 Task: Search one way flight ticket for 3 adults, 3 children in business from Presque Isle: Presque Isle International Airport to Fort Wayne: Fort Wayne International Airport on 5-4-2023. Choice of flights is American. Number of bags: 1 checked bag. Price is upto 94000. Outbound departure time preference is 0:00.
Action: Mouse moved to (295, 120)
Screenshot: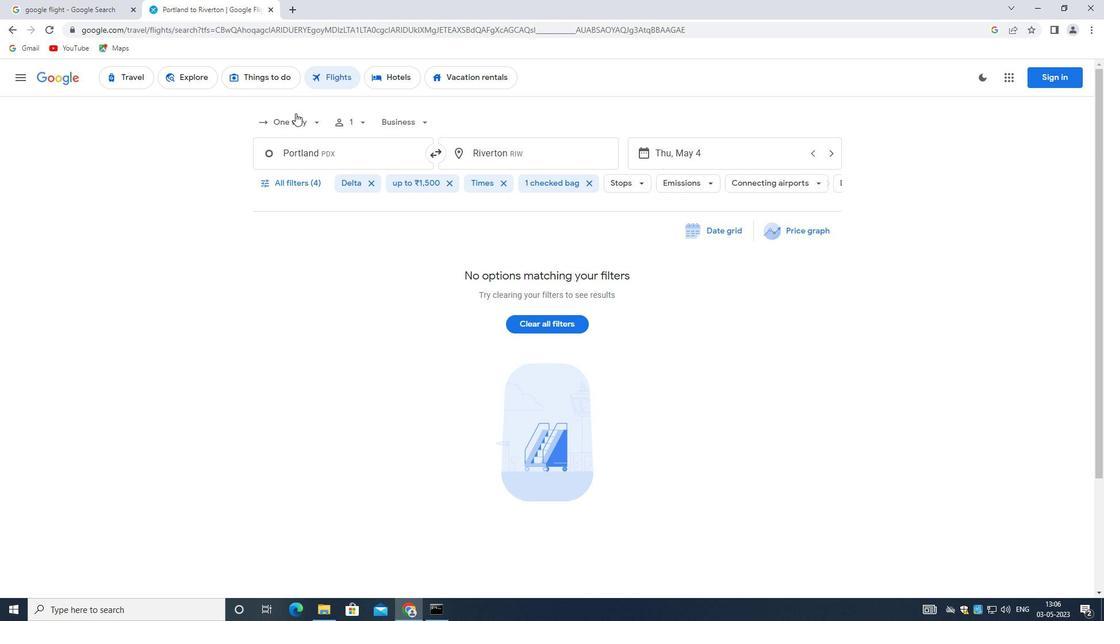 
Action: Mouse pressed left at (295, 120)
Screenshot: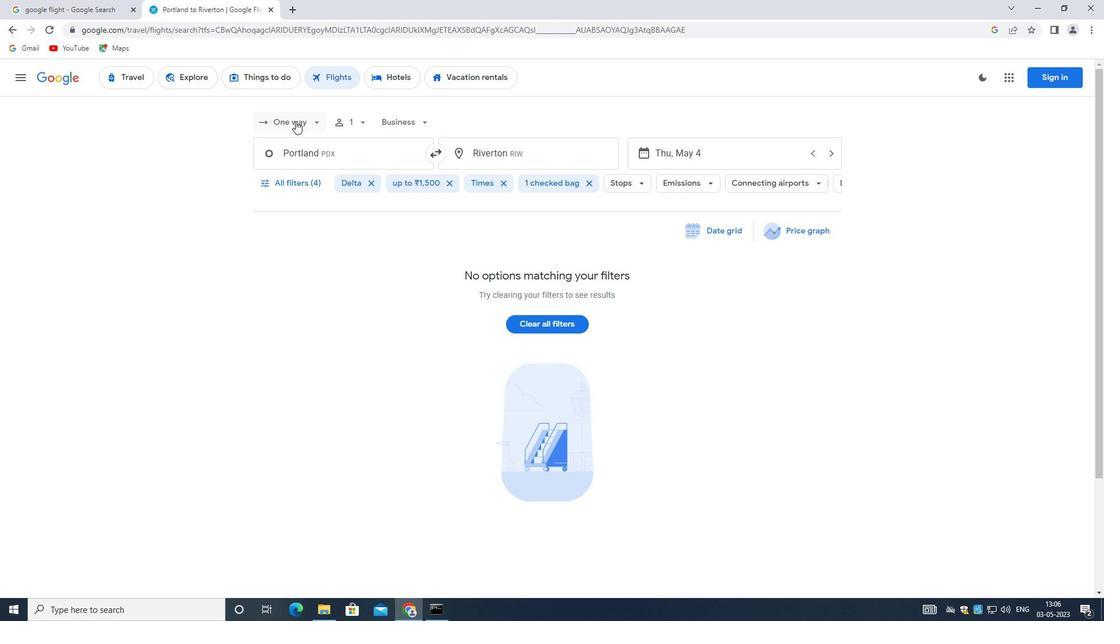 
Action: Mouse moved to (307, 168)
Screenshot: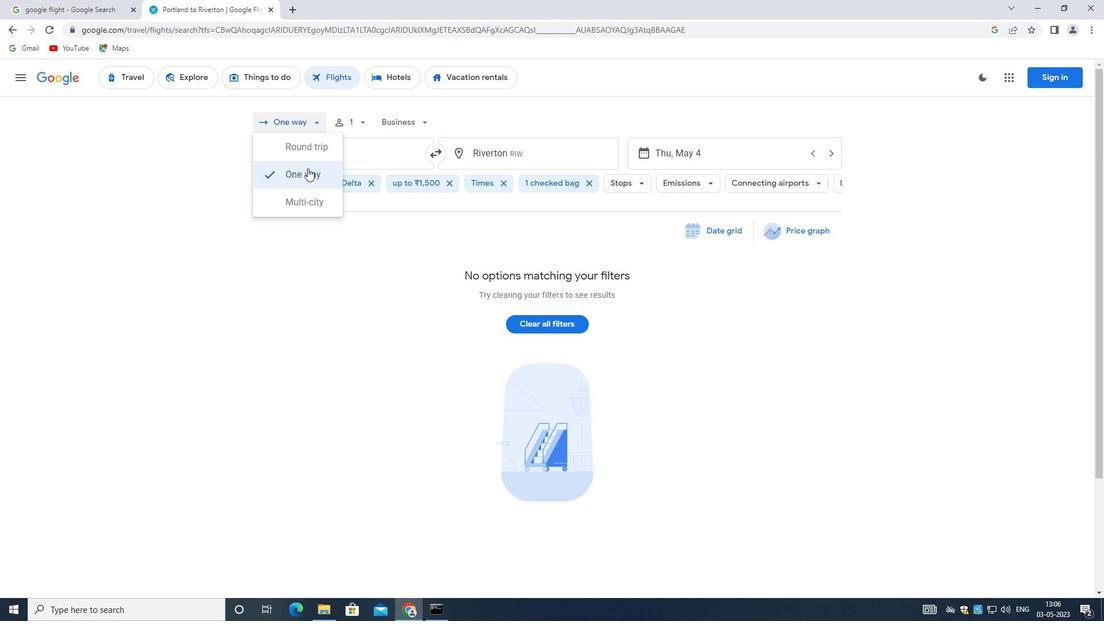 
Action: Mouse pressed left at (307, 168)
Screenshot: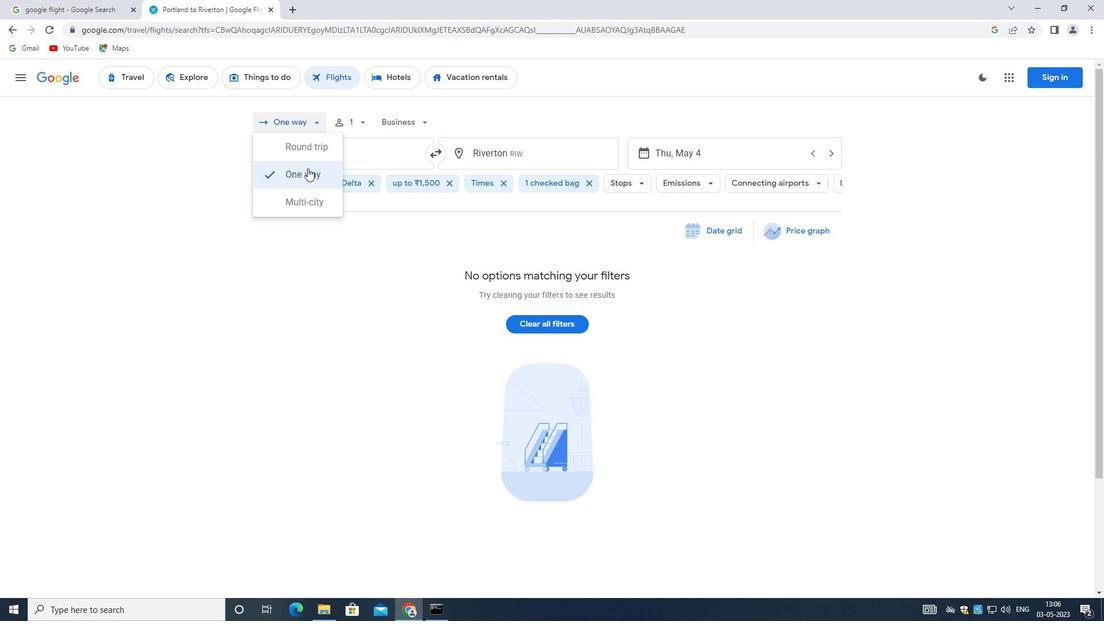 
Action: Mouse moved to (364, 125)
Screenshot: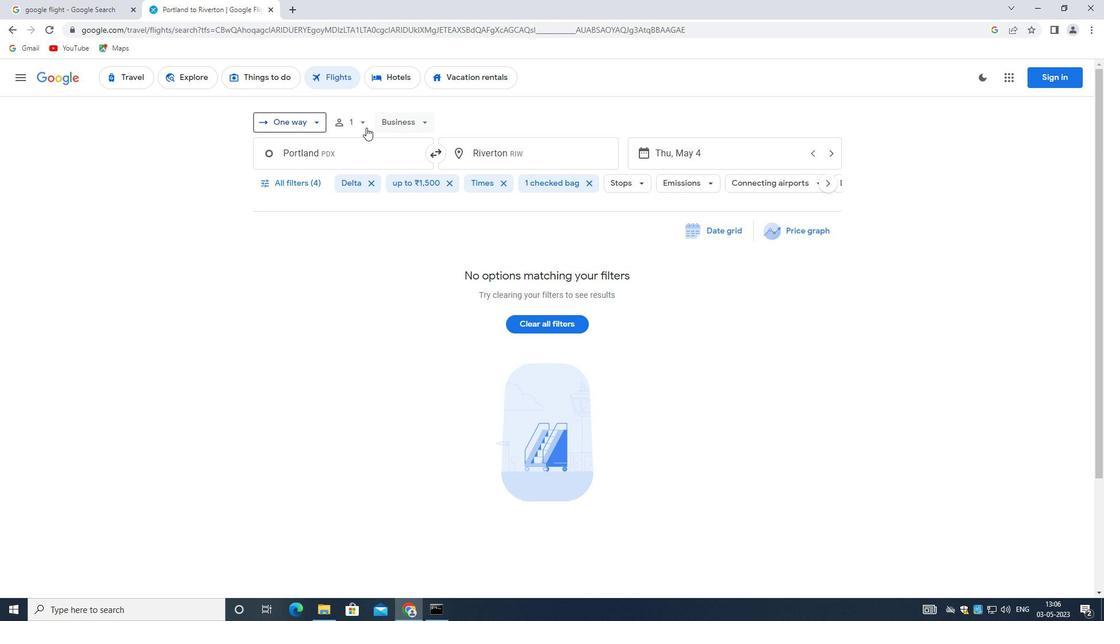 
Action: Mouse pressed left at (364, 125)
Screenshot: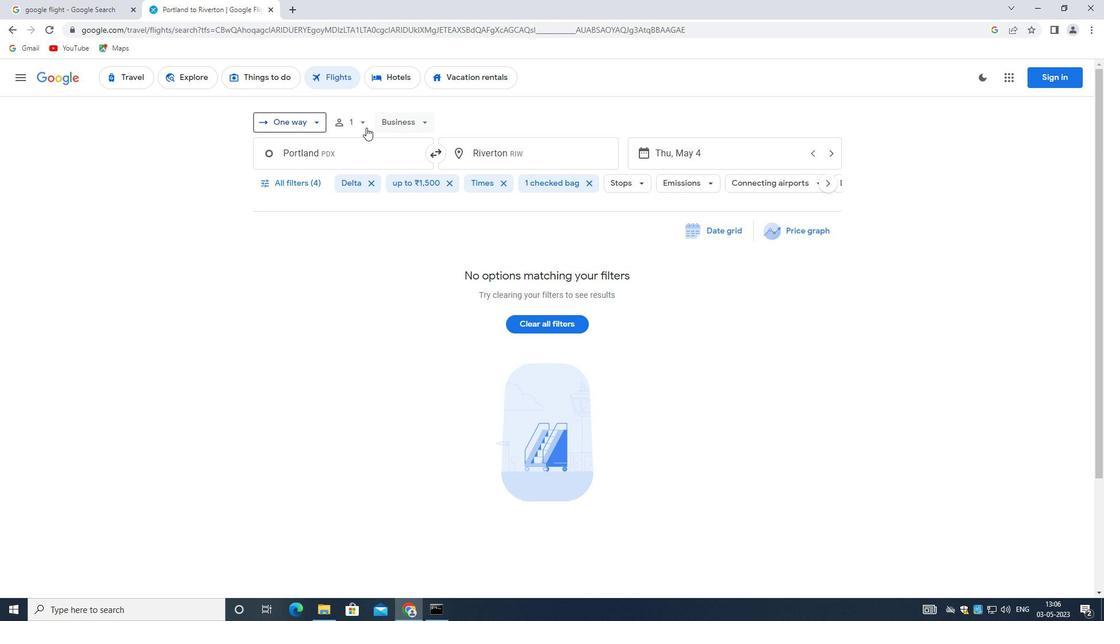 
Action: Mouse moved to (451, 151)
Screenshot: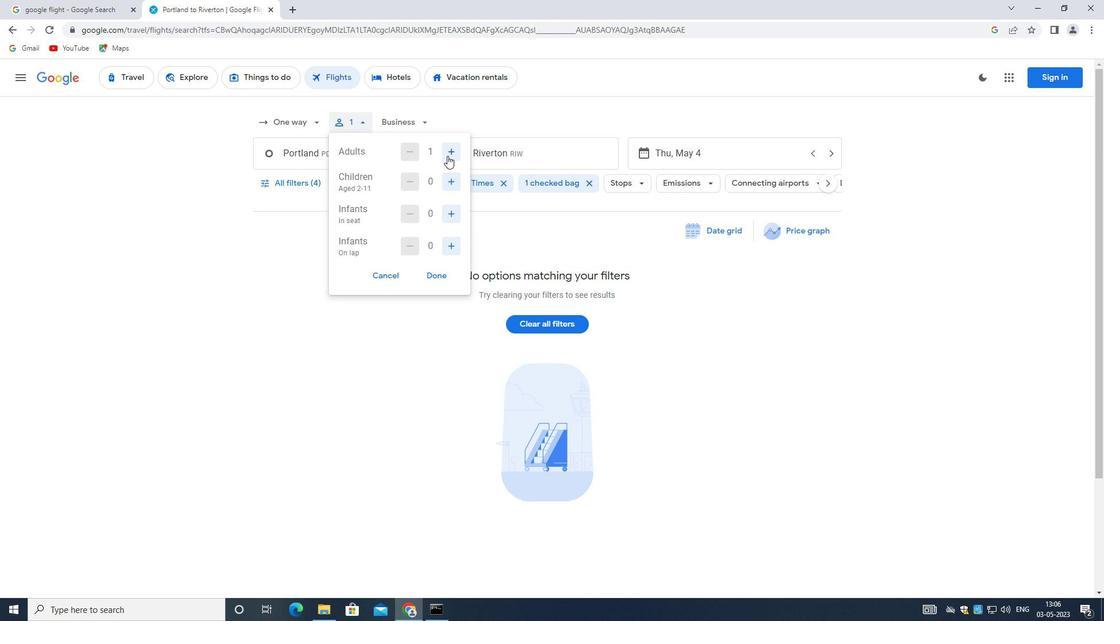 
Action: Mouse pressed left at (451, 151)
Screenshot: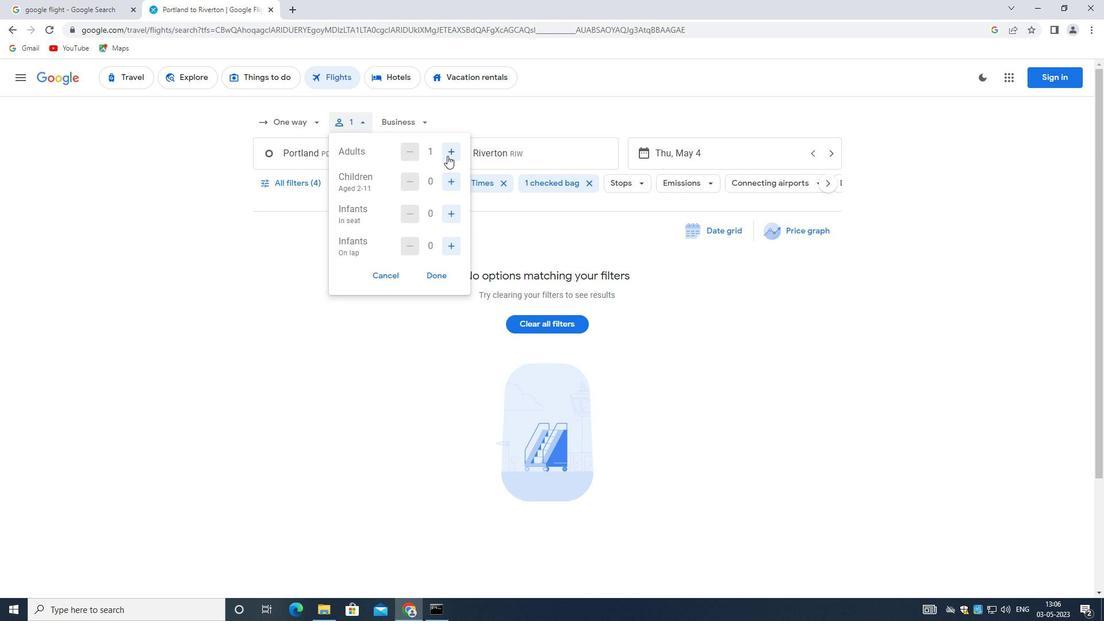 
Action: Mouse pressed left at (451, 151)
Screenshot: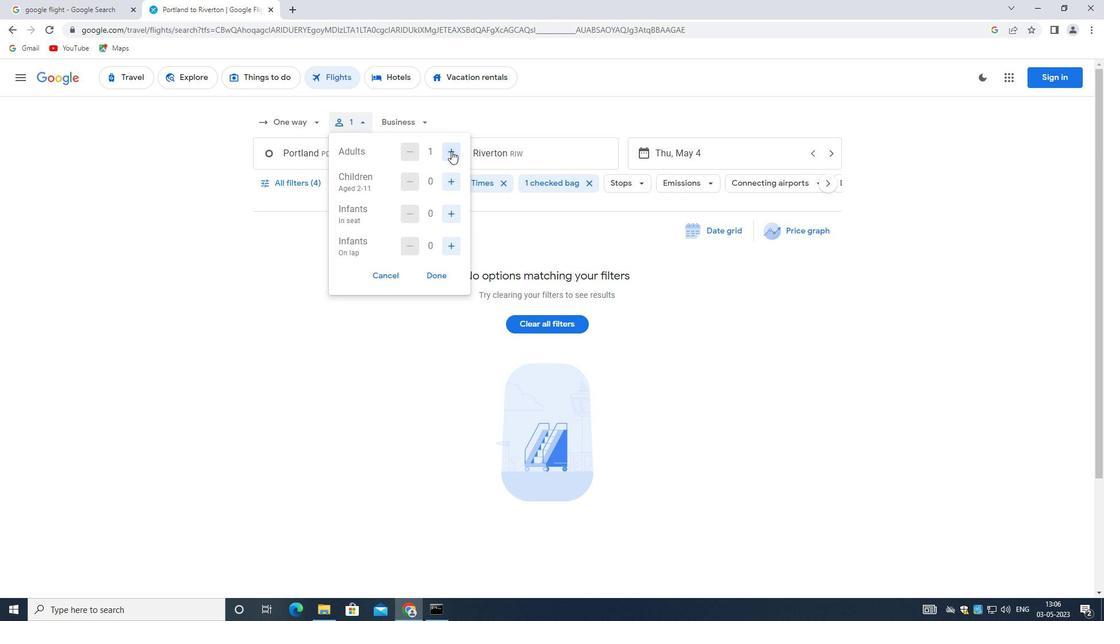 
Action: Mouse moved to (449, 177)
Screenshot: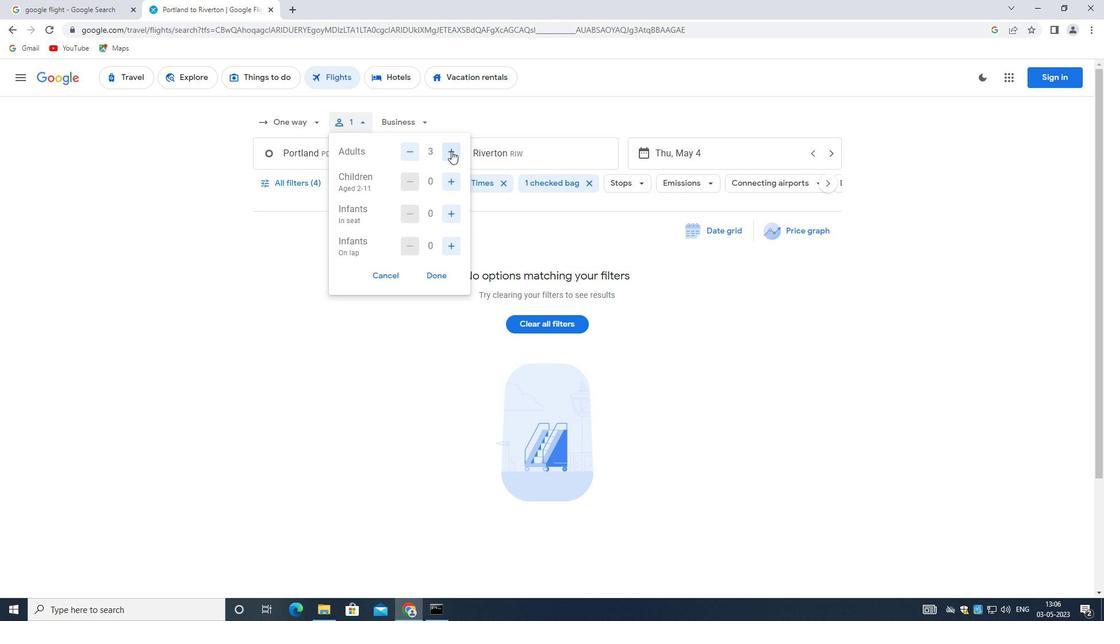 
Action: Mouse pressed left at (449, 177)
Screenshot: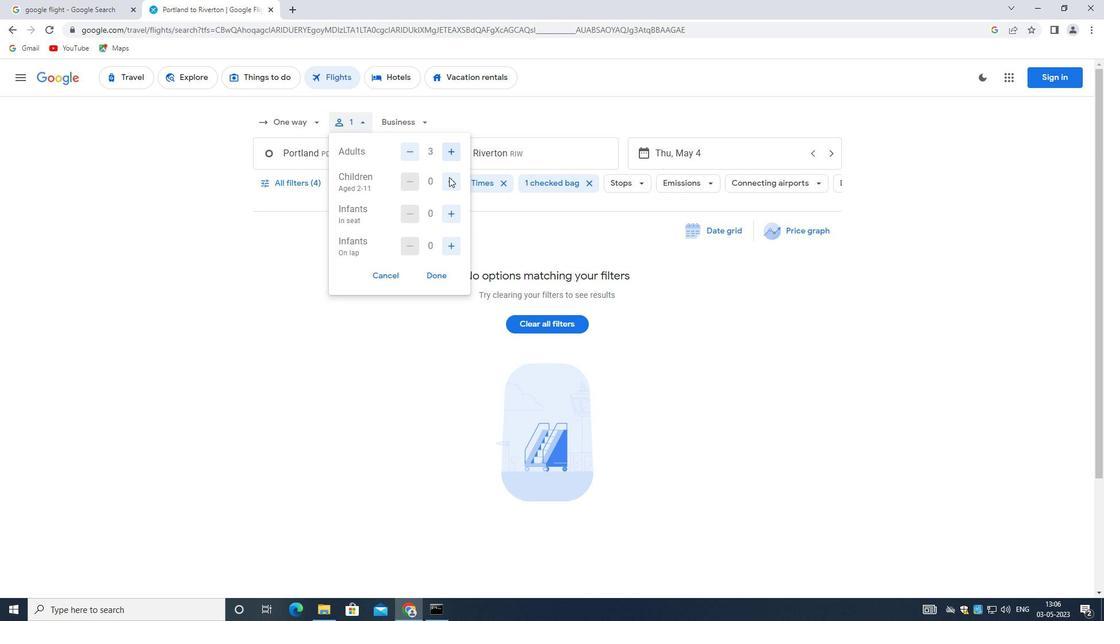 
Action: Mouse pressed left at (449, 177)
Screenshot: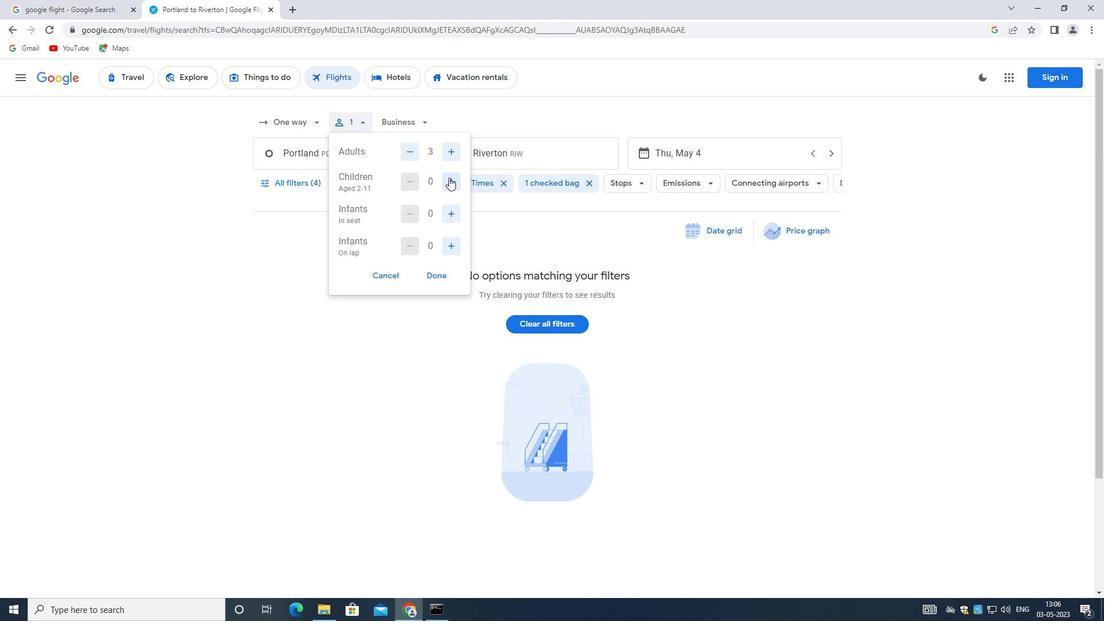 
Action: Mouse pressed left at (449, 177)
Screenshot: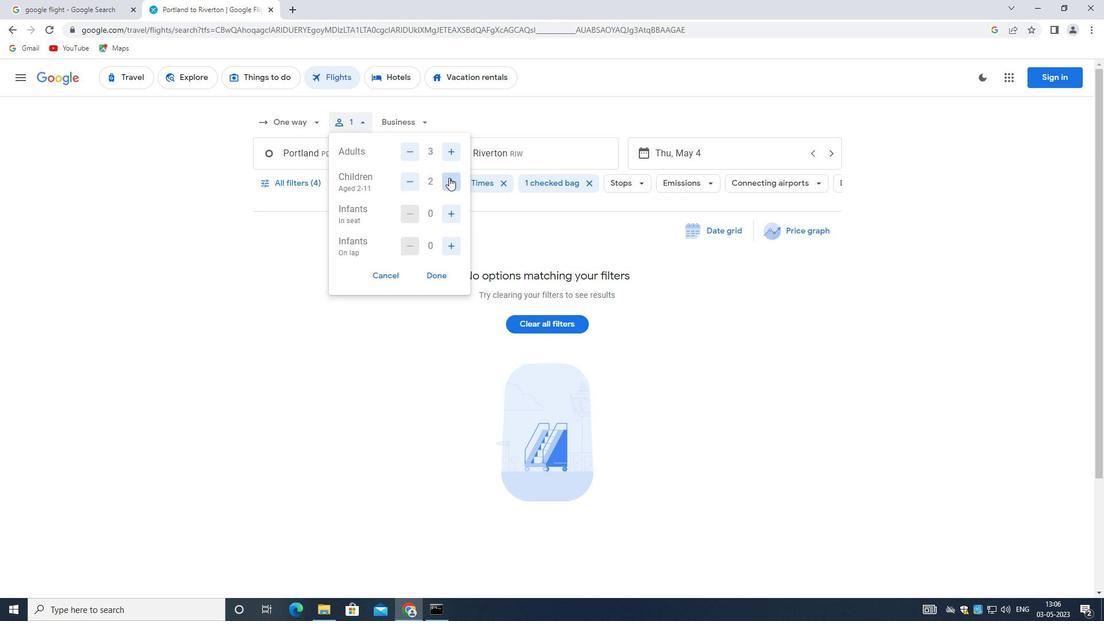 
Action: Mouse moved to (430, 274)
Screenshot: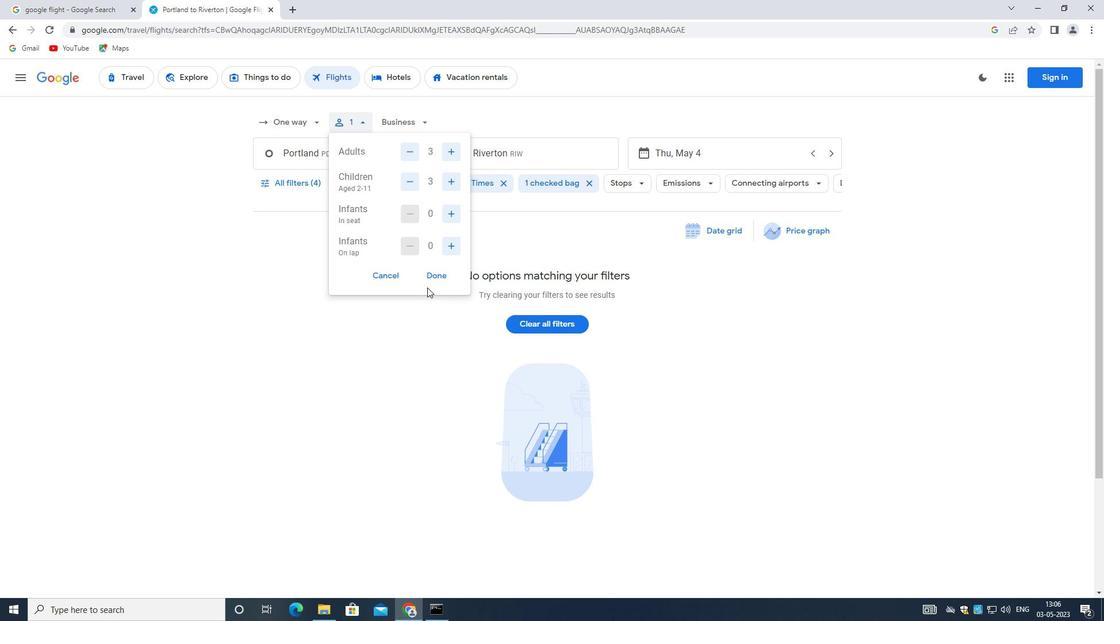 
Action: Mouse pressed left at (430, 274)
Screenshot: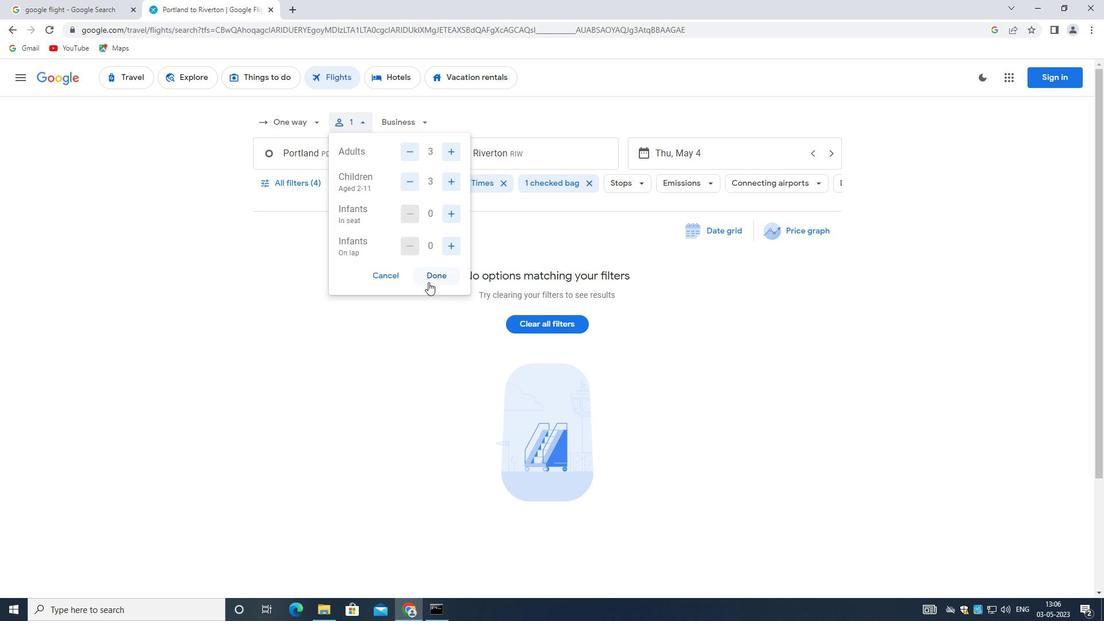 
Action: Mouse moved to (419, 123)
Screenshot: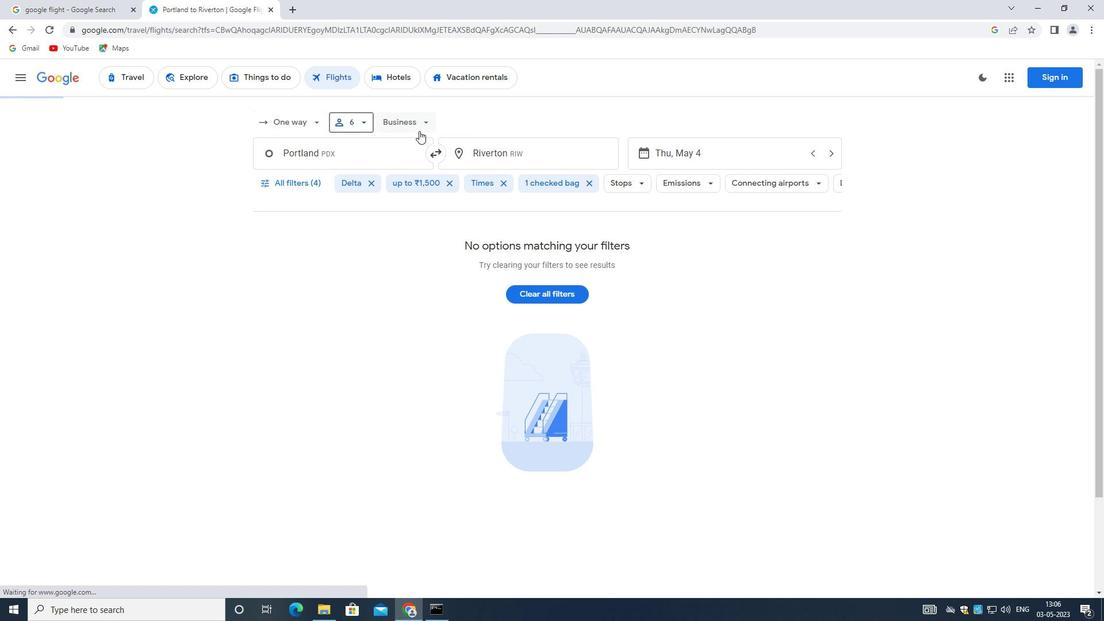 
Action: Mouse pressed left at (419, 123)
Screenshot: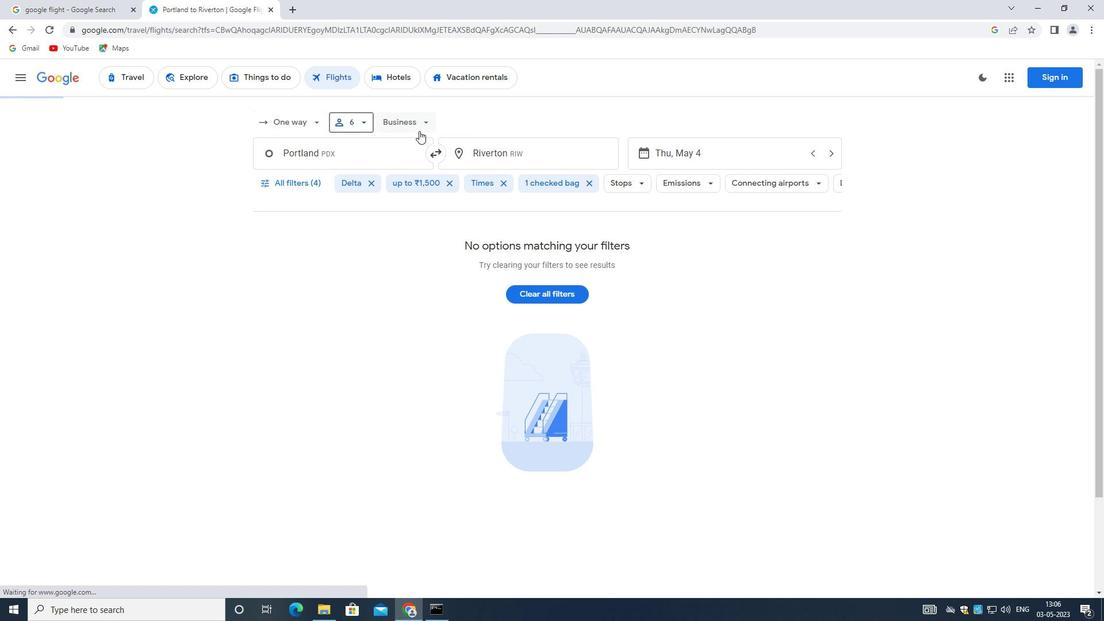 
Action: Mouse moved to (427, 202)
Screenshot: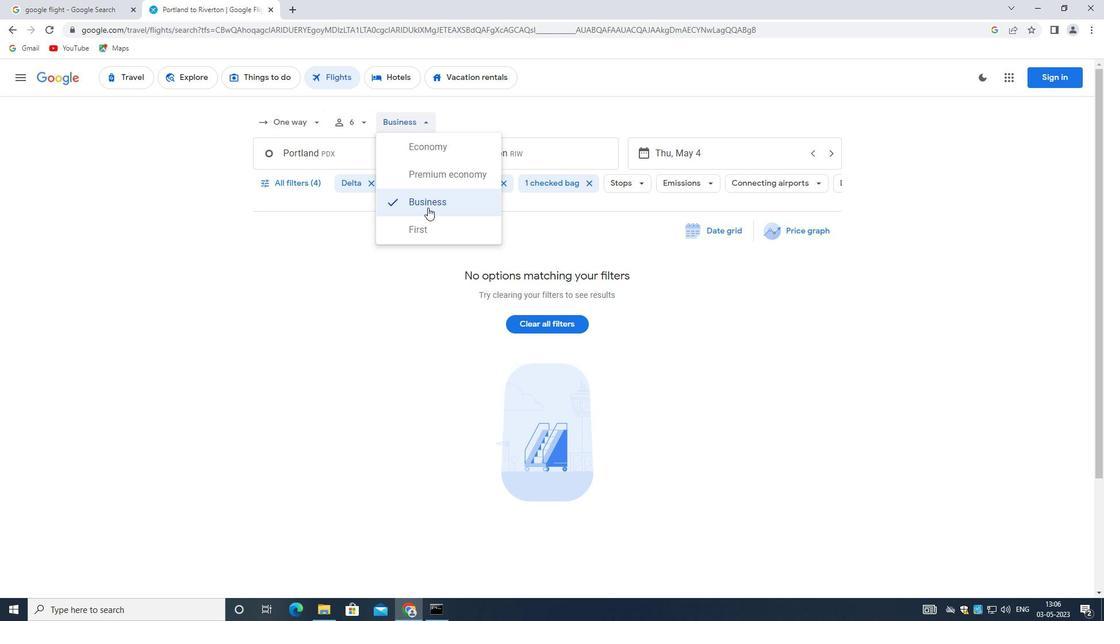 
Action: Mouse pressed left at (427, 202)
Screenshot: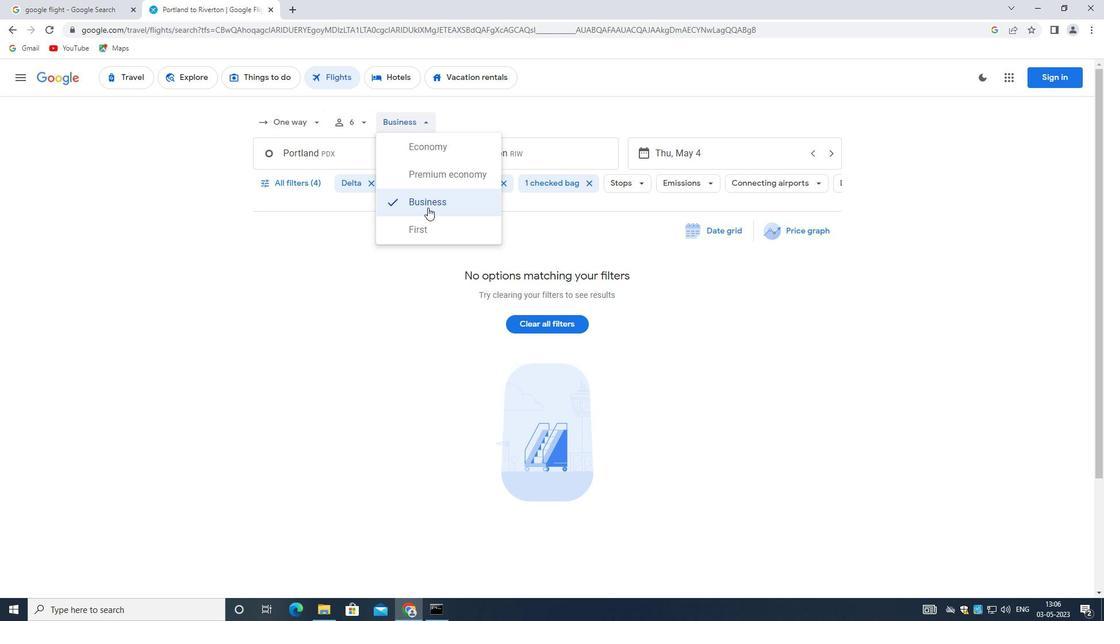 
Action: Mouse moved to (310, 149)
Screenshot: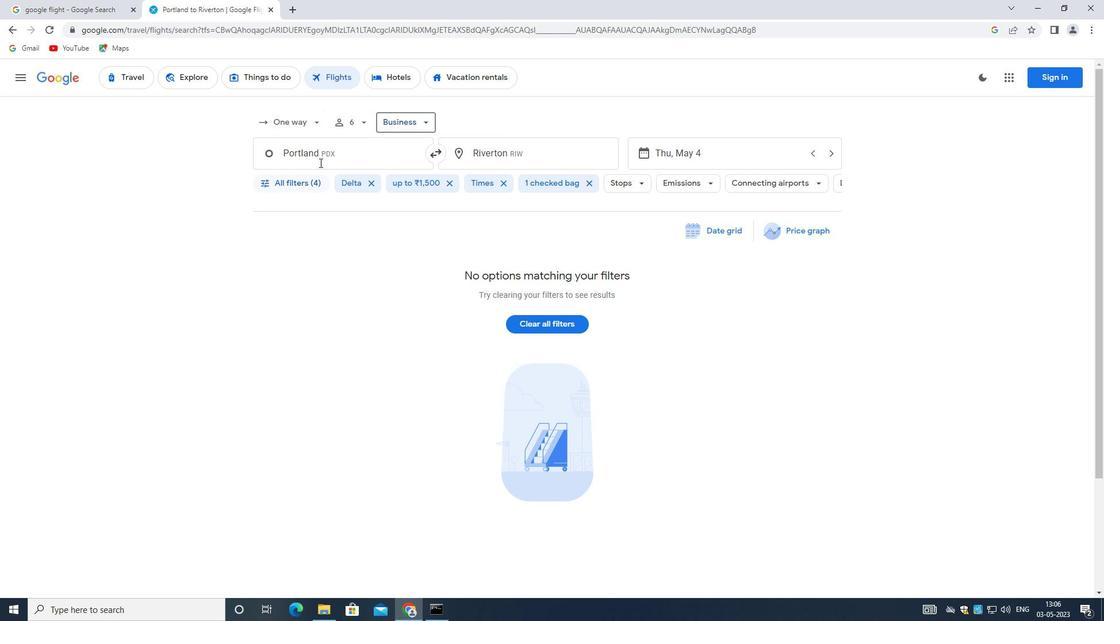 
Action: Mouse pressed left at (310, 149)
Screenshot: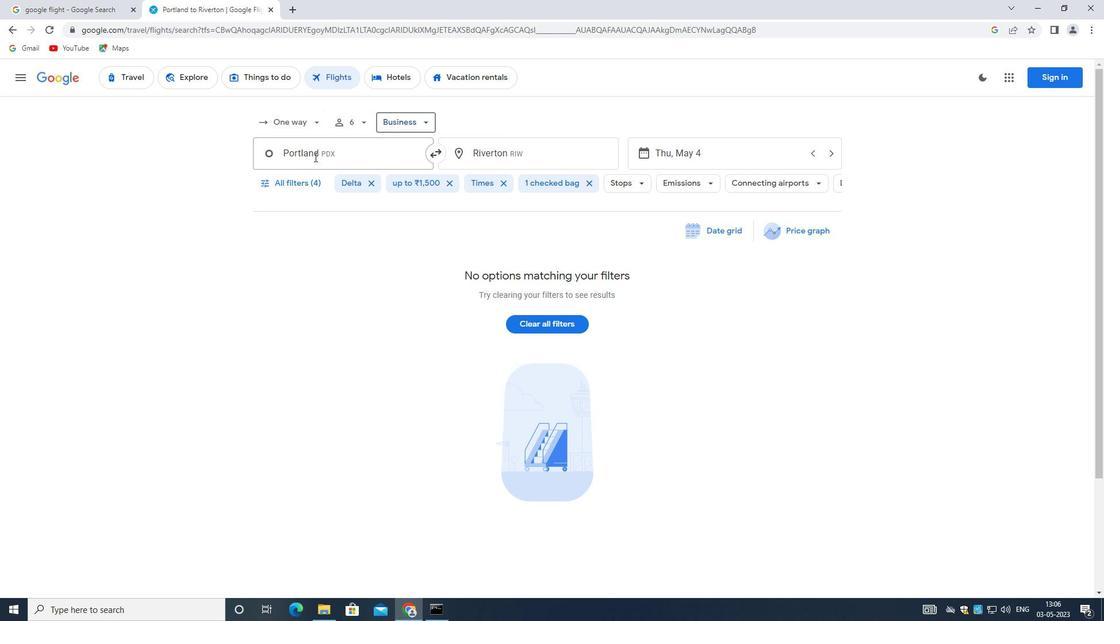 
Action: Mouse moved to (310, 148)
Screenshot: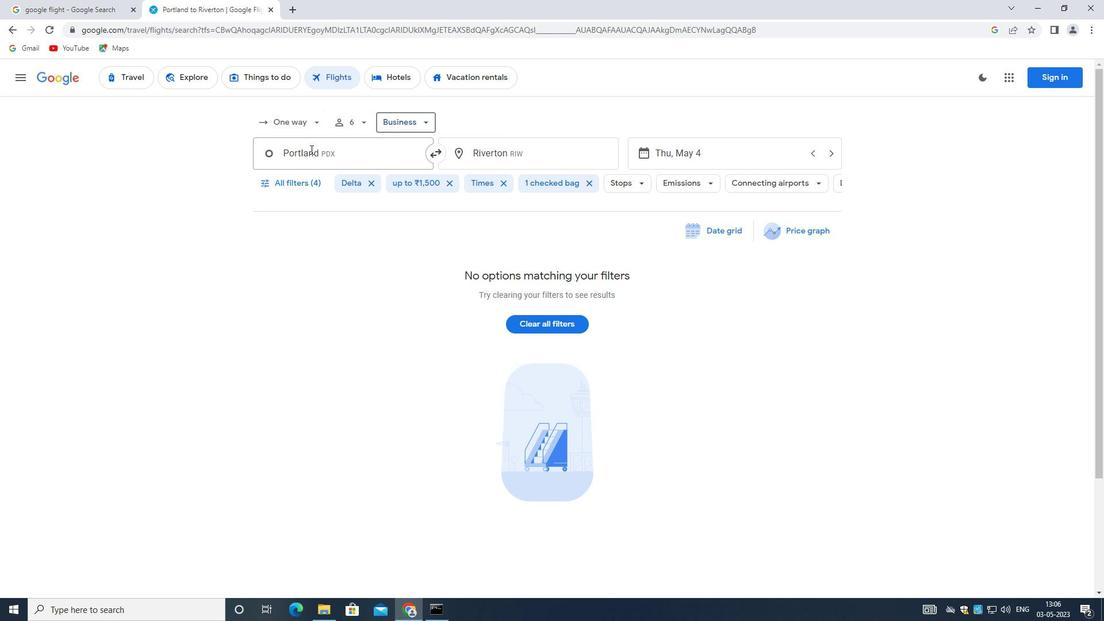 
Action: Key pressed <Key.backspace>presque<Key.space>isle
Screenshot: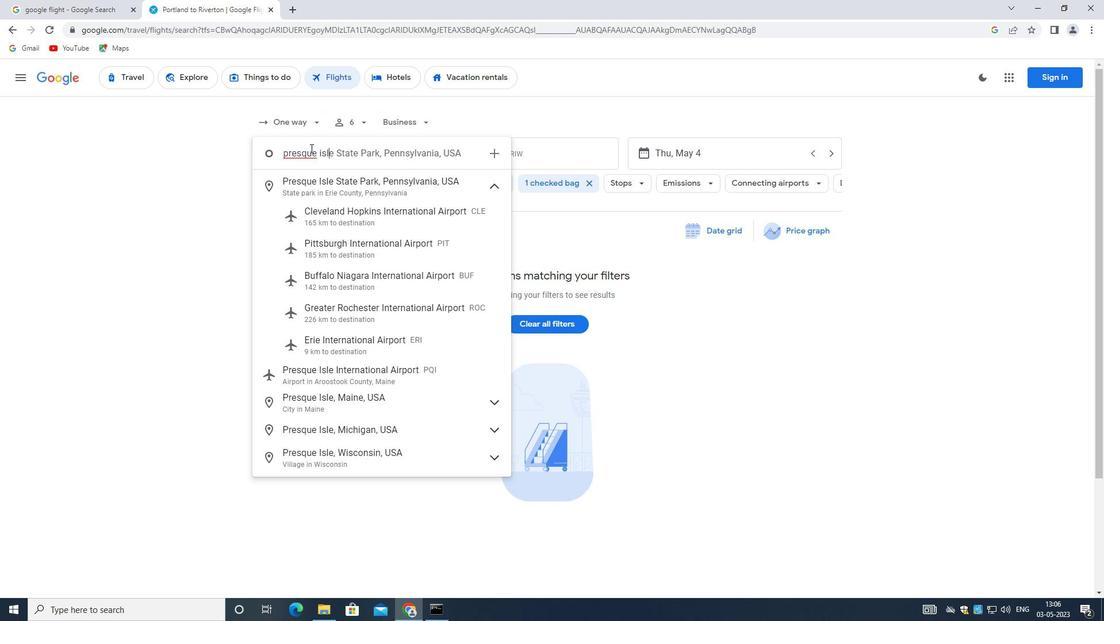 
Action: Mouse moved to (346, 371)
Screenshot: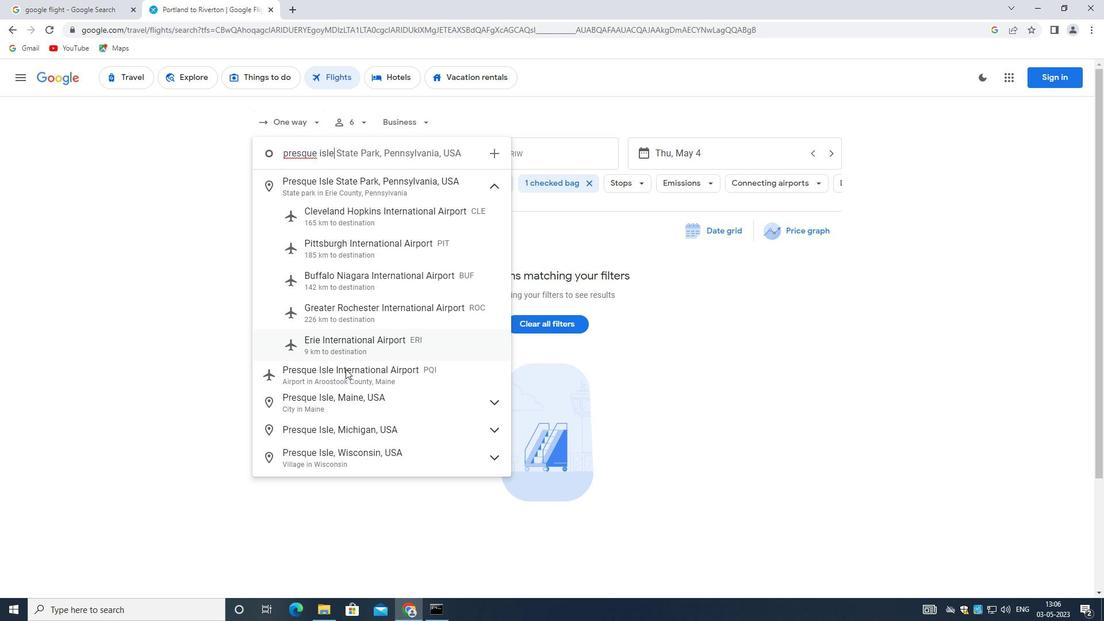
Action: Mouse pressed left at (346, 371)
Screenshot: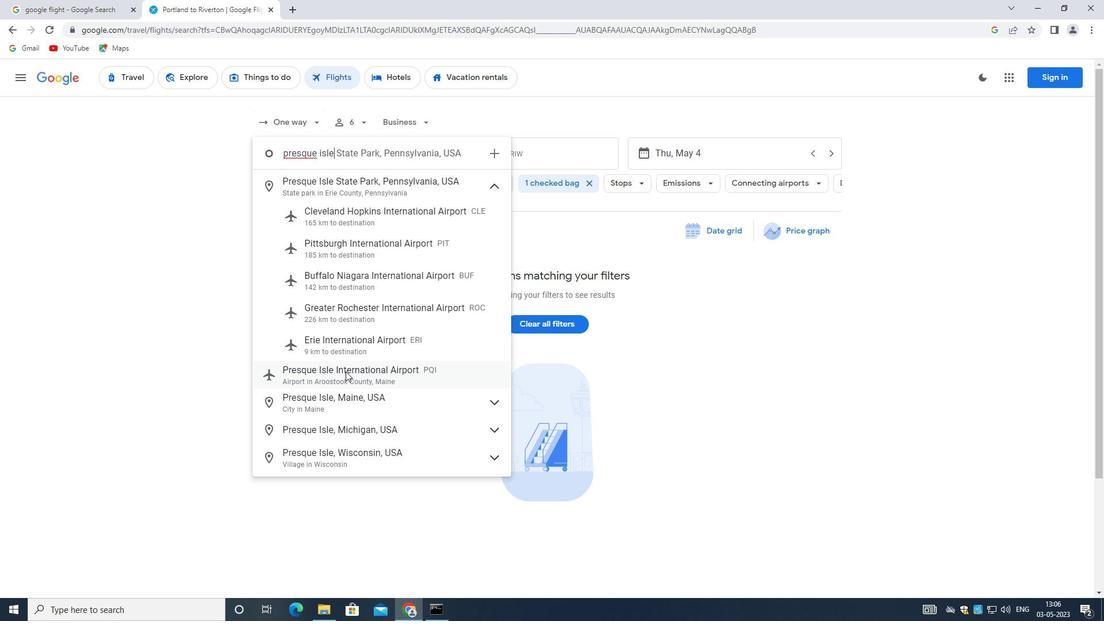 
Action: Mouse moved to (523, 158)
Screenshot: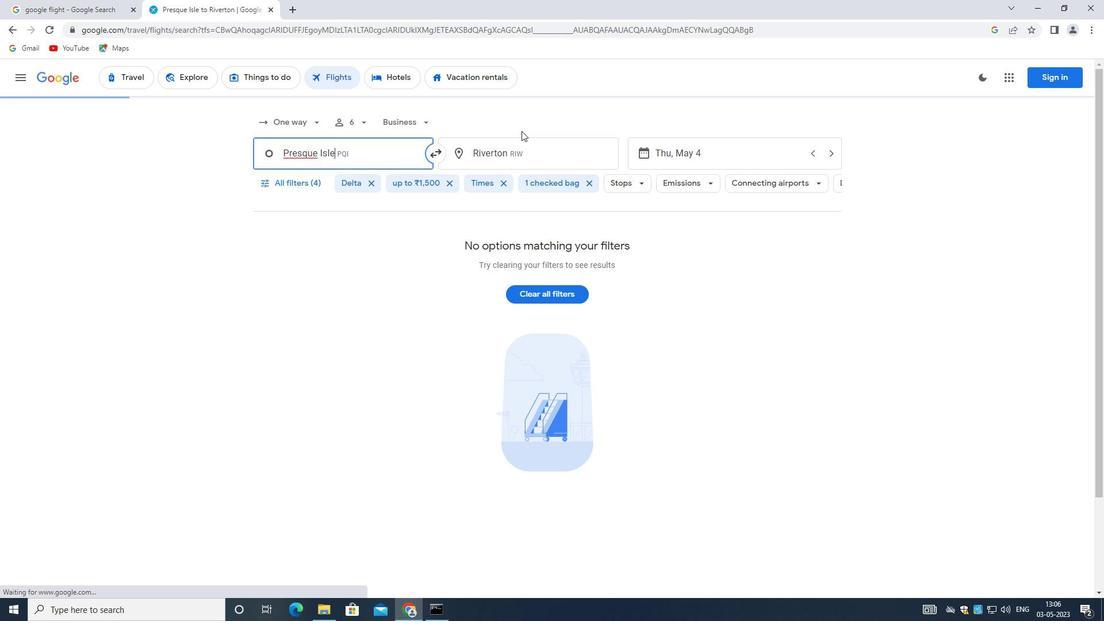 
Action: Mouse pressed left at (523, 158)
Screenshot: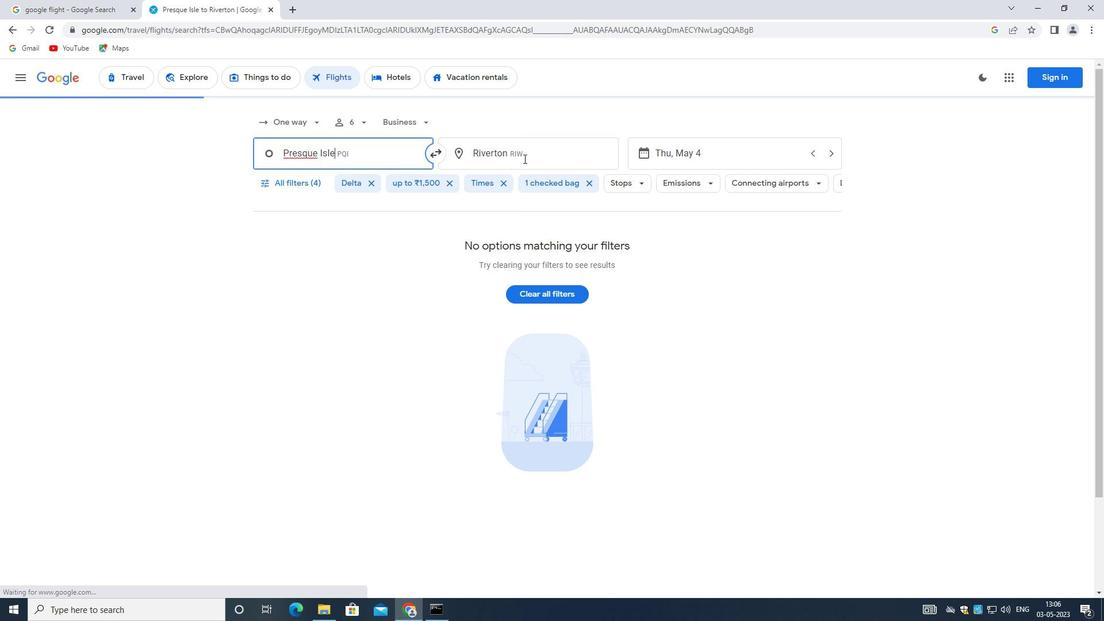
Action: Mouse moved to (523, 157)
Screenshot: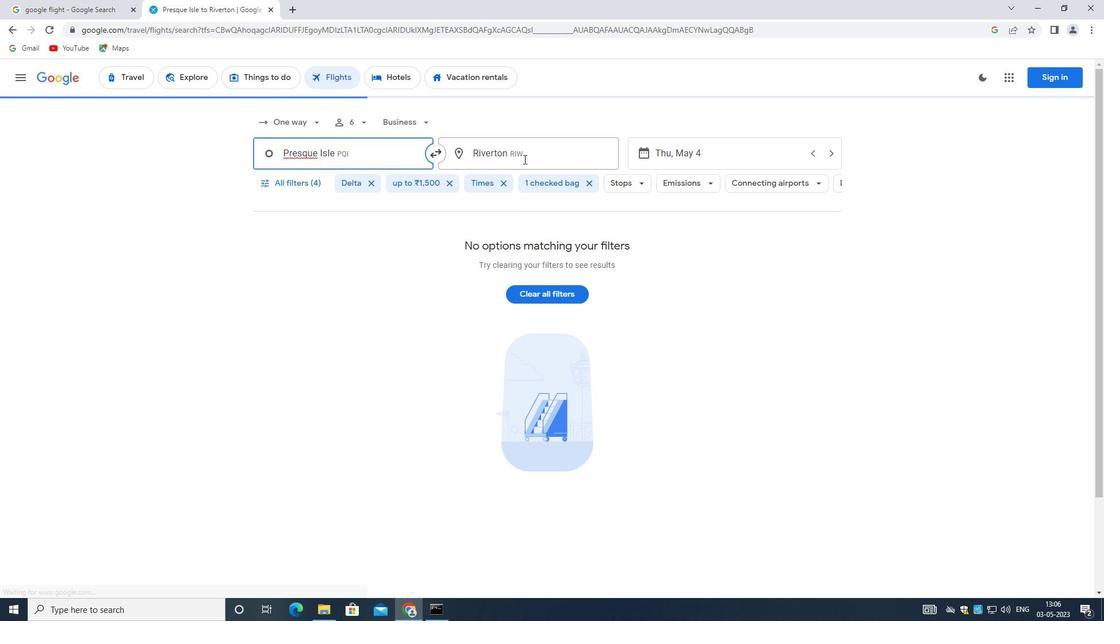 
Action: Key pressed <Key.backspace><Key.shift>C<Key.backspace><Key.shift>FORT<Key.space><Key.shift>WAY
Screenshot: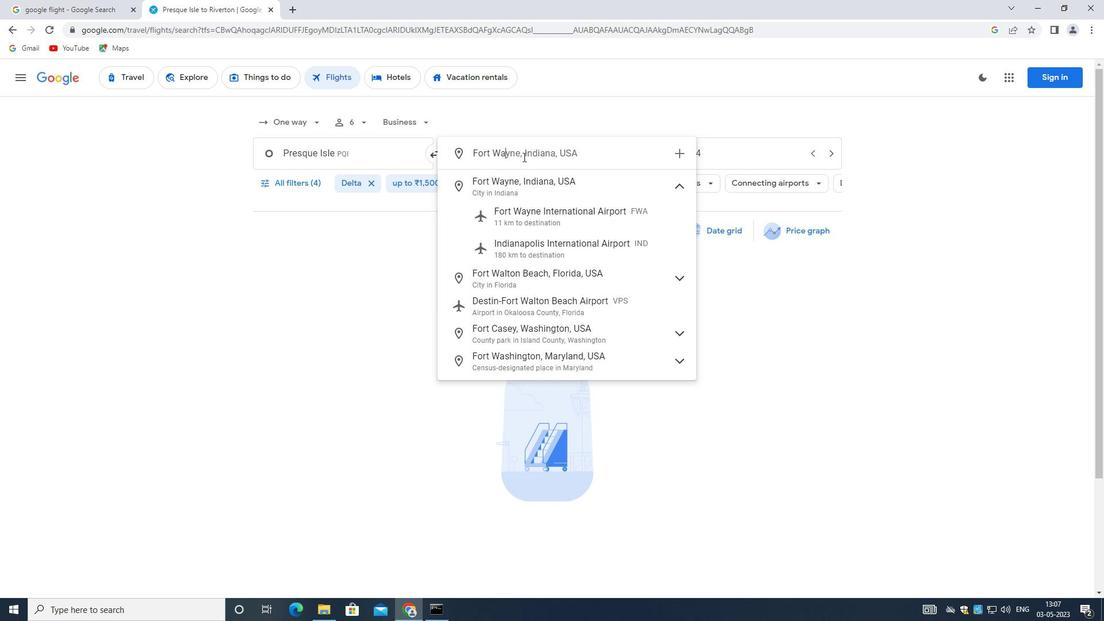 
Action: Mouse moved to (588, 216)
Screenshot: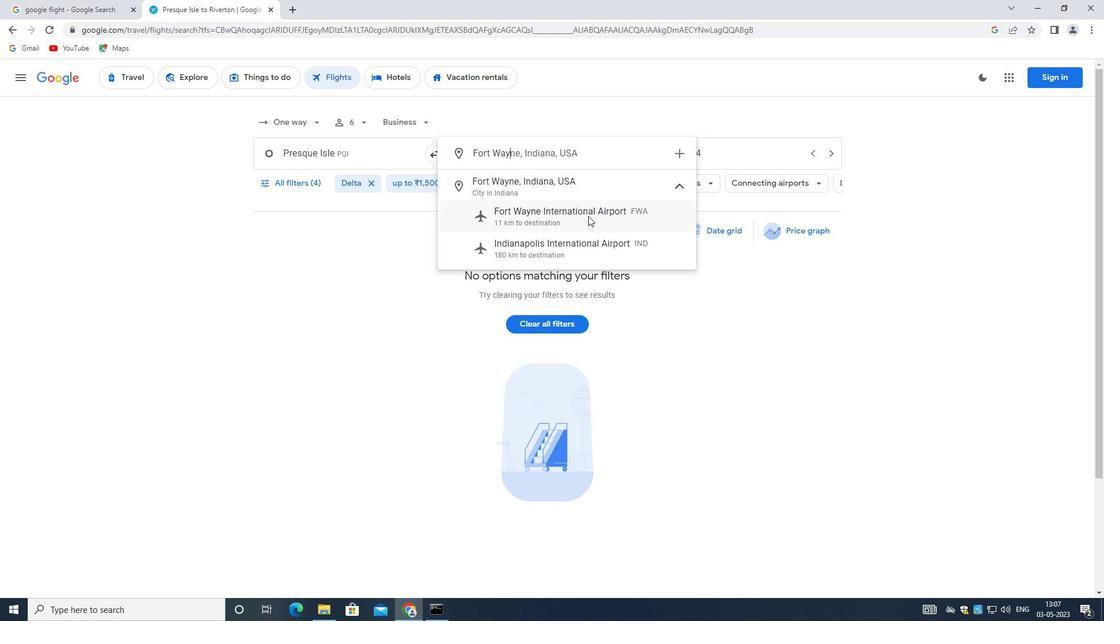 
Action: Mouse pressed left at (588, 216)
Screenshot: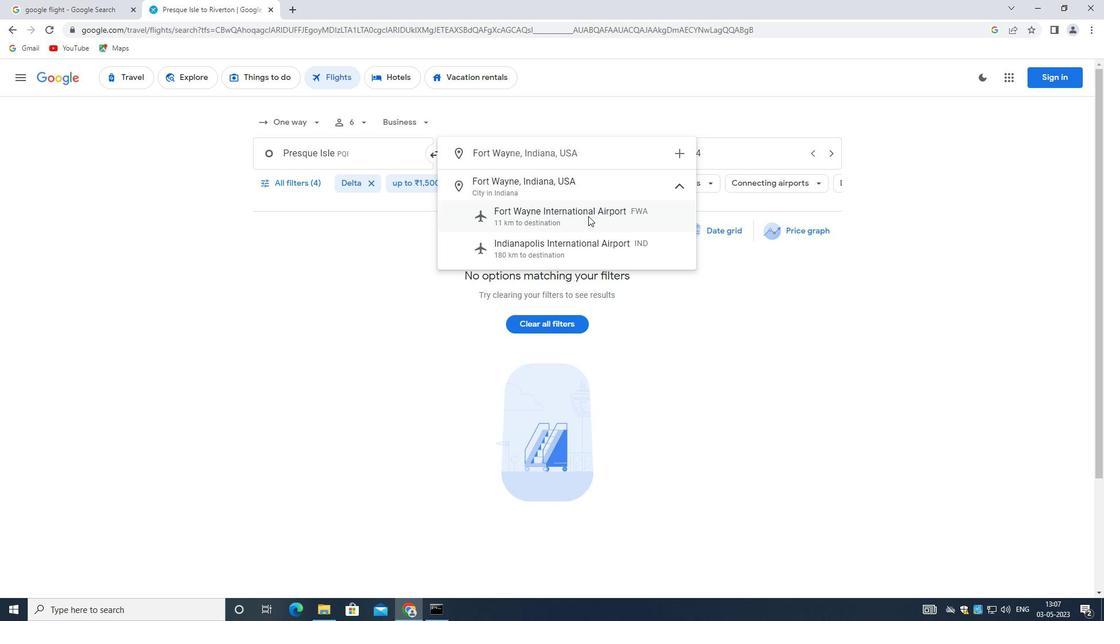 
Action: Mouse moved to (675, 146)
Screenshot: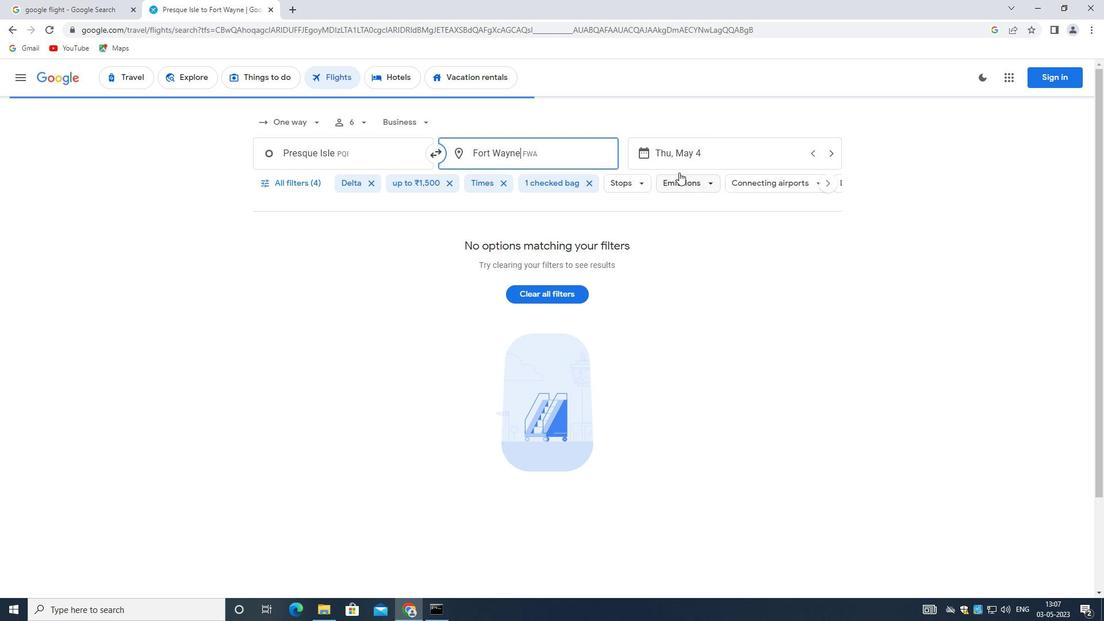 
Action: Mouse pressed left at (675, 146)
Screenshot: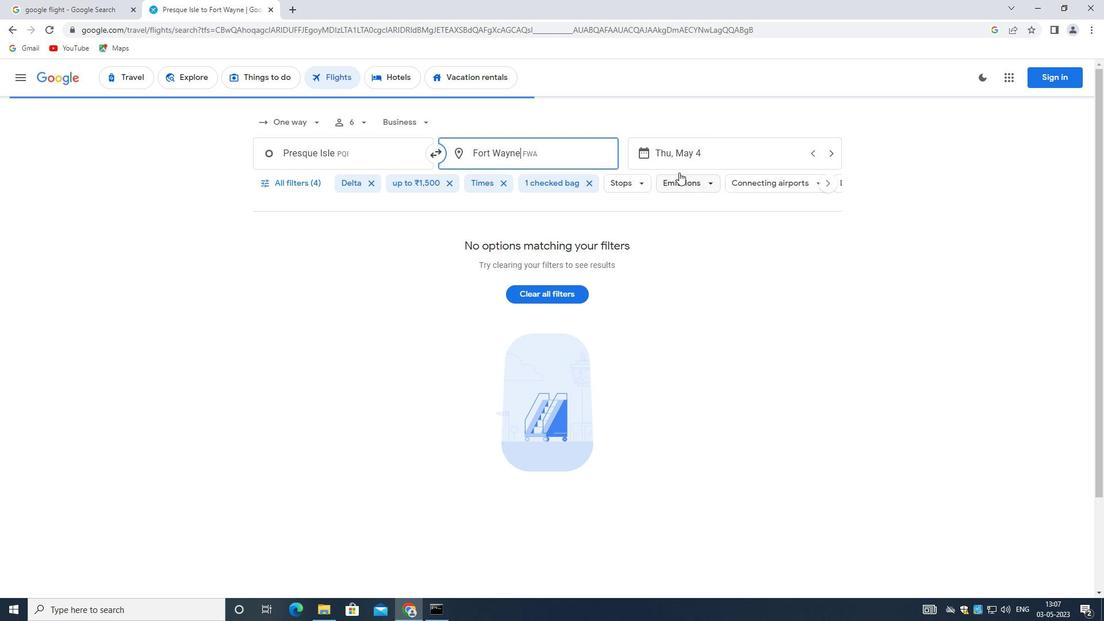 
Action: Mouse moved to (819, 436)
Screenshot: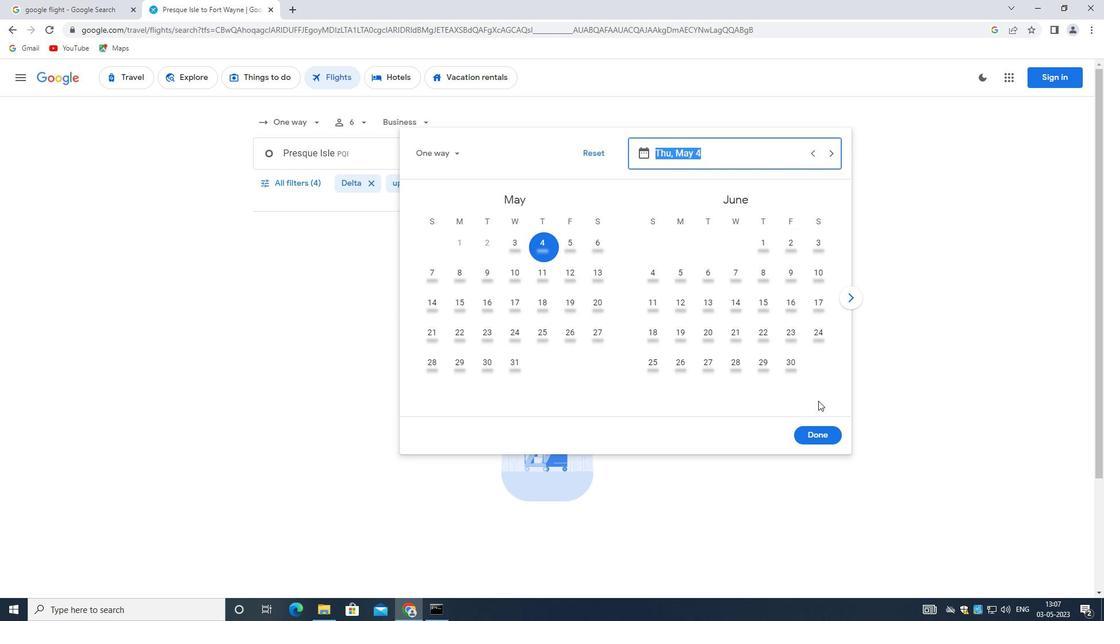 
Action: Mouse pressed left at (819, 436)
Screenshot: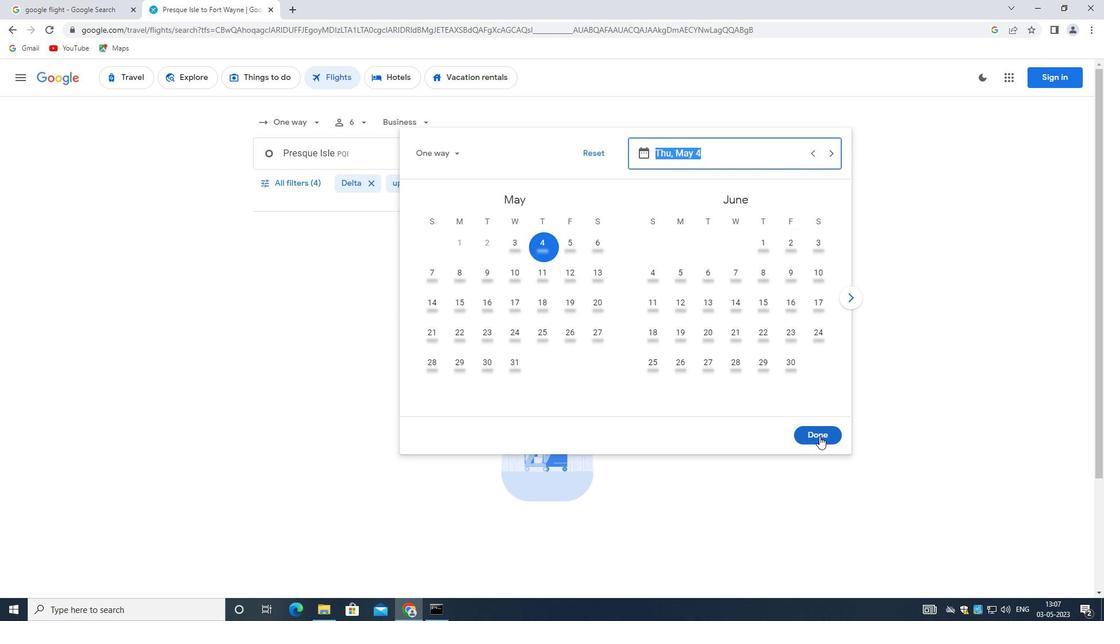 
Action: Mouse moved to (303, 180)
Screenshot: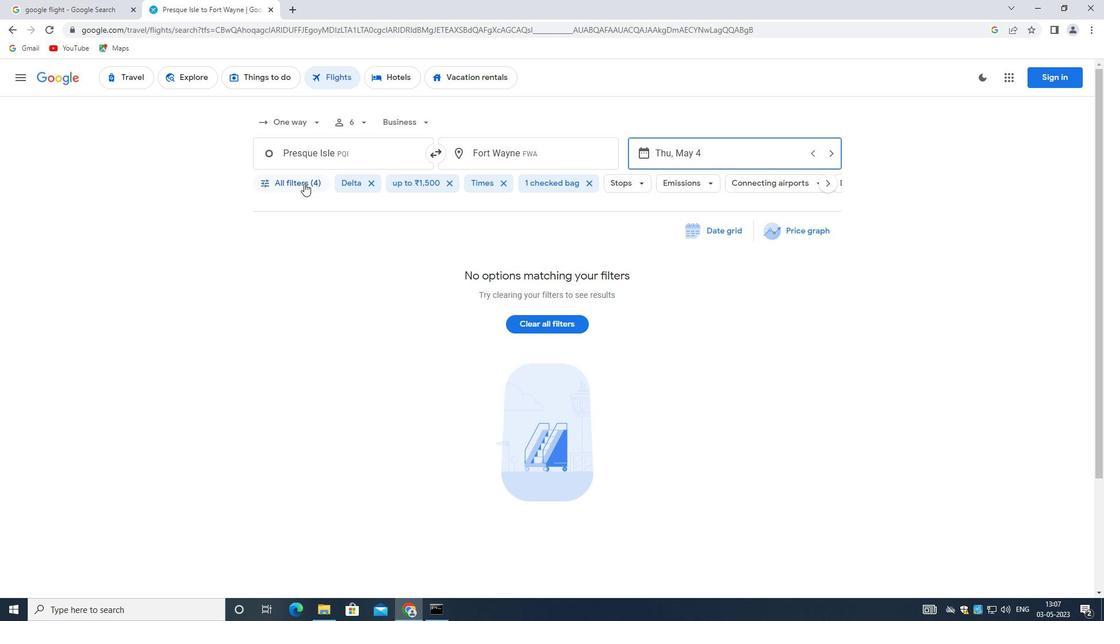 
Action: Mouse pressed left at (303, 180)
Screenshot: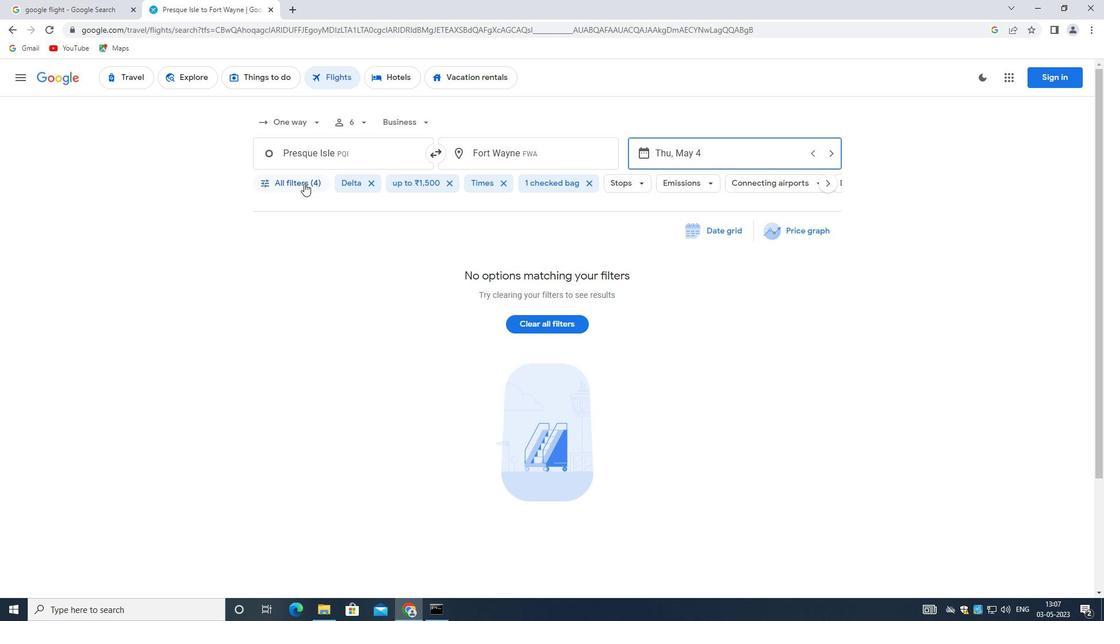 
Action: Mouse moved to (340, 322)
Screenshot: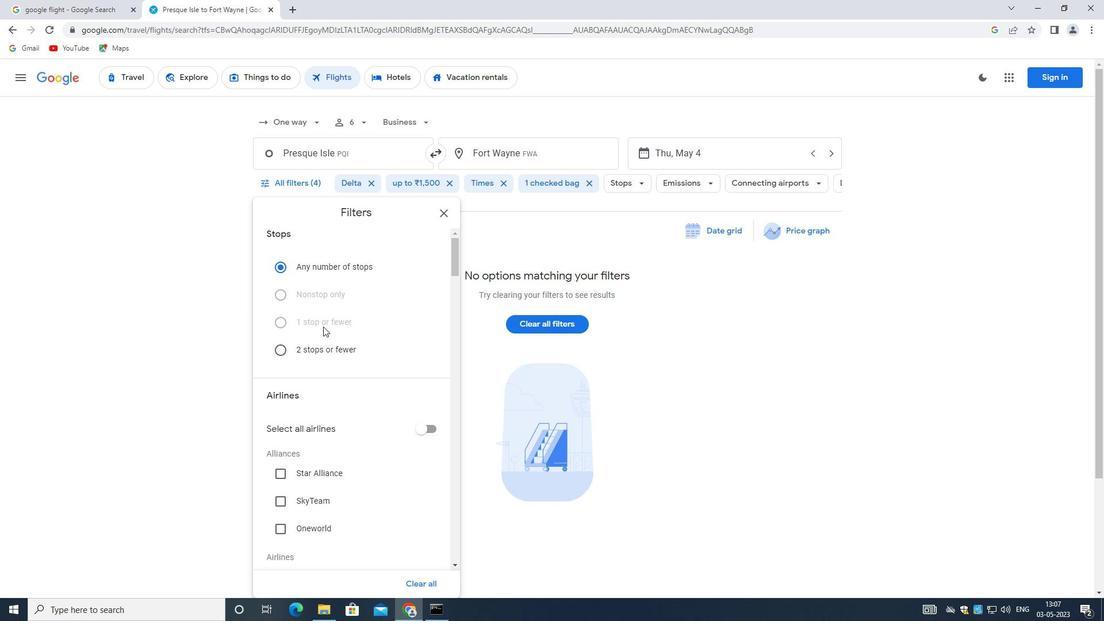 
Action: Mouse scrolled (340, 321) with delta (0, 0)
Screenshot: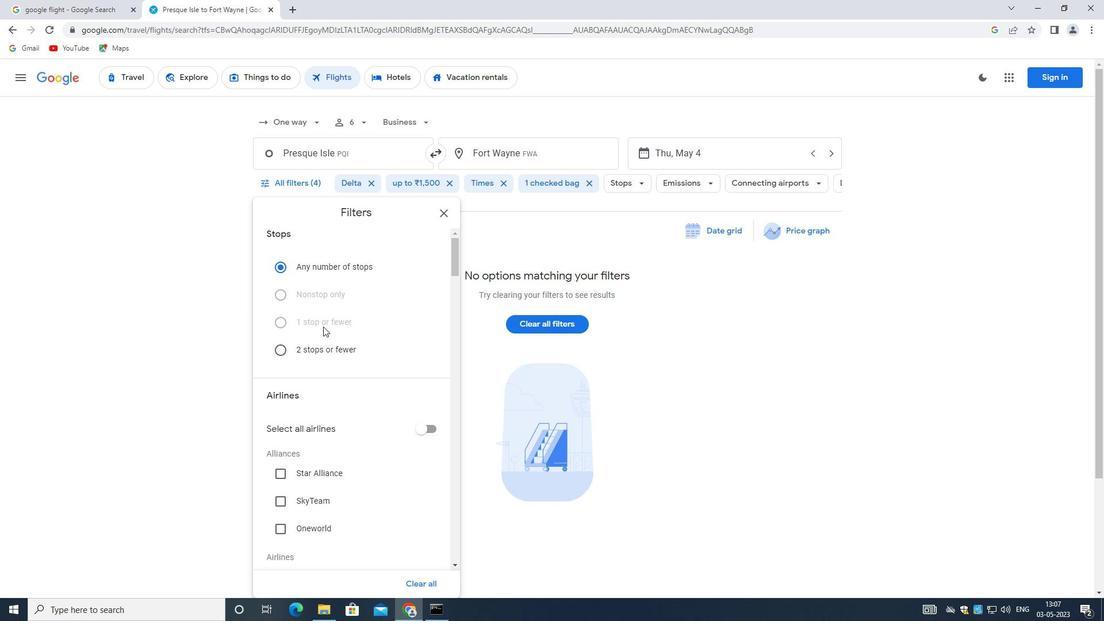 
Action: Mouse scrolled (340, 321) with delta (0, 0)
Screenshot: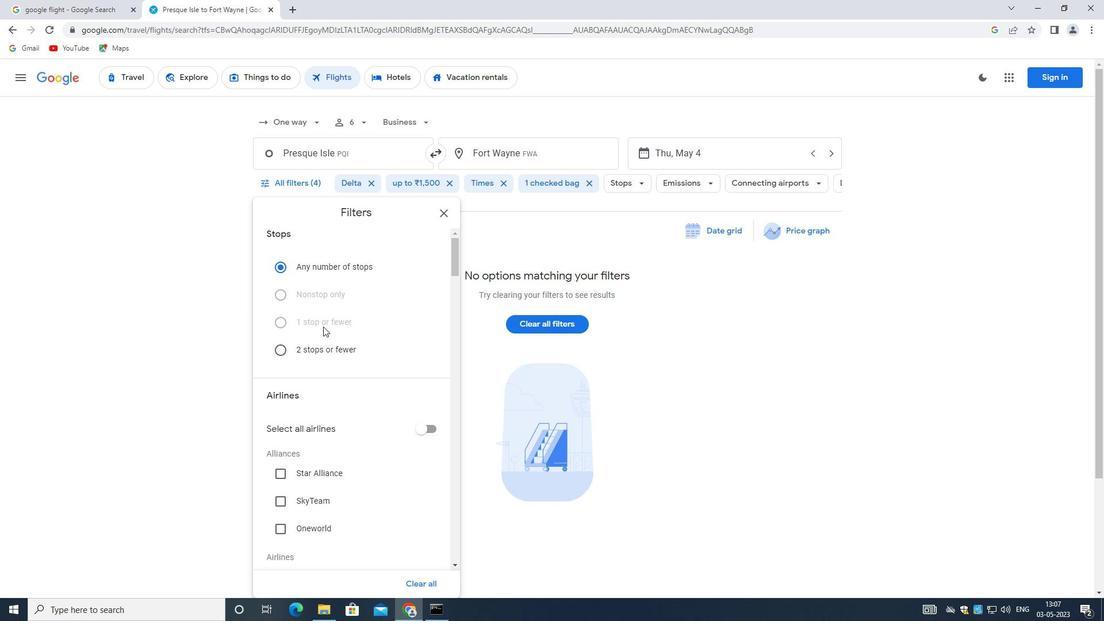 
Action: Mouse scrolled (340, 321) with delta (0, 0)
Screenshot: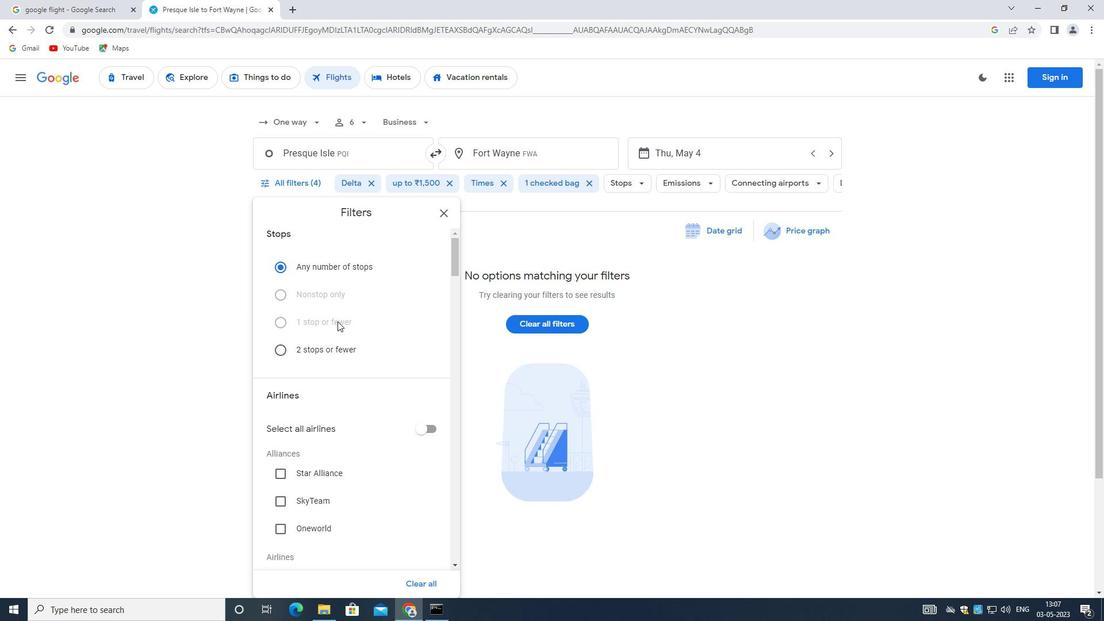 
Action: Mouse moved to (276, 426)
Screenshot: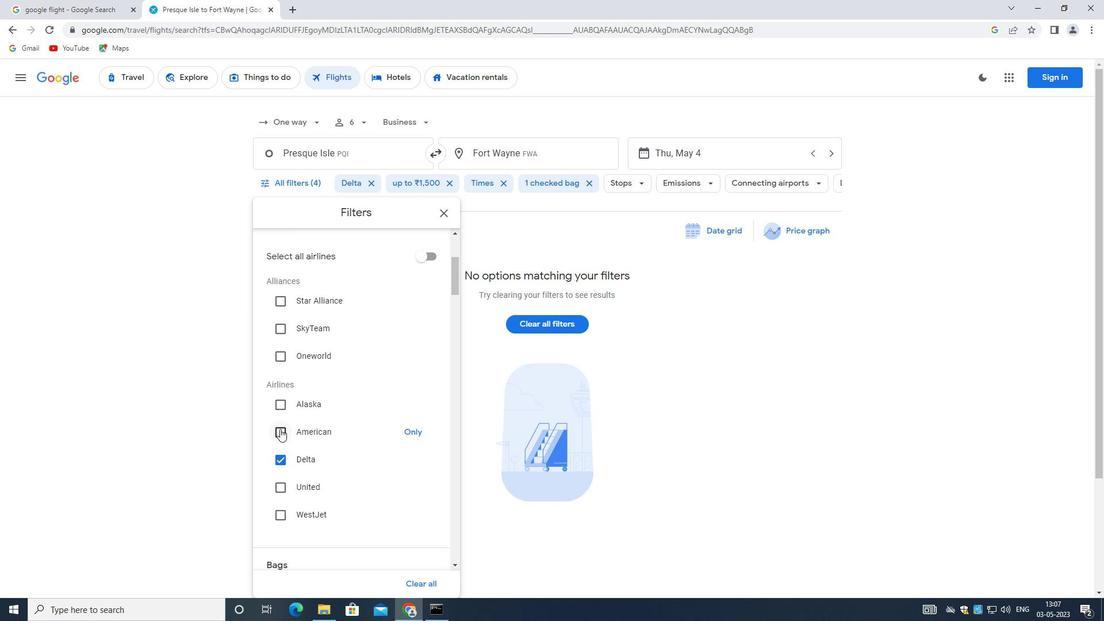
Action: Mouse pressed left at (276, 426)
Screenshot: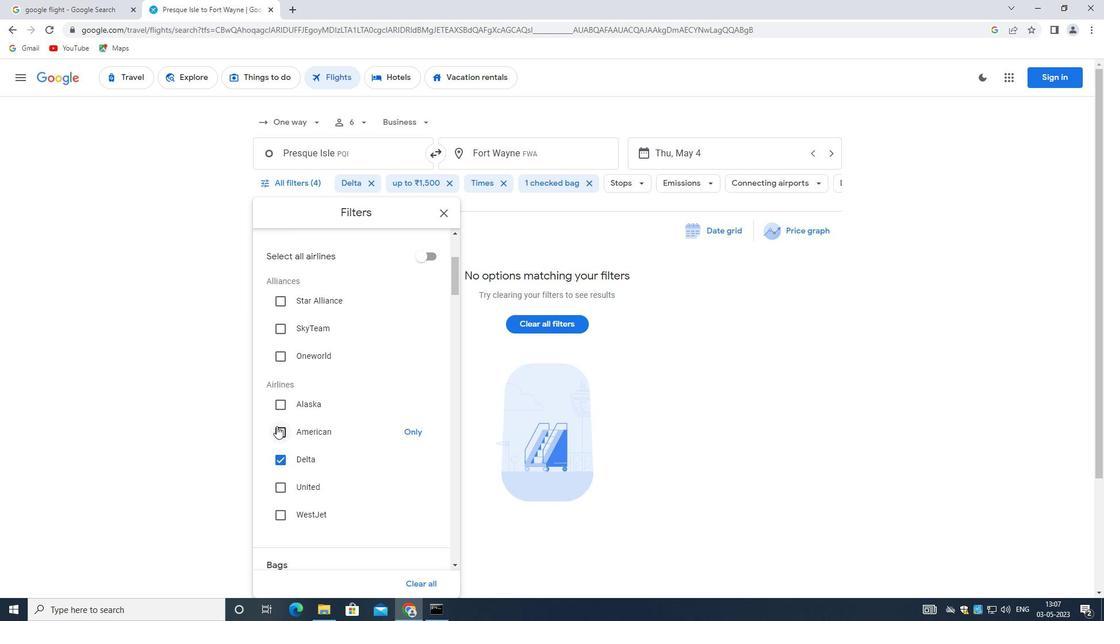 
Action: Mouse moved to (272, 429)
Screenshot: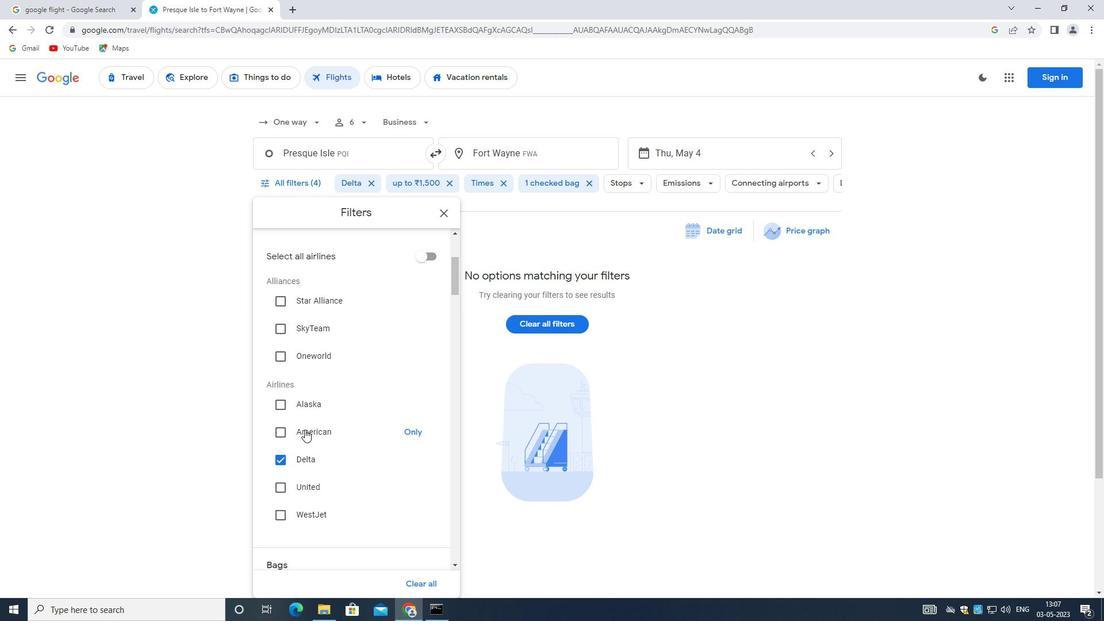 
Action: Mouse pressed left at (272, 429)
Screenshot: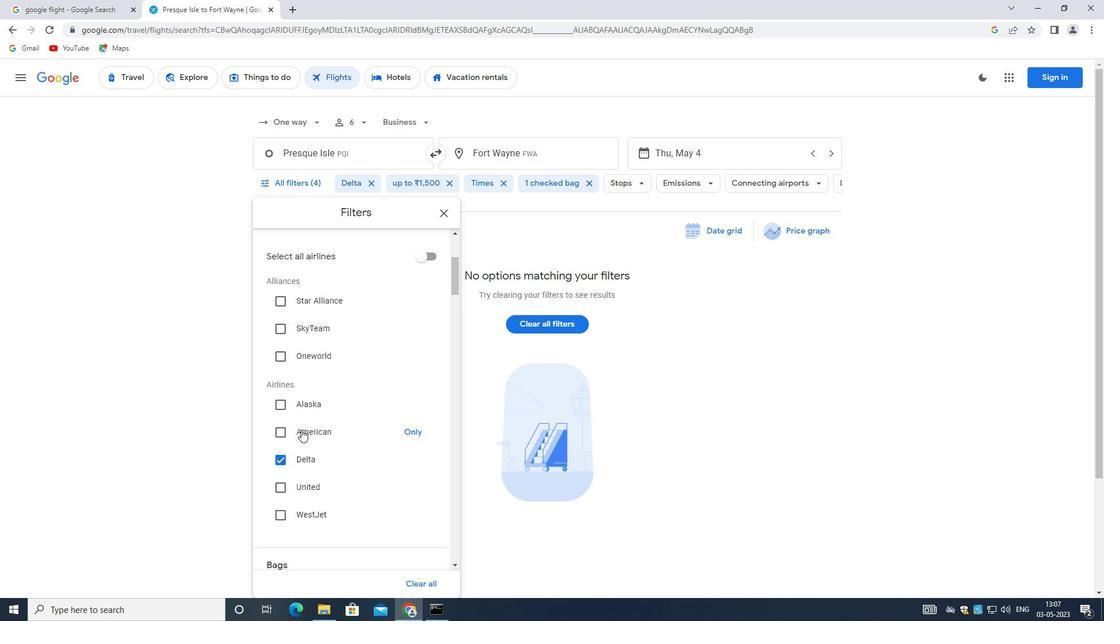
Action: Mouse moved to (407, 432)
Screenshot: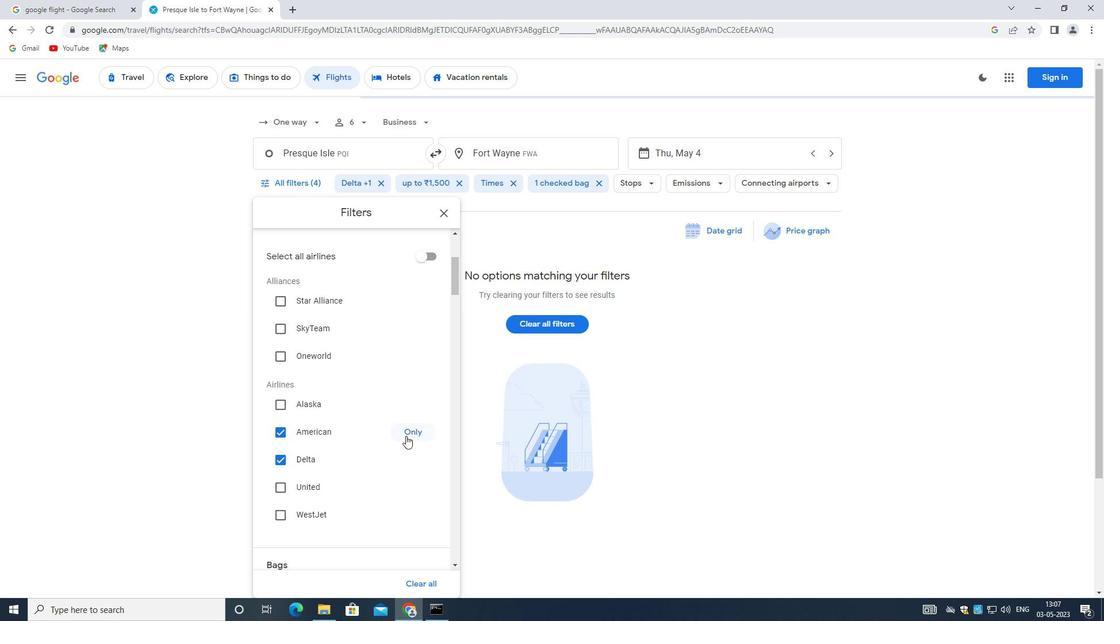 
Action: Mouse pressed left at (407, 432)
Screenshot: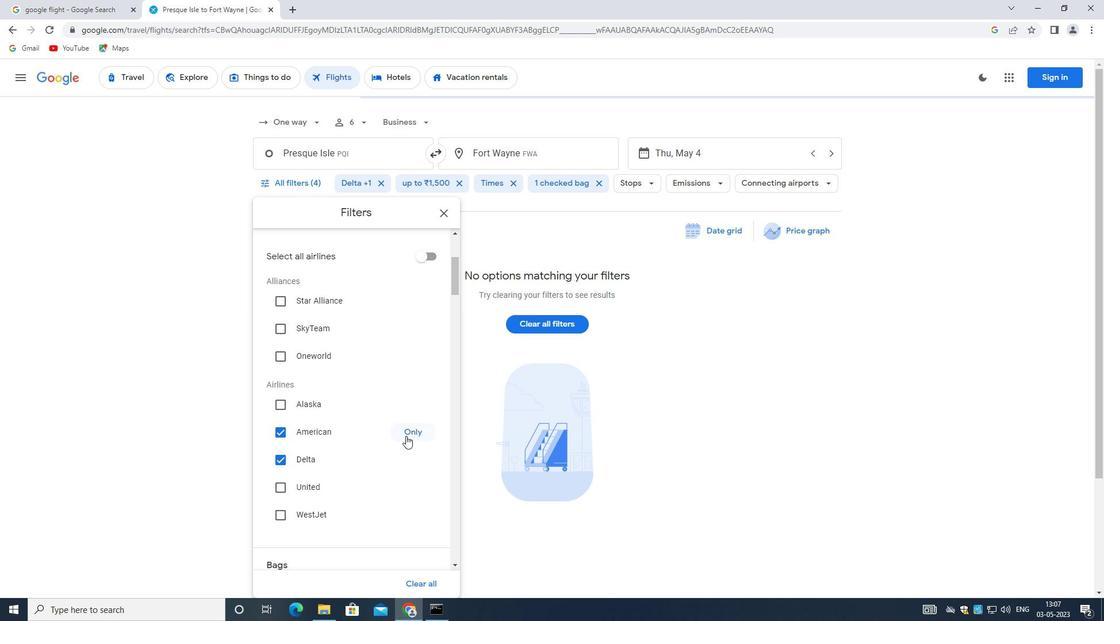 
Action: Mouse moved to (387, 410)
Screenshot: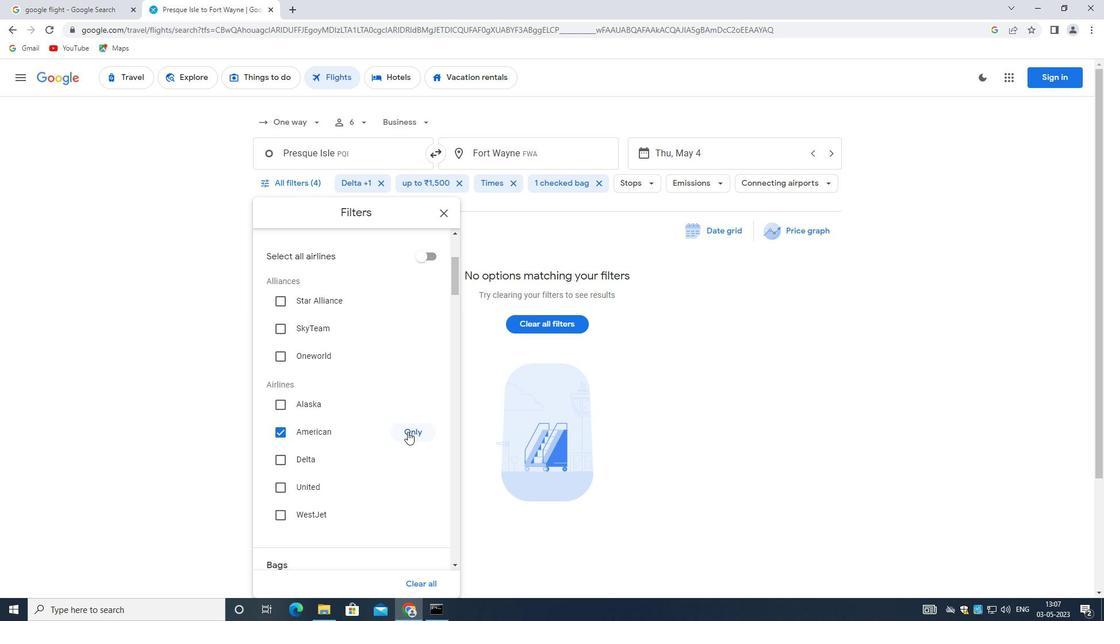 
Action: Mouse scrolled (387, 410) with delta (0, 0)
Screenshot: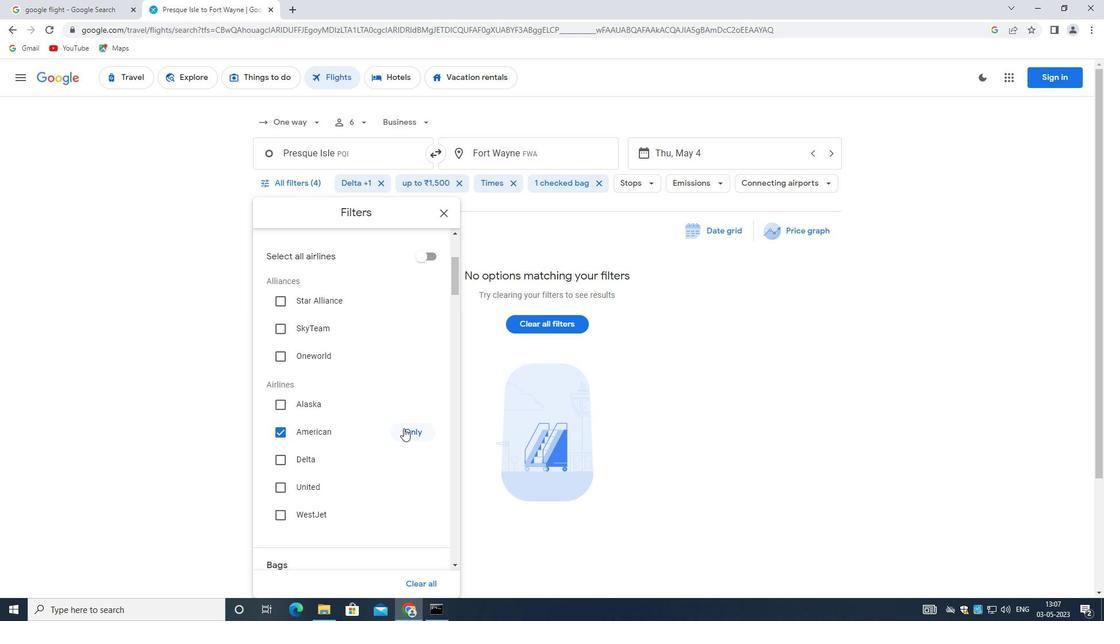 
Action: Mouse scrolled (387, 410) with delta (0, 0)
Screenshot: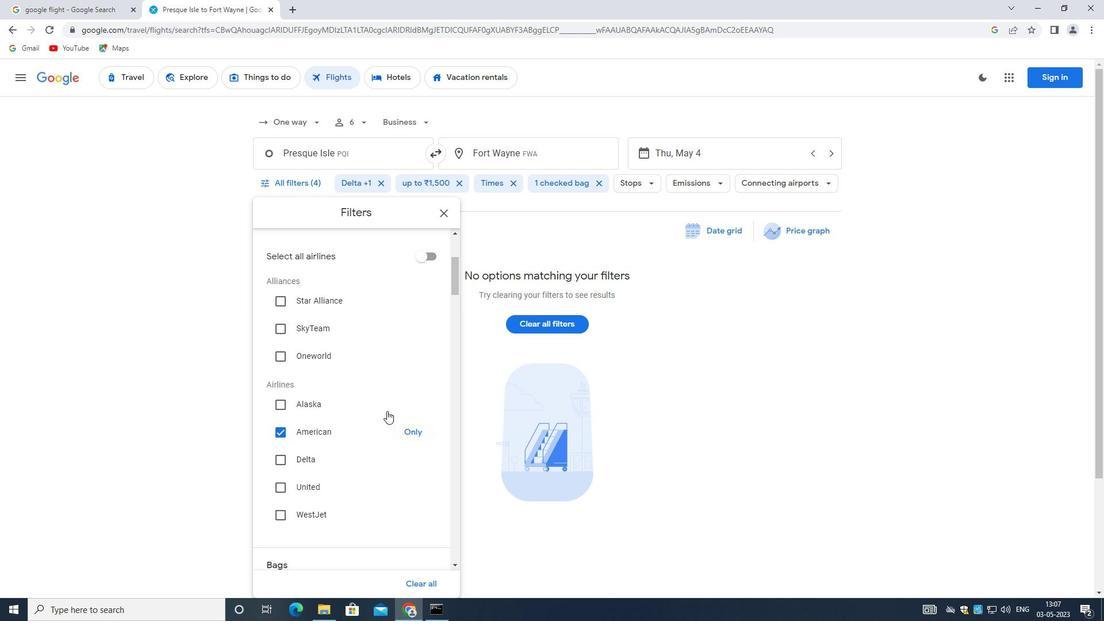 
Action: Mouse scrolled (387, 410) with delta (0, 0)
Screenshot: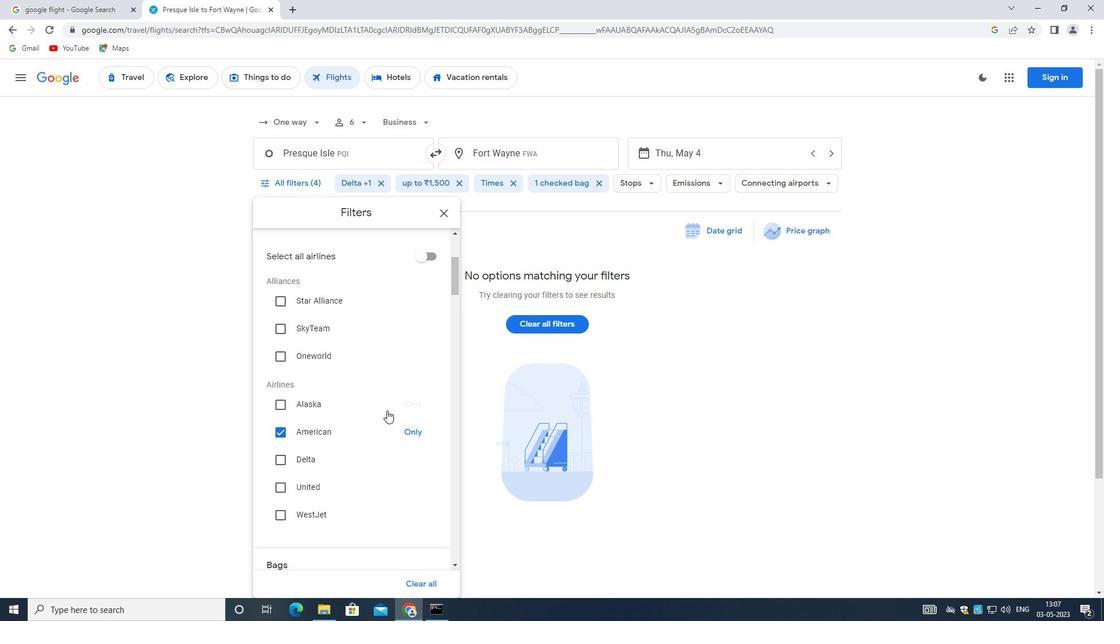
Action: Mouse moved to (408, 450)
Screenshot: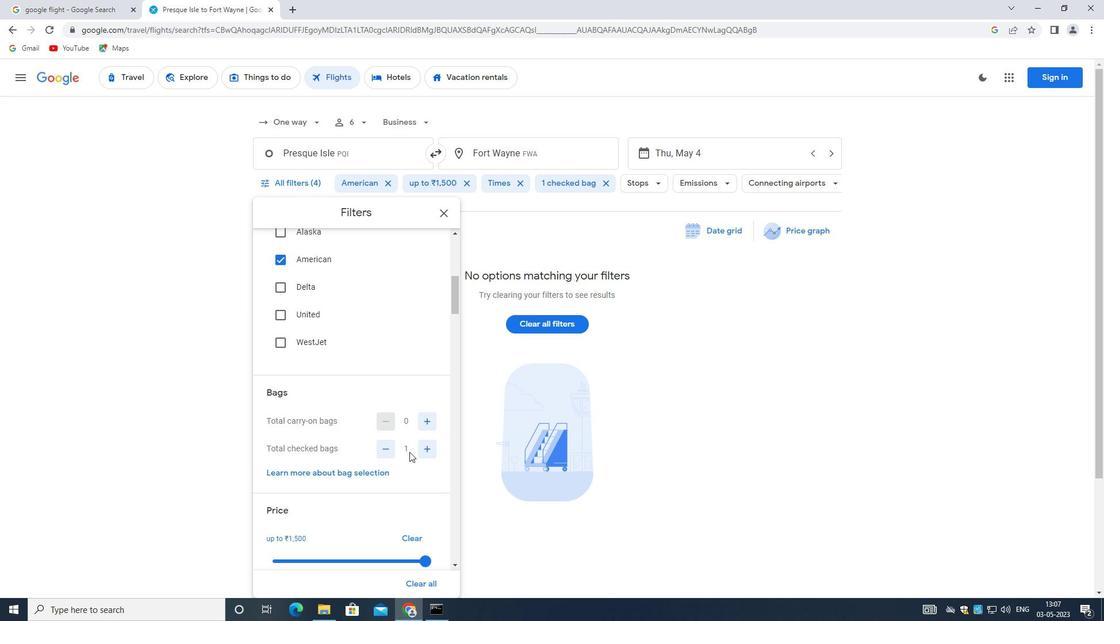 
Action: Mouse scrolled (408, 449) with delta (0, 0)
Screenshot: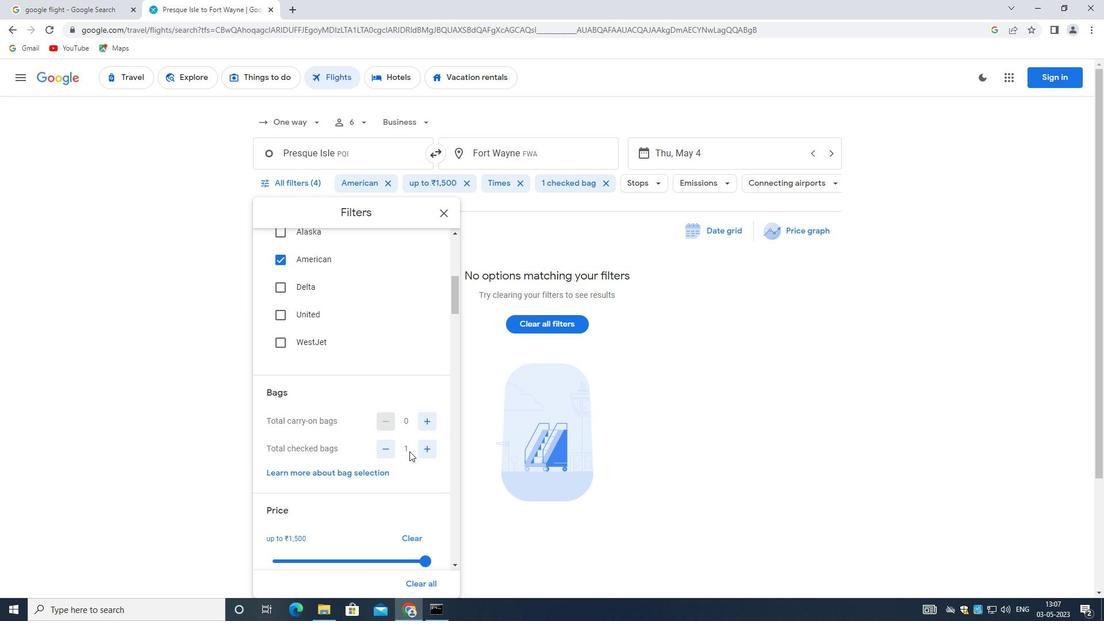 
Action: Mouse moved to (406, 450)
Screenshot: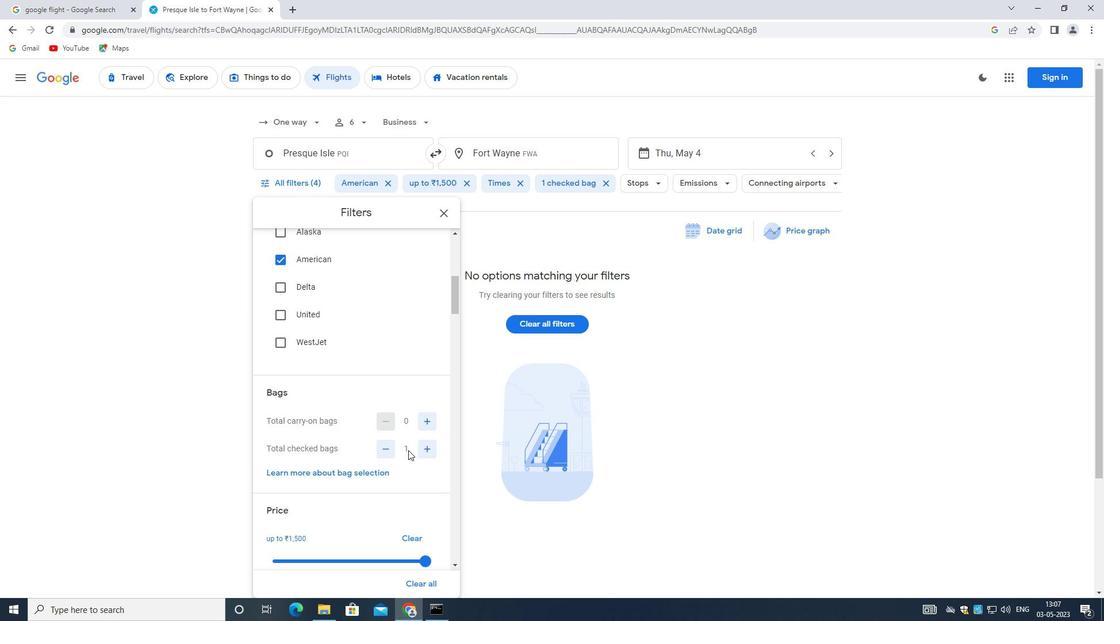 
Action: Mouse scrolled (406, 450) with delta (0, 0)
Screenshot: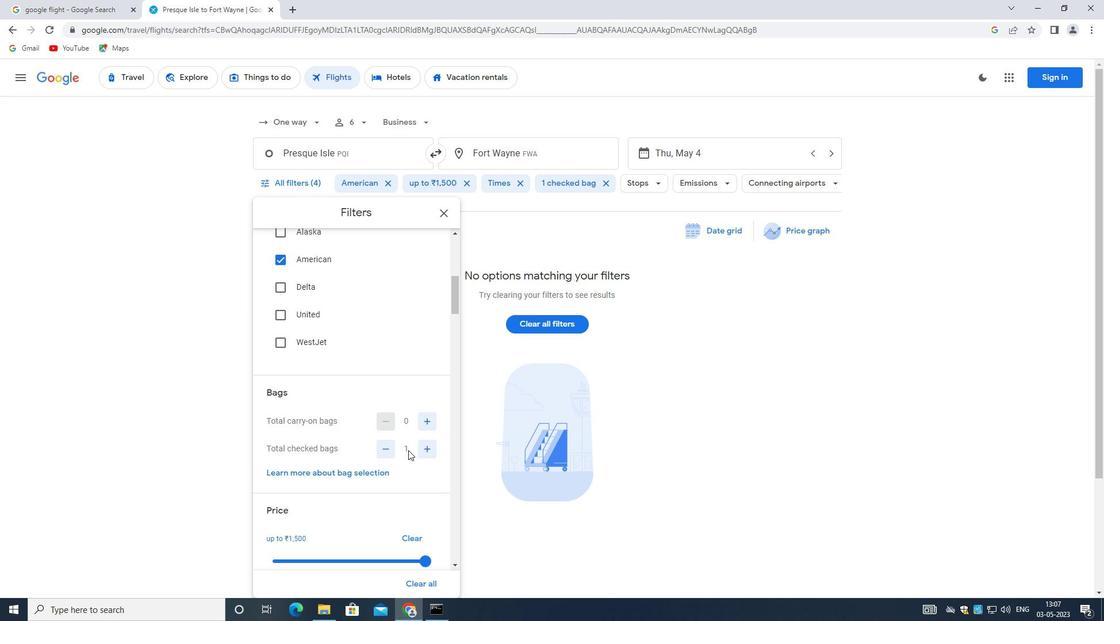 
Action: Mouse moved to (406, 451)
Screenshot: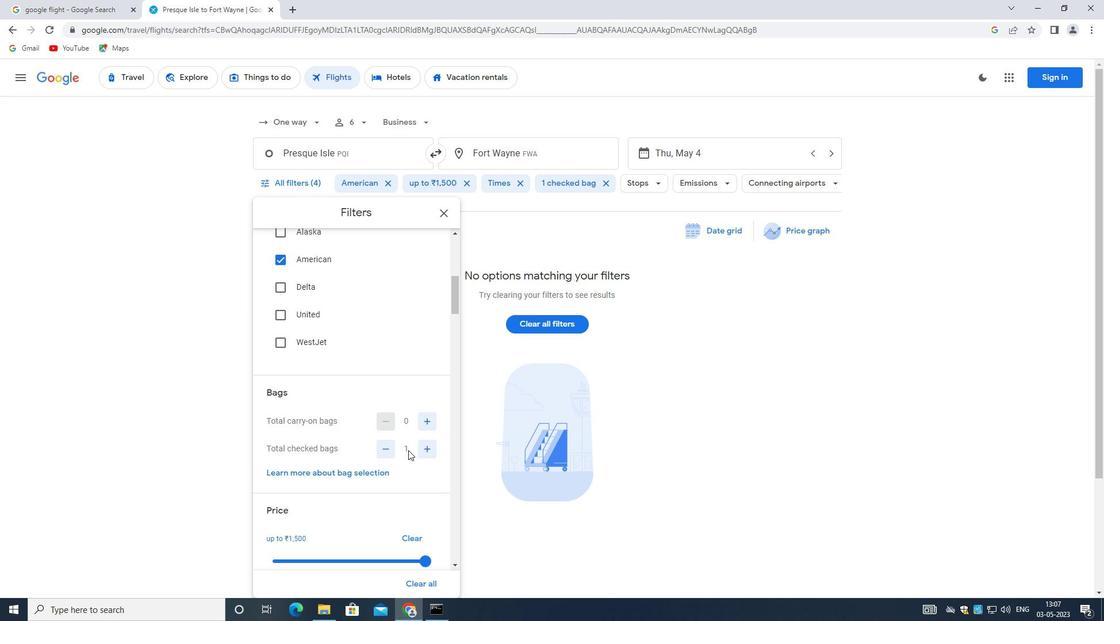 
Action: Mouse scrolled (406, 450) with delta (0, 0)
Screenshot: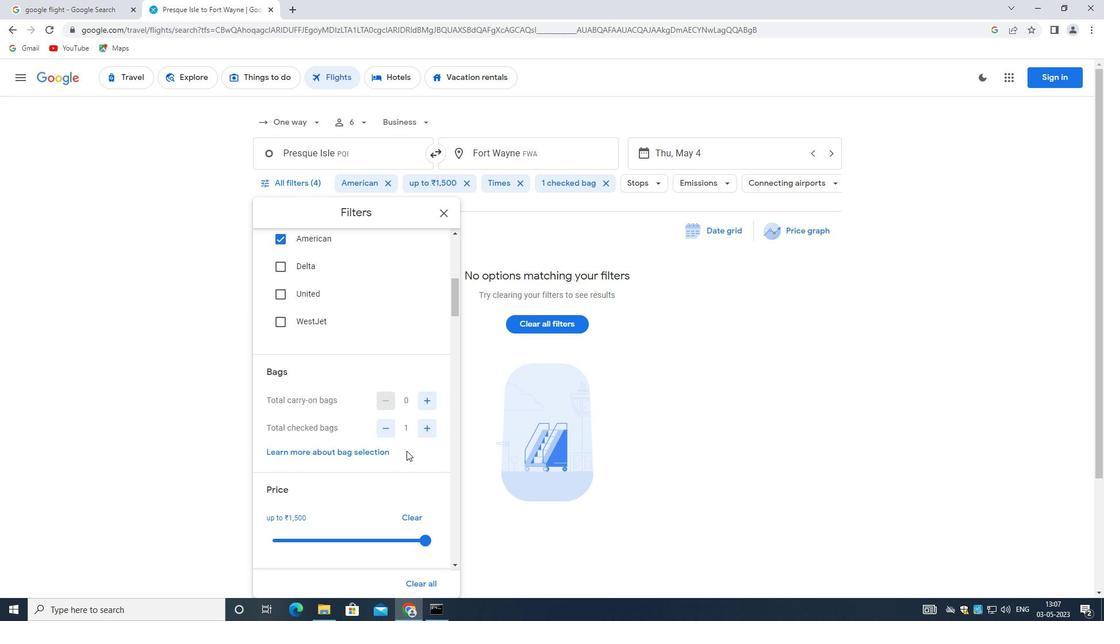 
Action: Mouse moved to (406, 452)
Screenshot: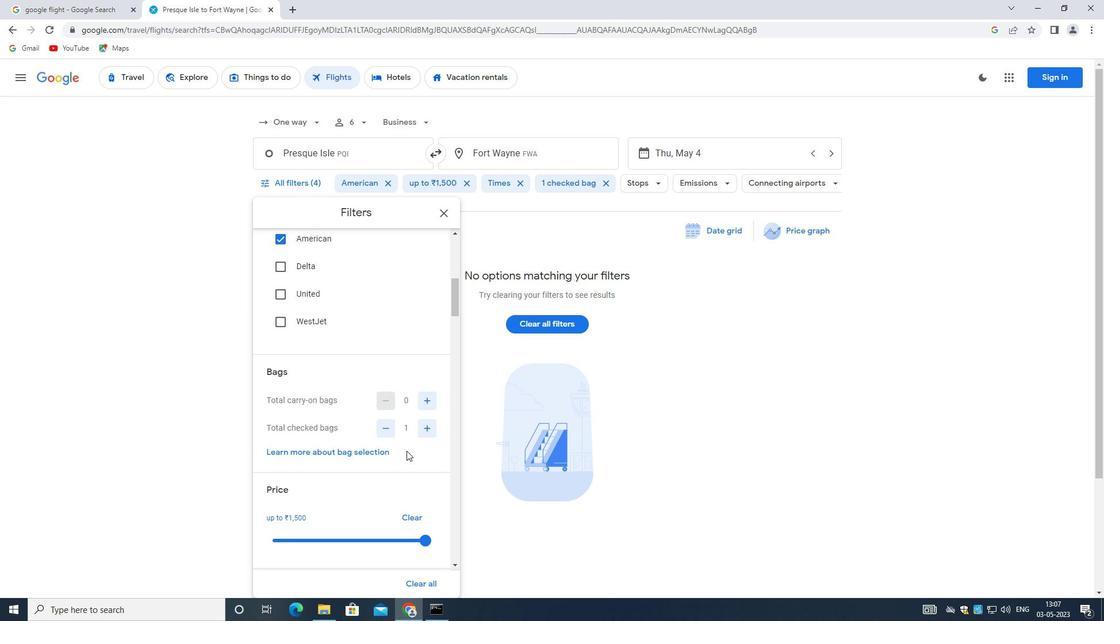 
Action: Mouse scrolled (406, 451) with delta (0, 0)
Screenshot: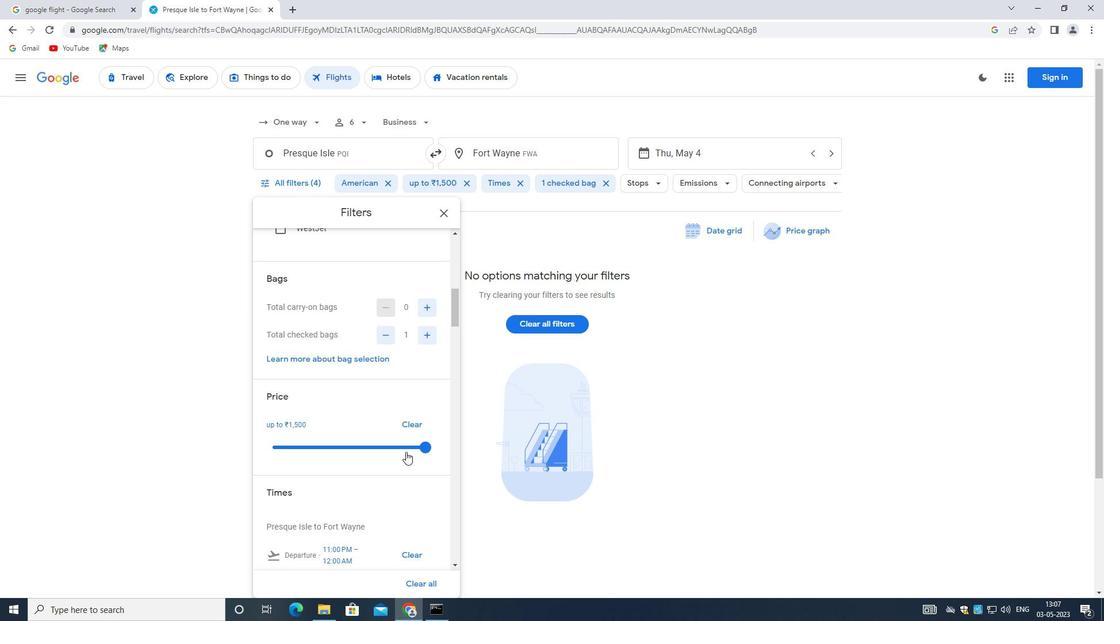 
Action: Mouse moved to (425, 331)
Screenshot: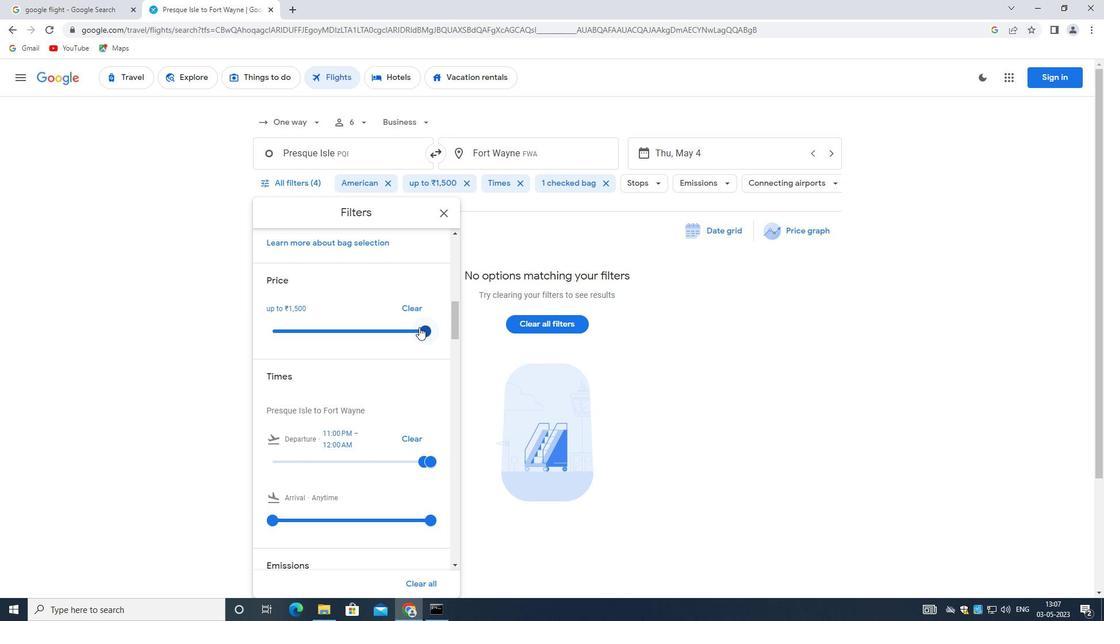 
Action: Mouse pressed left at (425, 331)
Screenshot: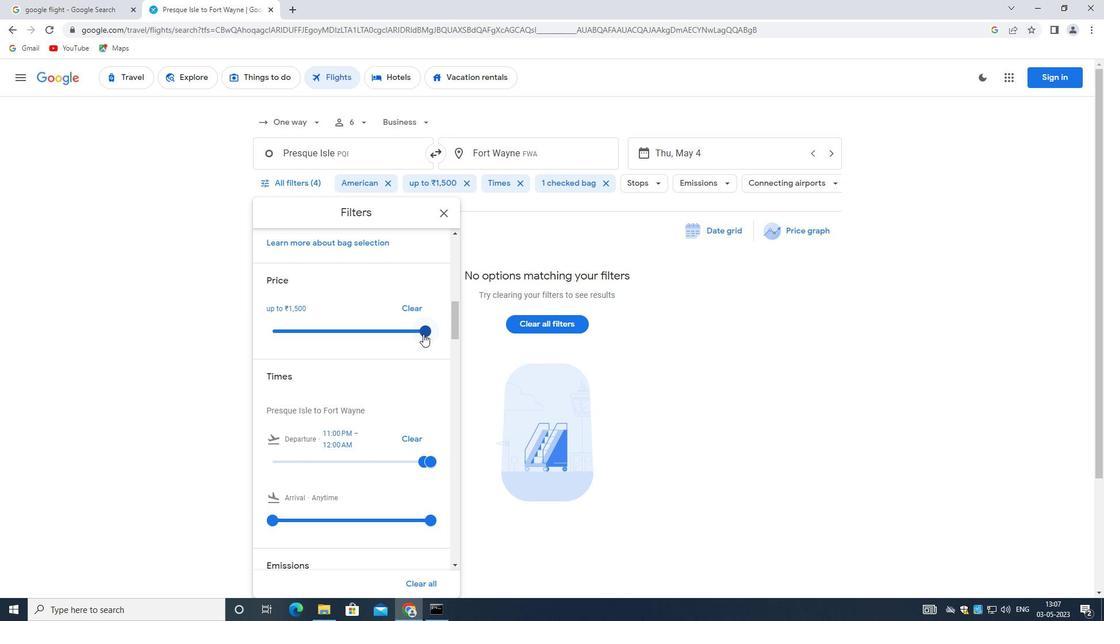 
Action: Mouse moved to (421, 460)
Screenshot: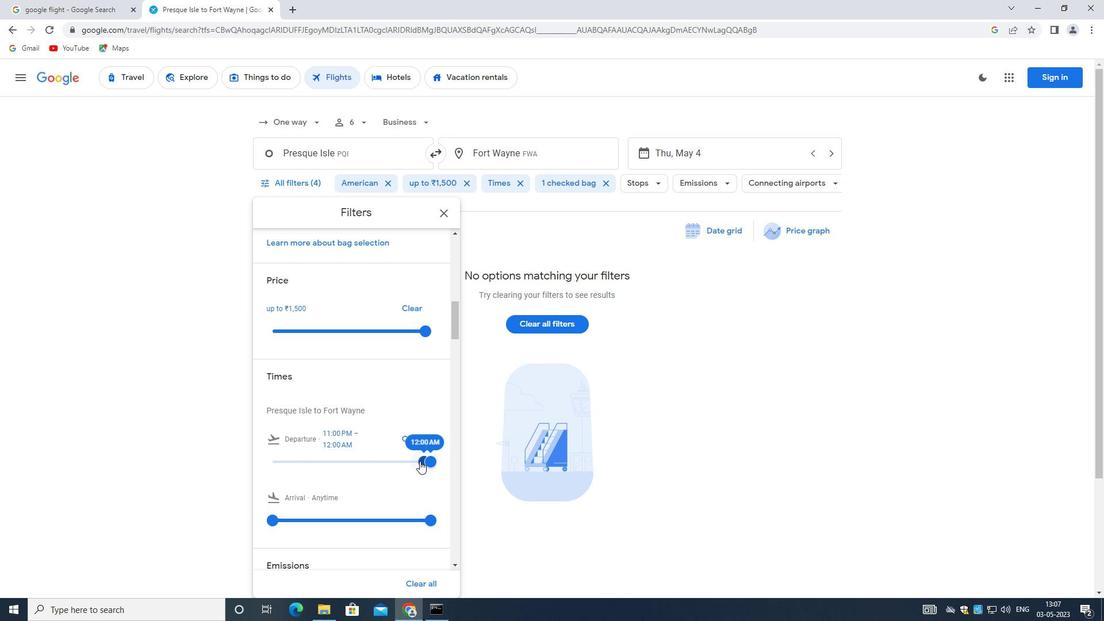 
Action: Mouse pressed left at (421, 460)
Screenshot: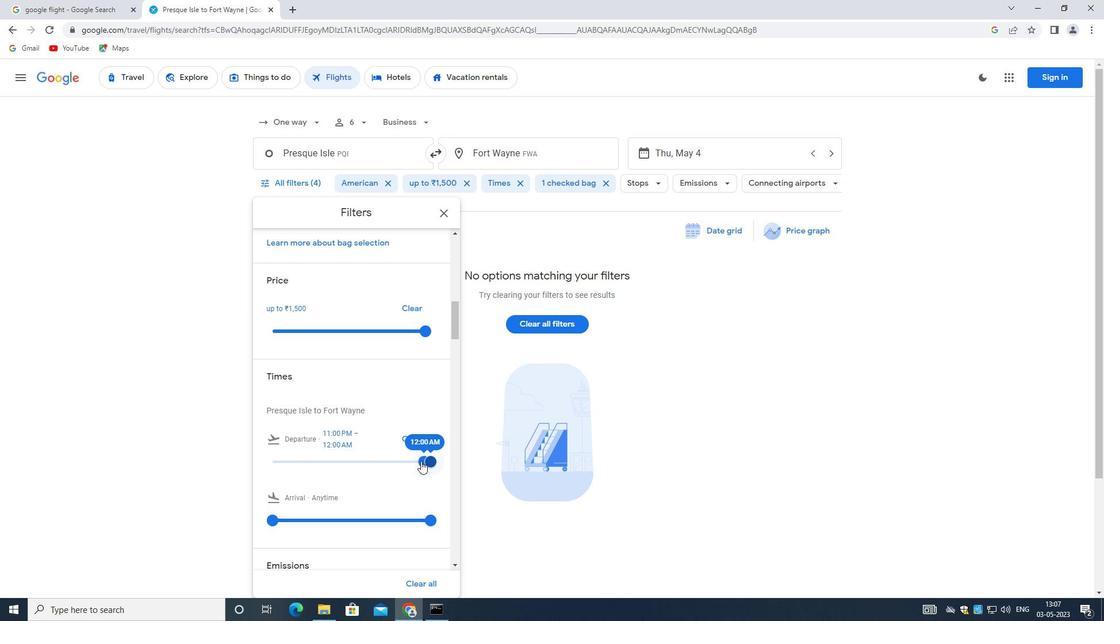
Action: Mouse moved to (433, 461)
Screenshot: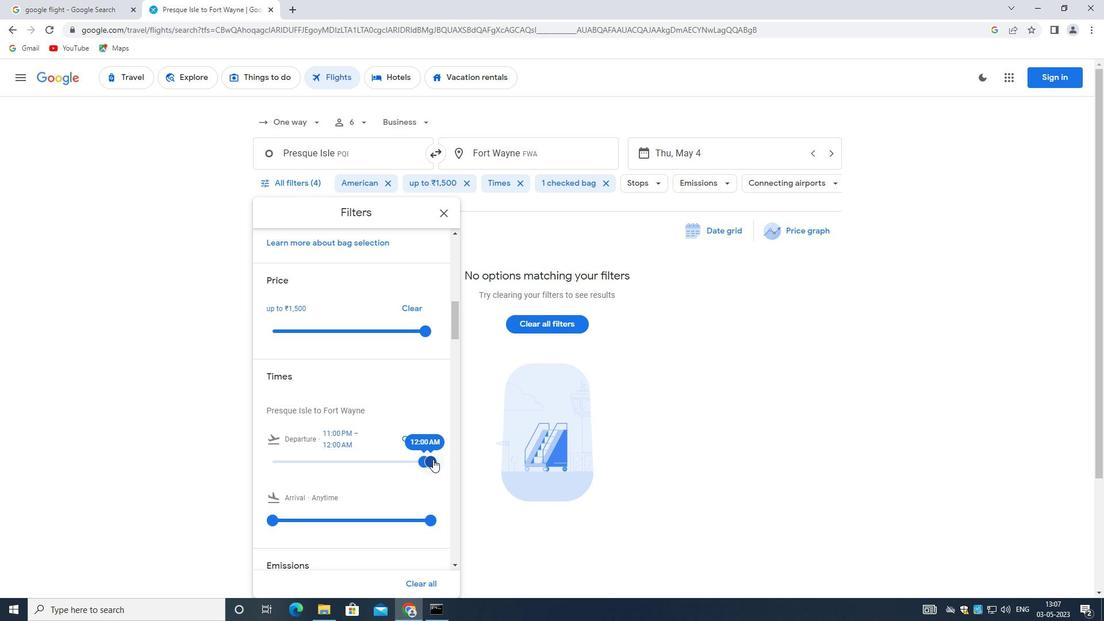 
Action: Mouse pressed left at (433, 461)
Screenshot: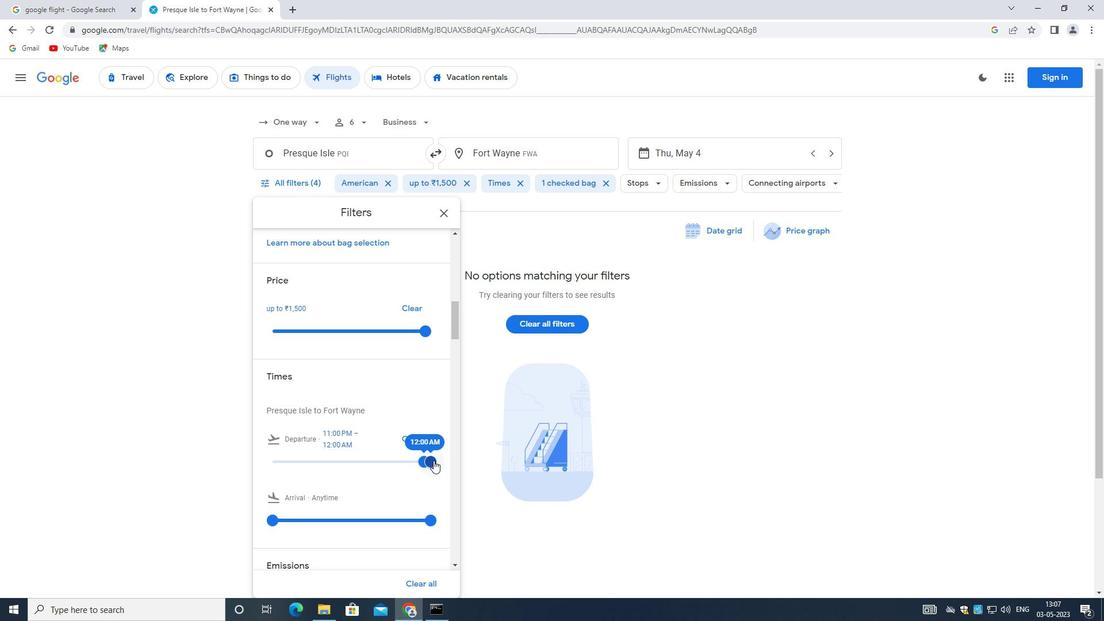 
Action: Mouse moved to (432, 461)
Screenshot: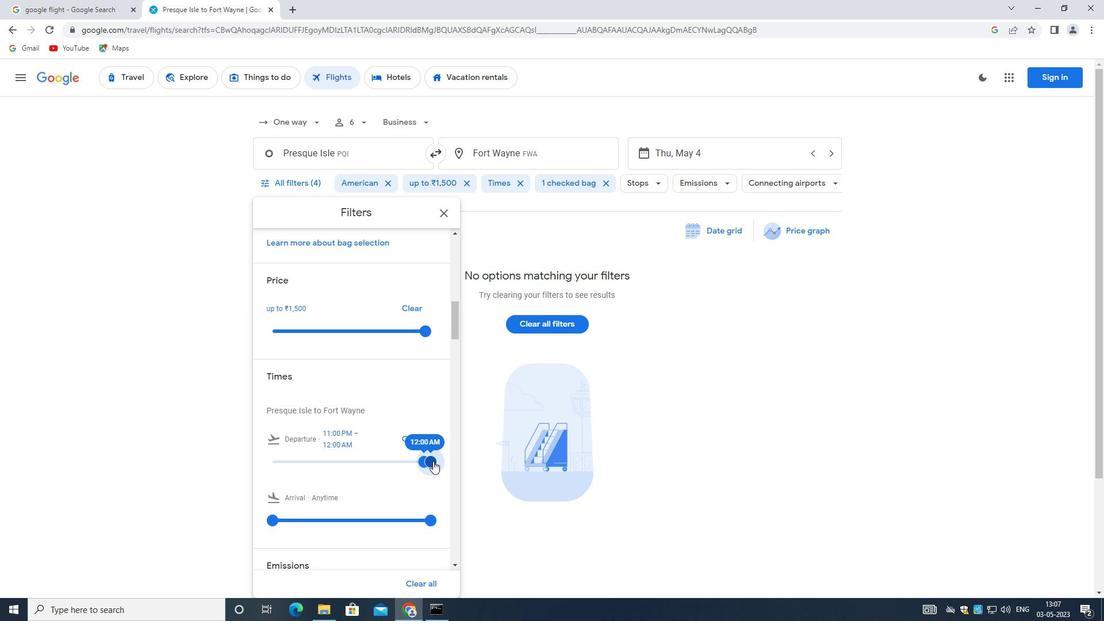 
Action: Mouse pressed left at (432, 461)
Screenshot: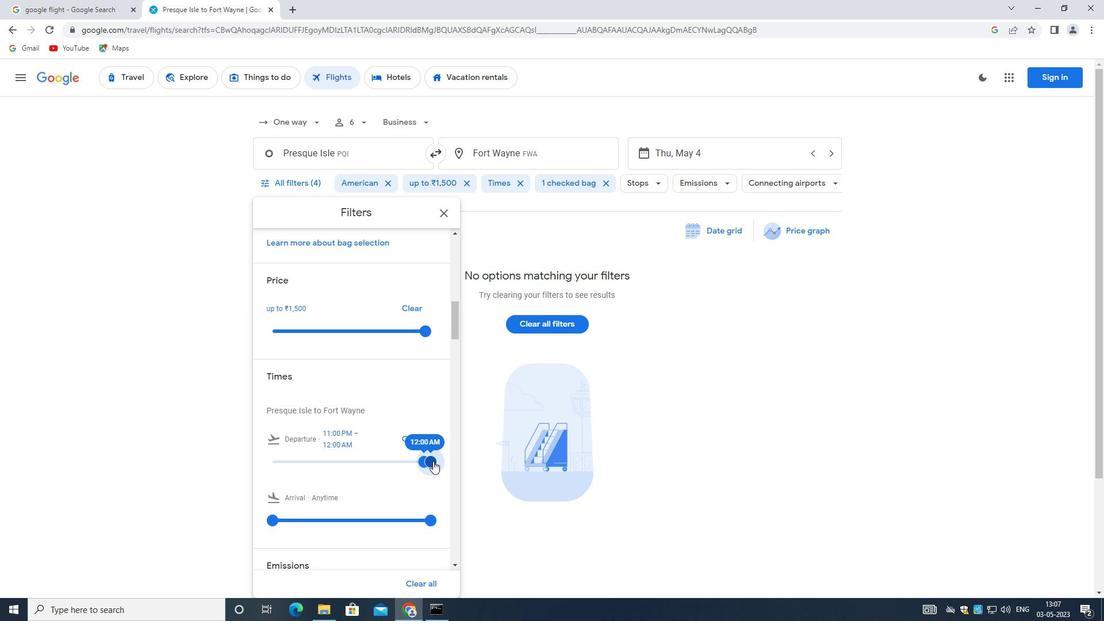 
Action: Mouse moved to (431, 461)
Screenshot: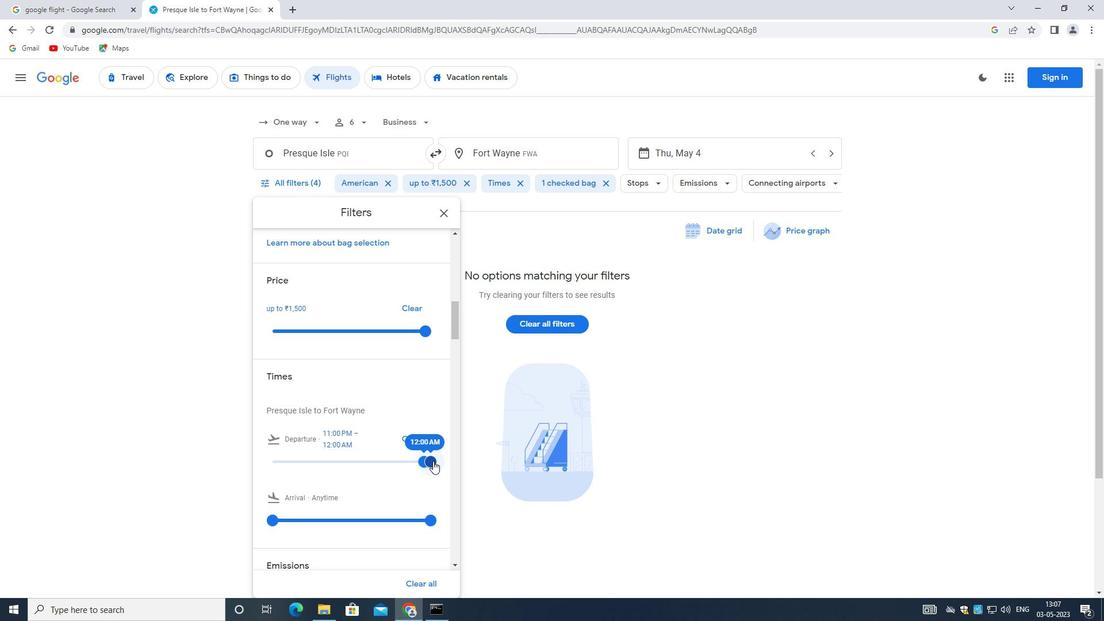 
Action: Mouse pressed left at (431, 461)
Screenshot: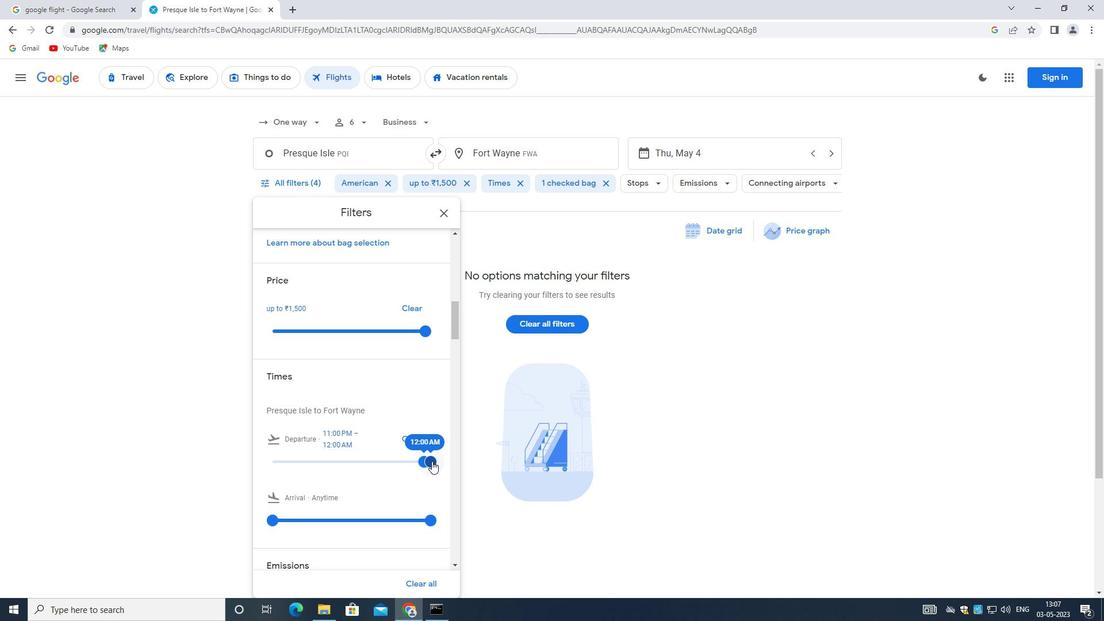 
Action: Mouse pressed left at (431, 461)
Screenshot: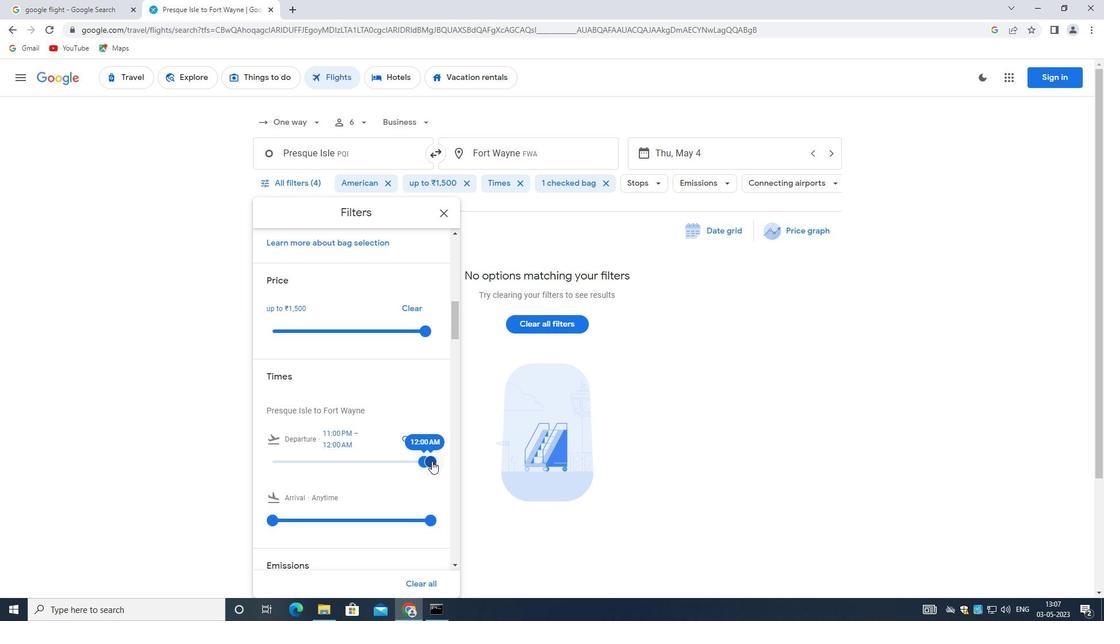 
Action: Mouse moved to (423, 462)
Screenshot: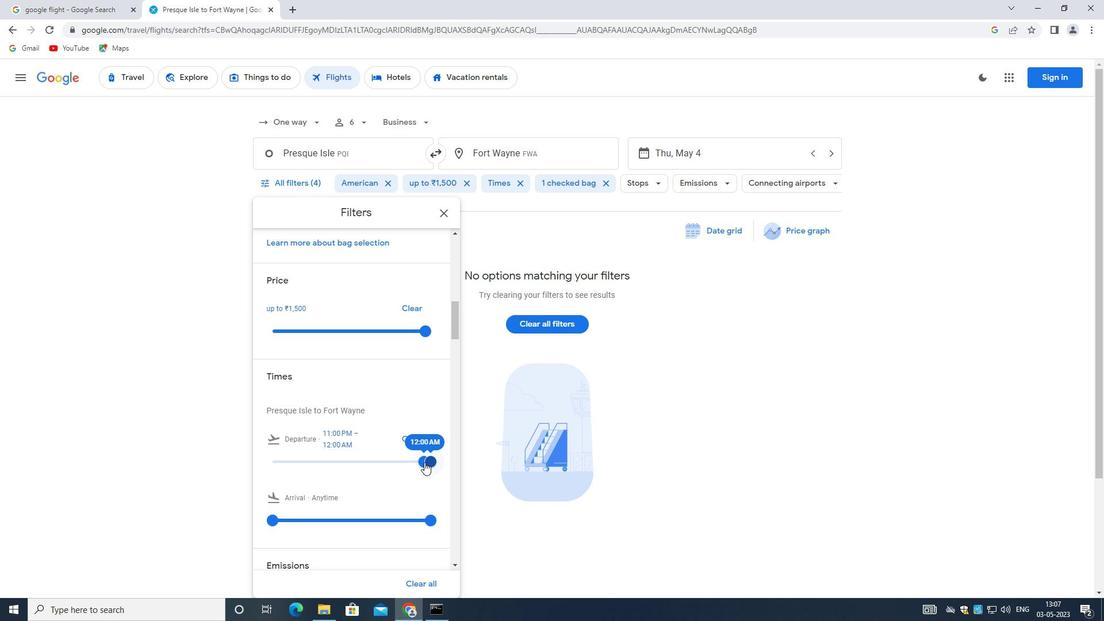 
Action: Mouse pressed left at (423, 462)
Screenshot: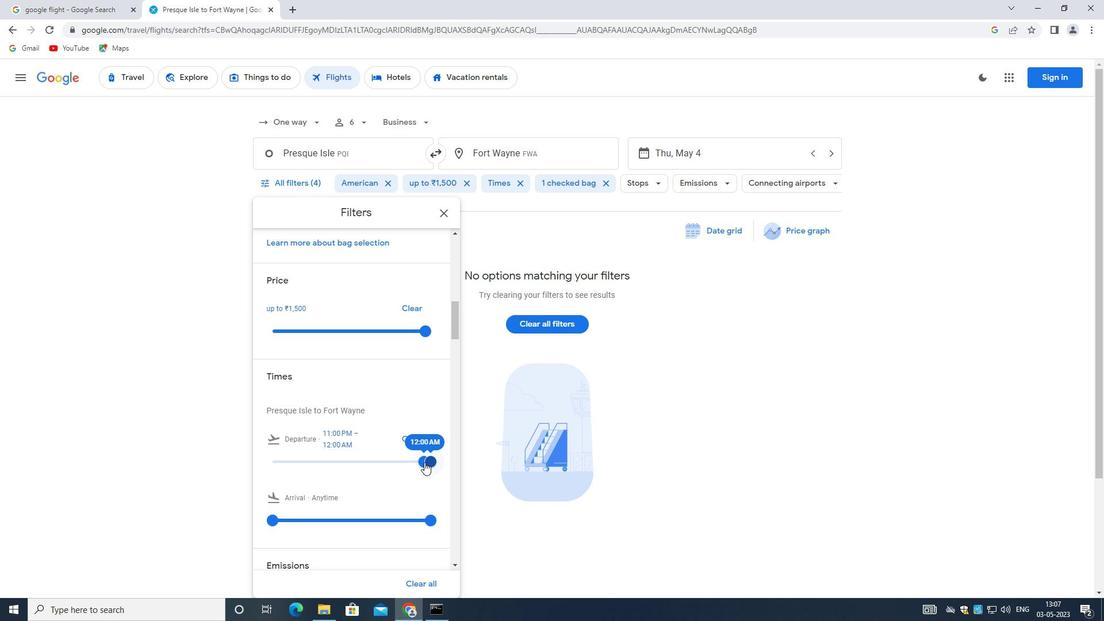 
Action: Mouse moved to (429, 460)
Screenshot: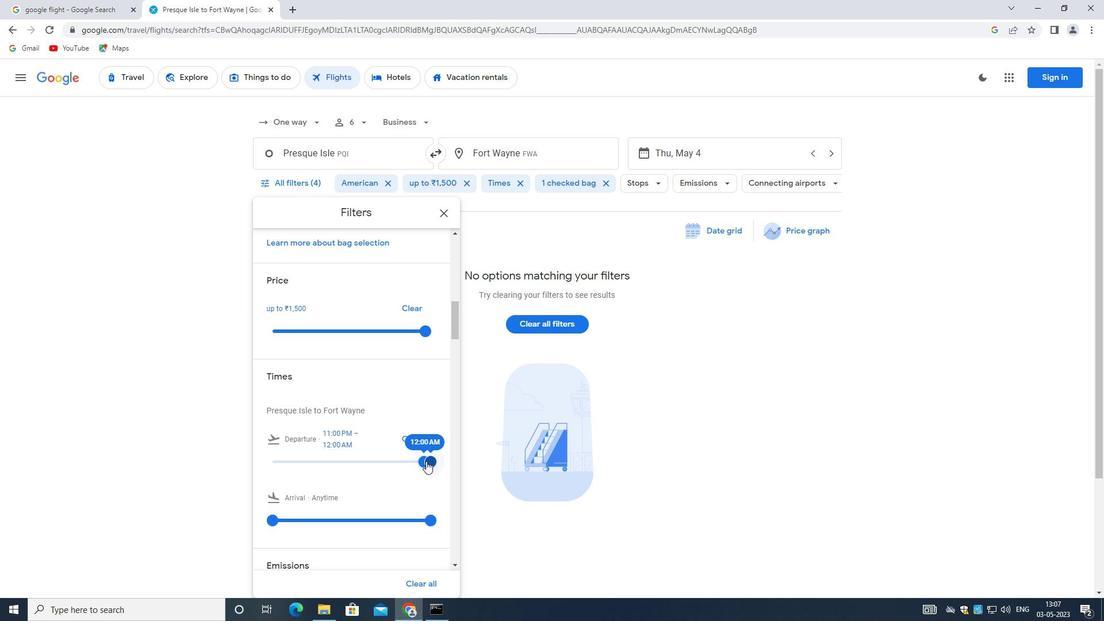 
Action: Mouse pressed left at (429, 460)
Screenshot: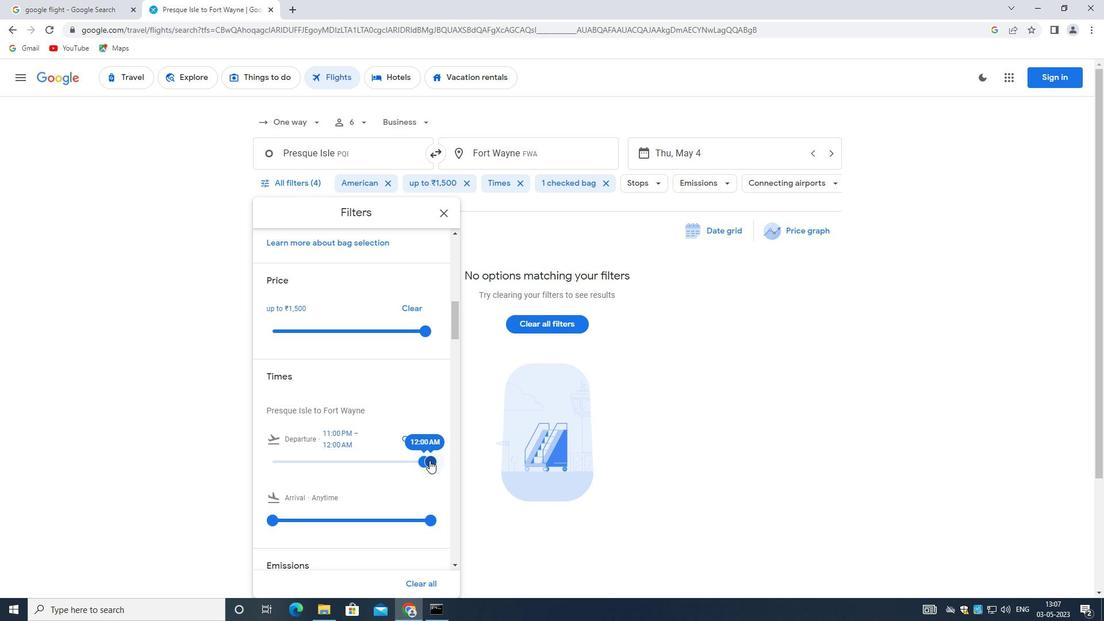 
Action: Mouse moved to (413, 396)
Screenshot: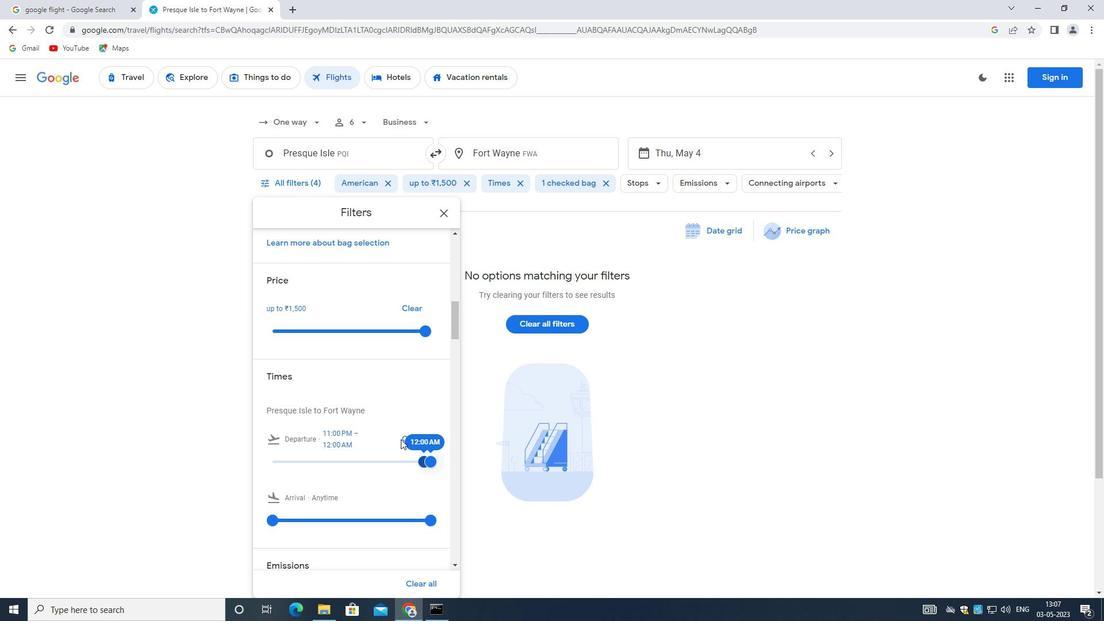
Action: Mouse scrolled (413, 395) with delta (0, 0)
Screenshot: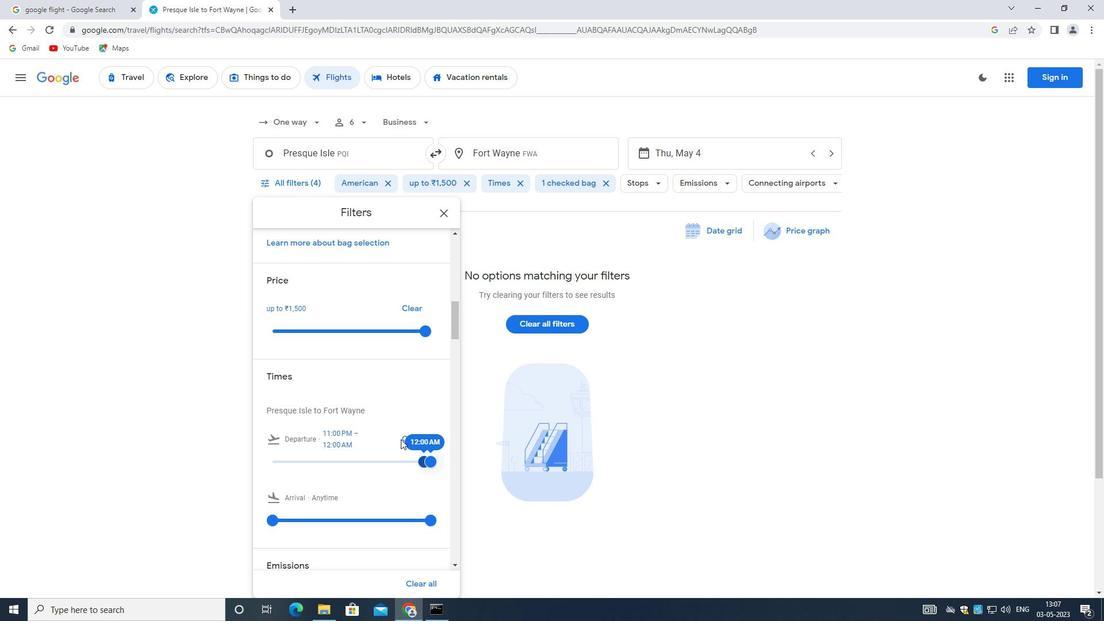 
Action: Mouse moved to (413, 399)
Screenshot: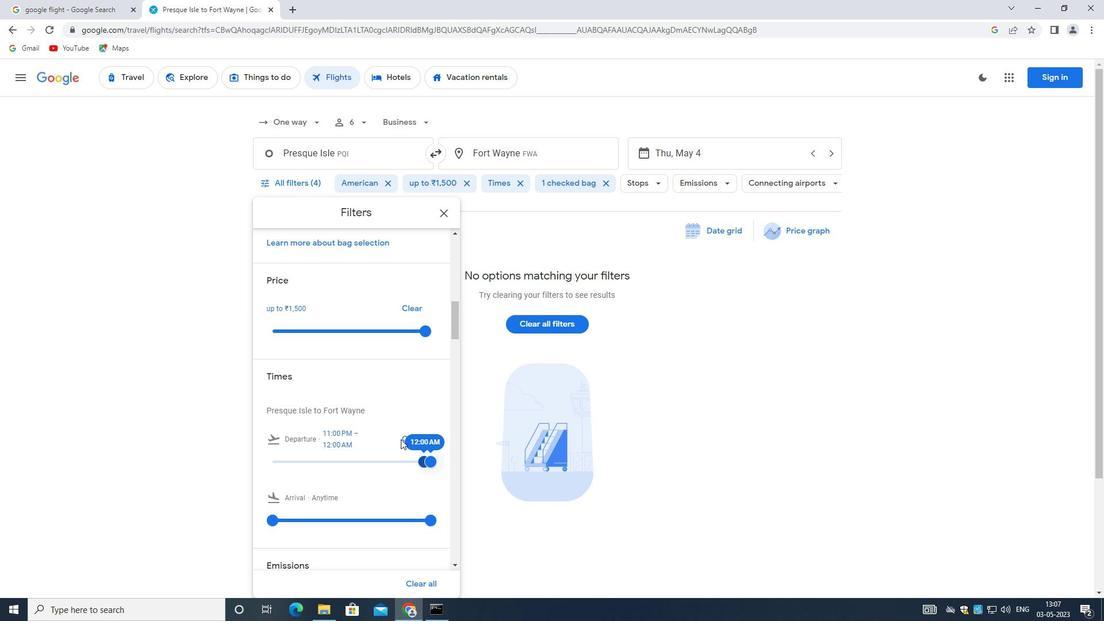 
Action: Mouse scrolled (413, 399) with delta (0, 0)
Screenshot: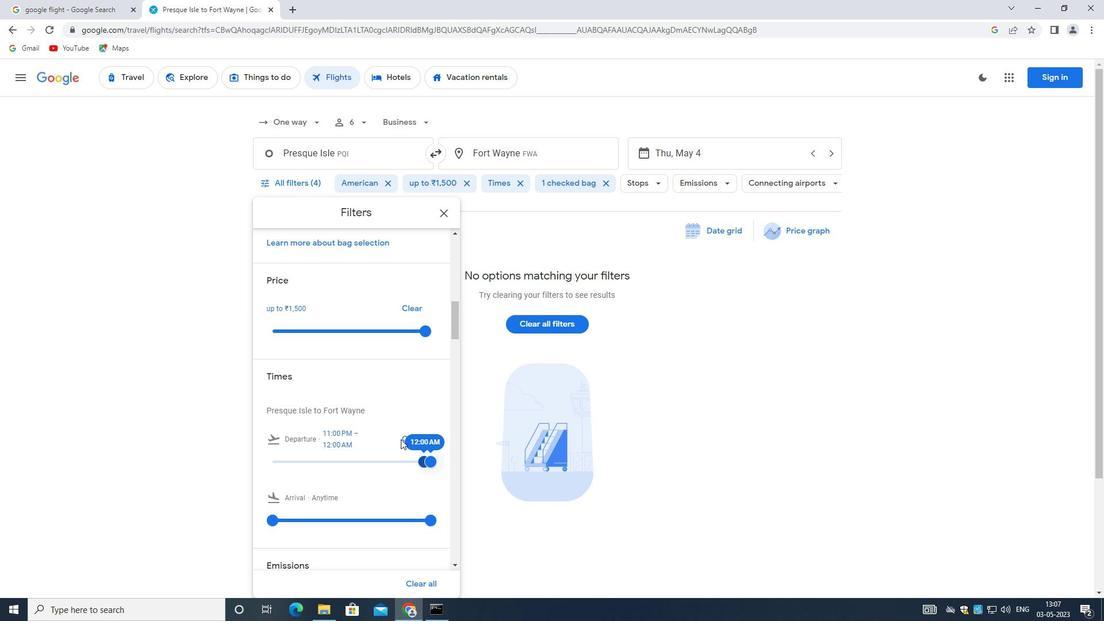 
Action: Mouse moved to (414, 404)
Screenshot: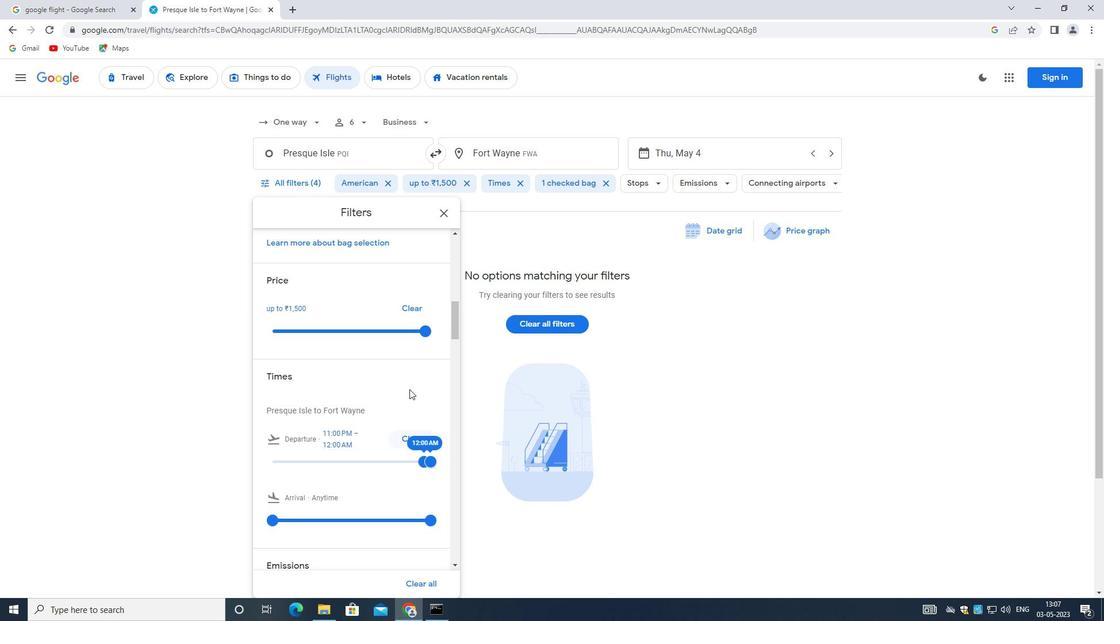 
Action: Mouse scrolled (414, 403) with delta (0, 0)
Screenshot: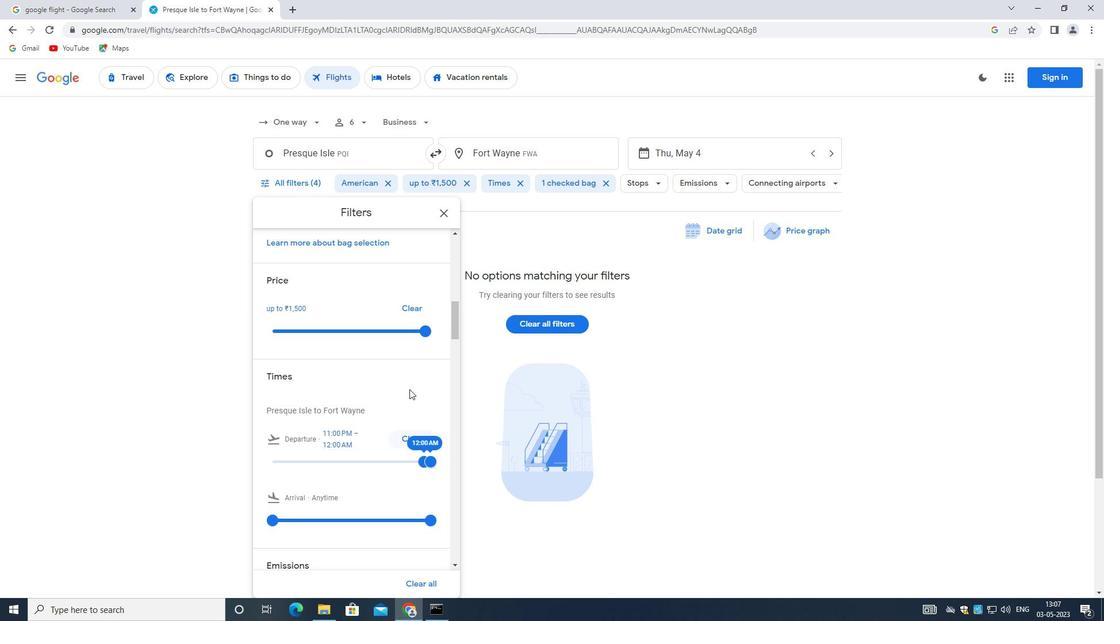 
Action: Mouse moved to (415, 413)
Screenshot: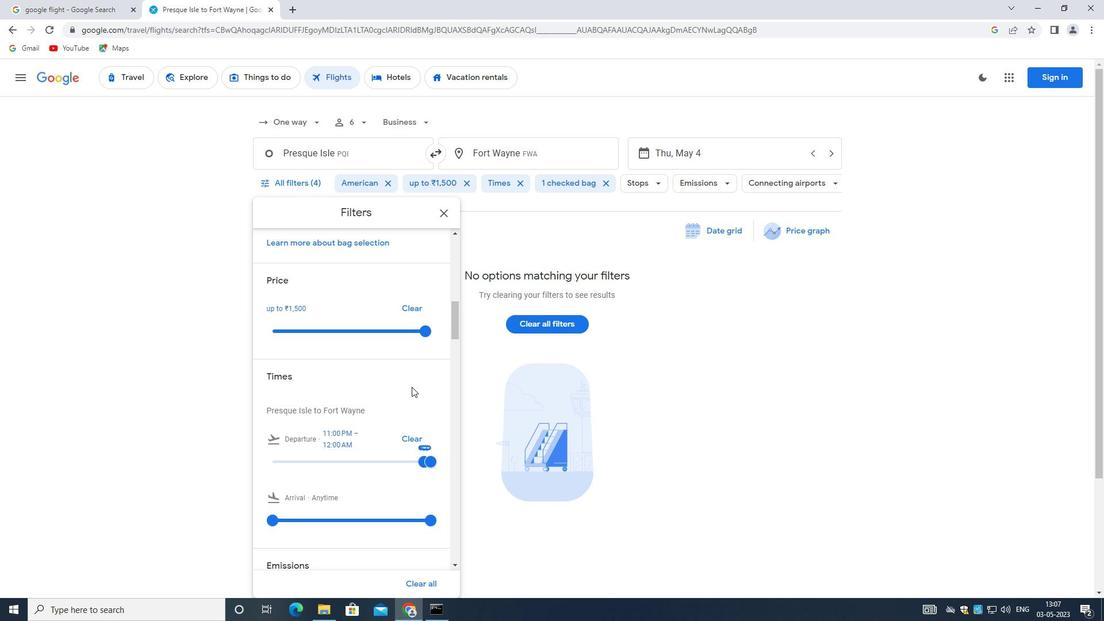 
Action: Mouse scrolled (415, 413) with delta (0, 0)
Screenshot: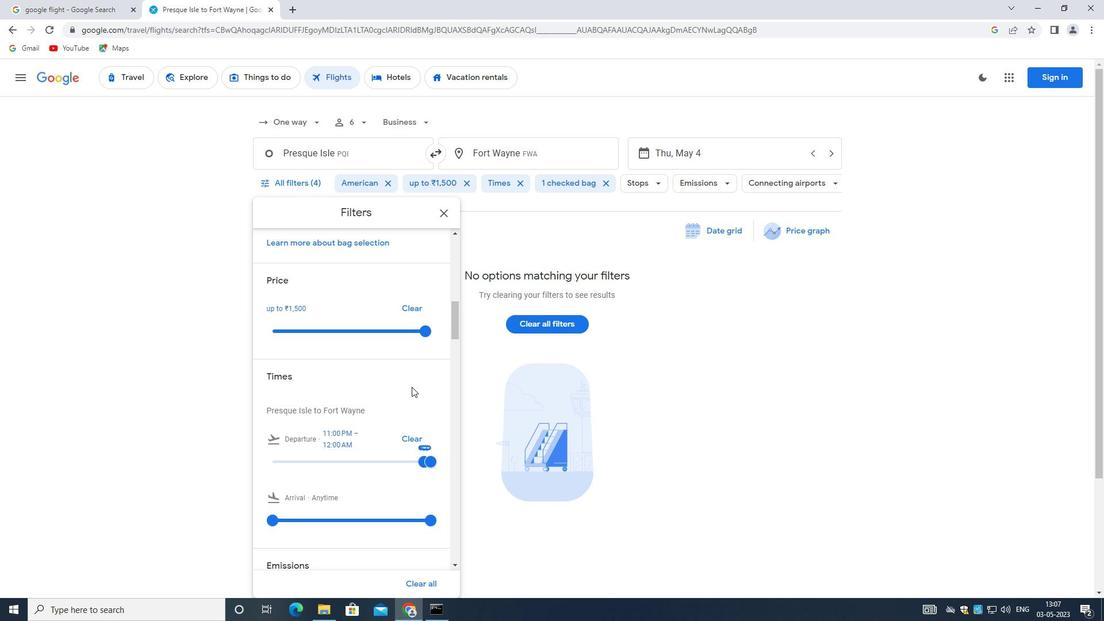 
Action: Mouse moved to (391, 510)
Screenshot: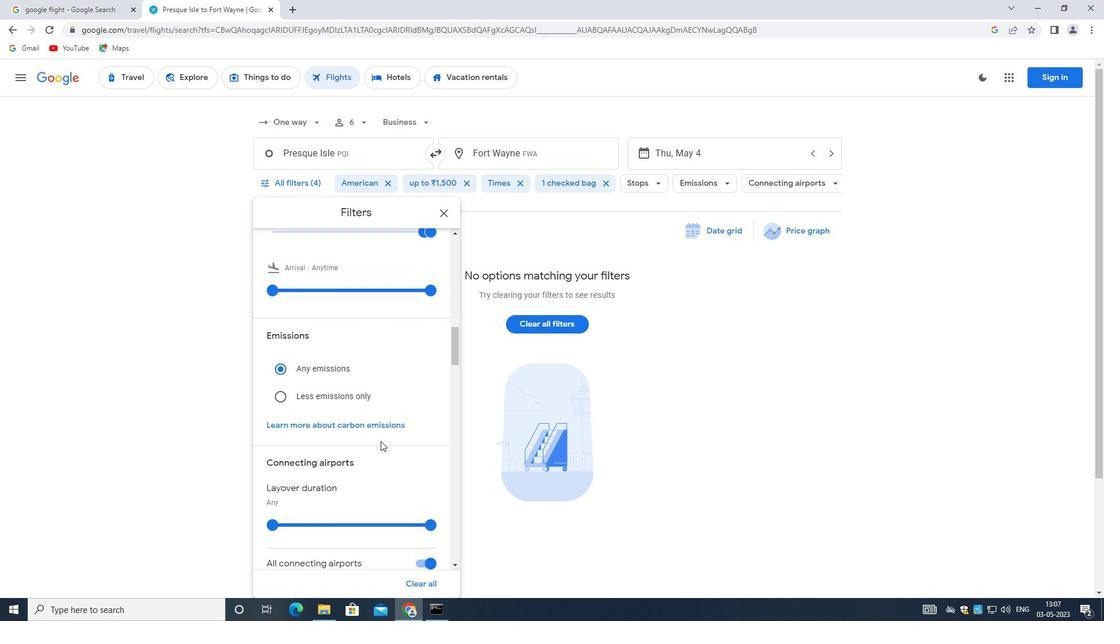 
Action: Mouse scrolled (391, 510) with delta (0, 0)
Screenshot: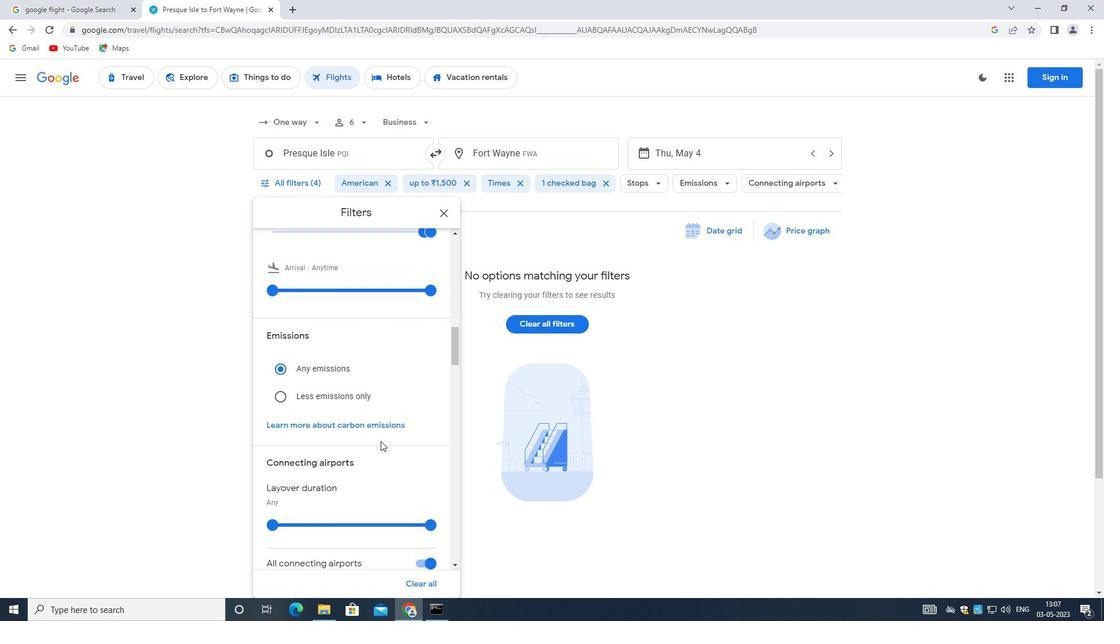 
Action: Mouse moved to (395, 523)
Screenshot: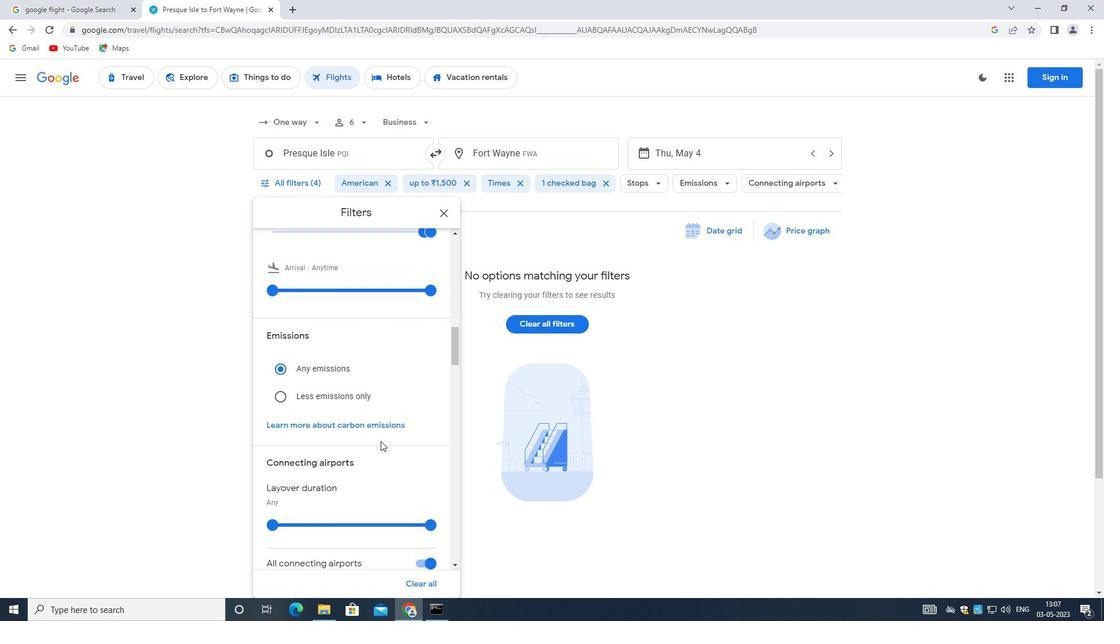 
Action: Mouse scrolled (395, 522) with delta (0, 0)
Screenshot: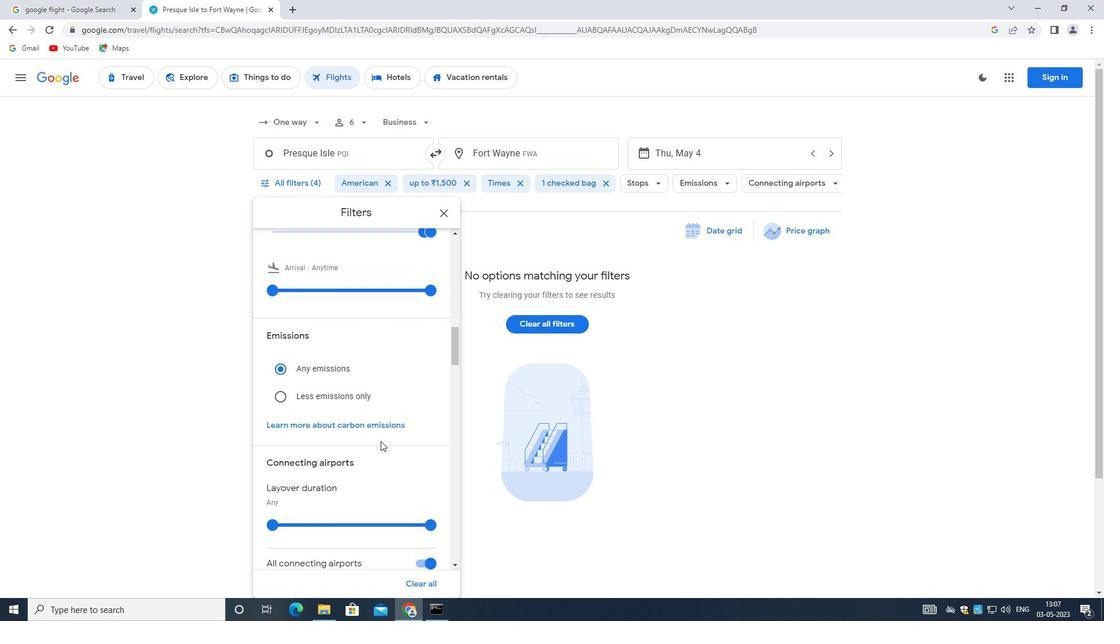 
Action: Mouse moved to (399, 531)
Screenshot: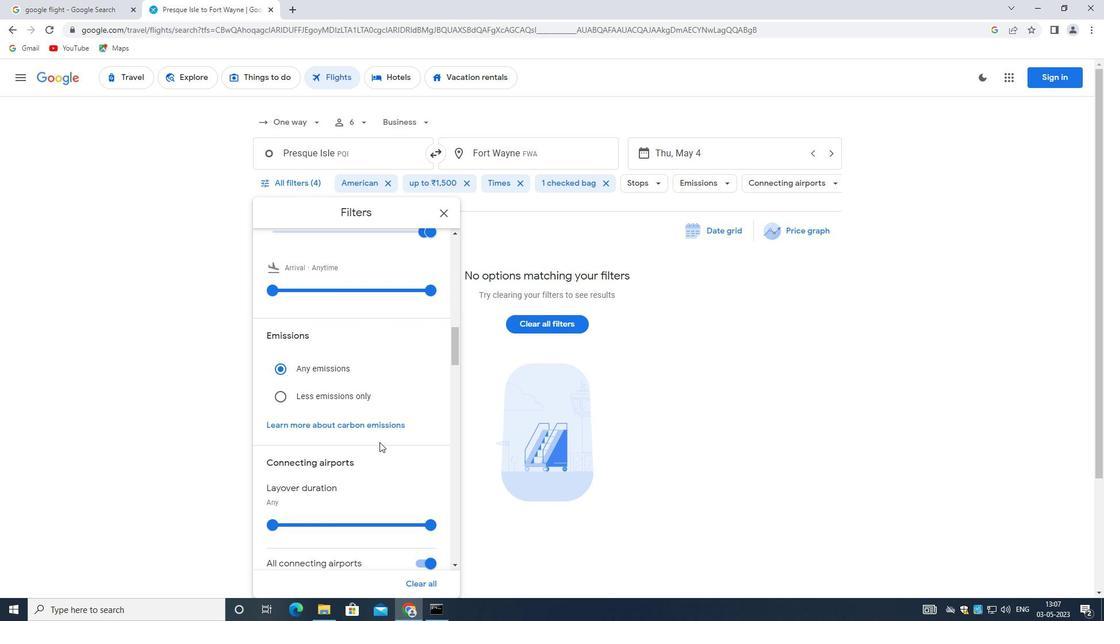 
Action: Mouse scrolled (399, 530) with delta (0, 0)
Screenshot: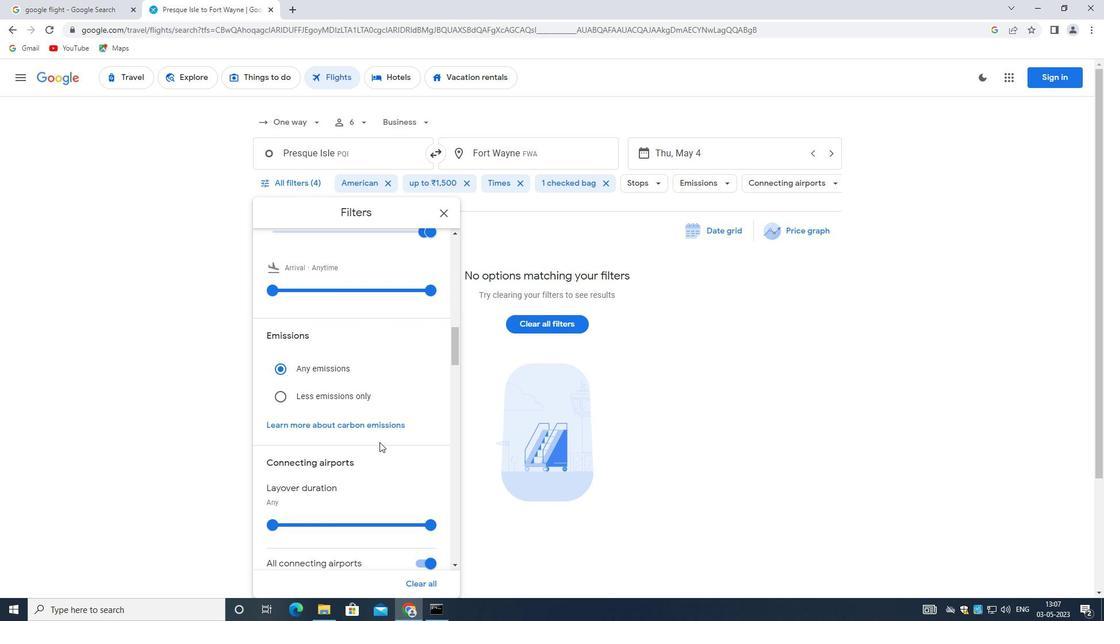 
Action: Mouse moved to (420, 390)
Screenshot: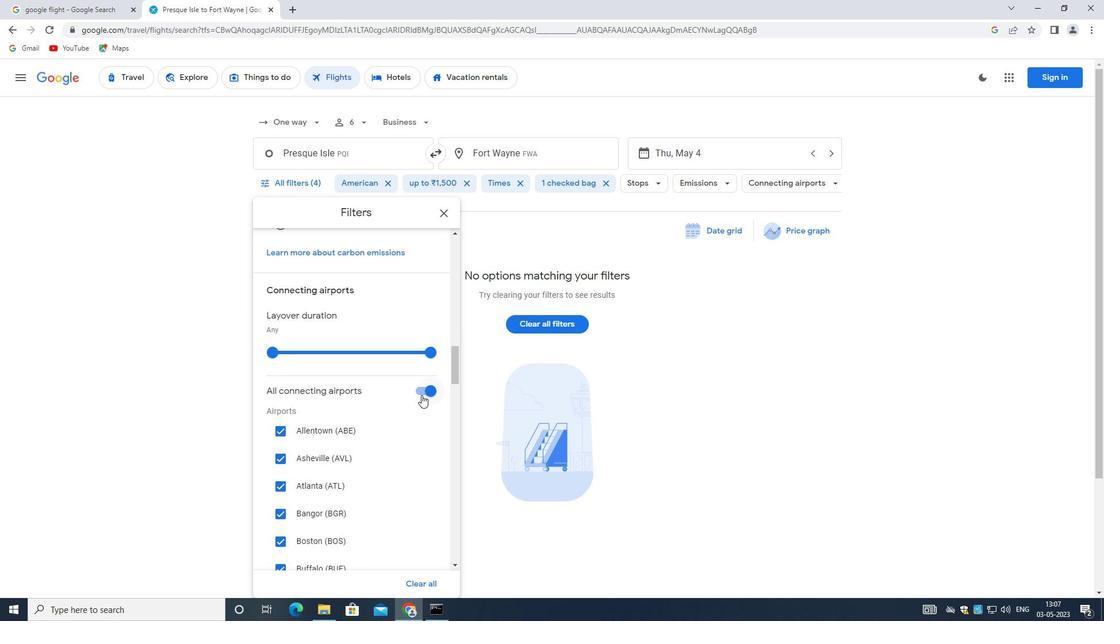 
Action: Mouse pressed left at (420, 390)
Screenshot: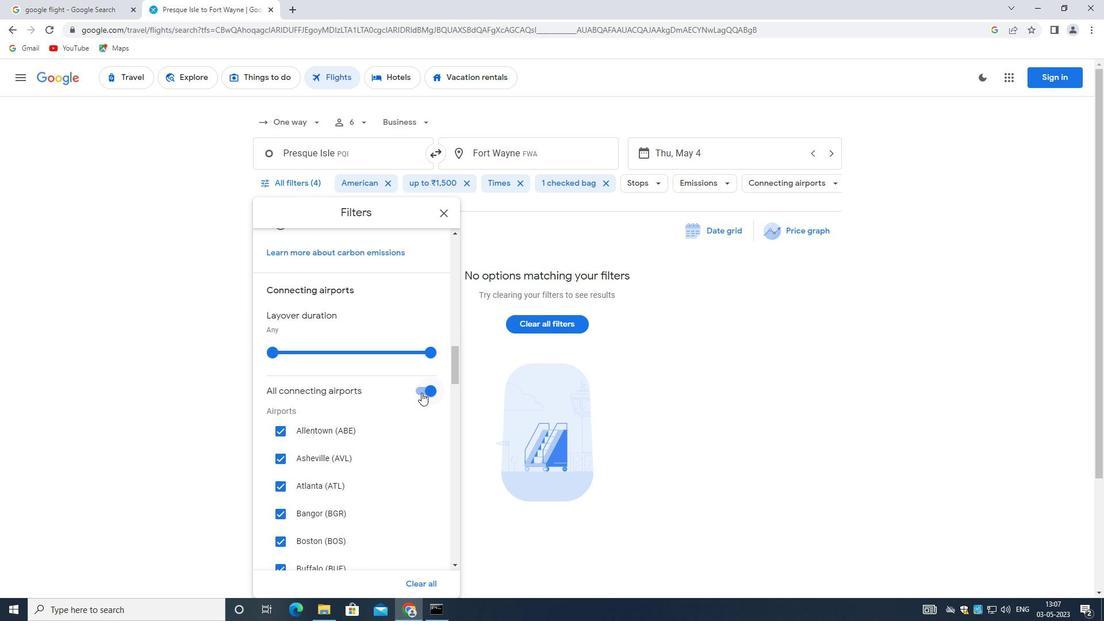 
Action: Mouse moved to (396, 450)
Screenshot: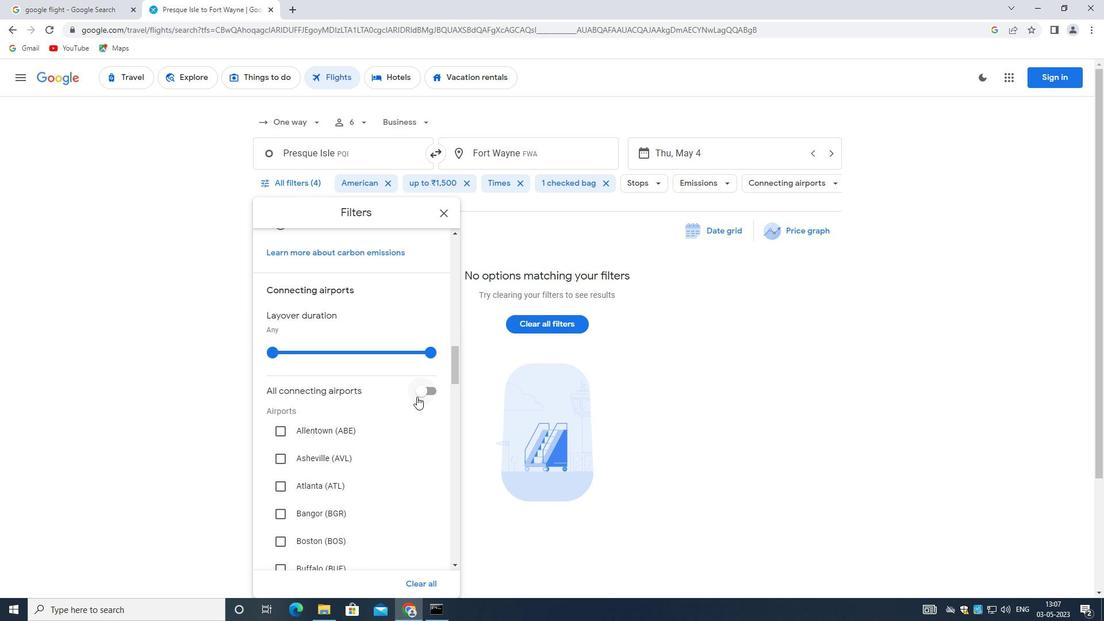 
Action: Mouse scrolled (396, 449) with delta (0, 0)
Screenshot: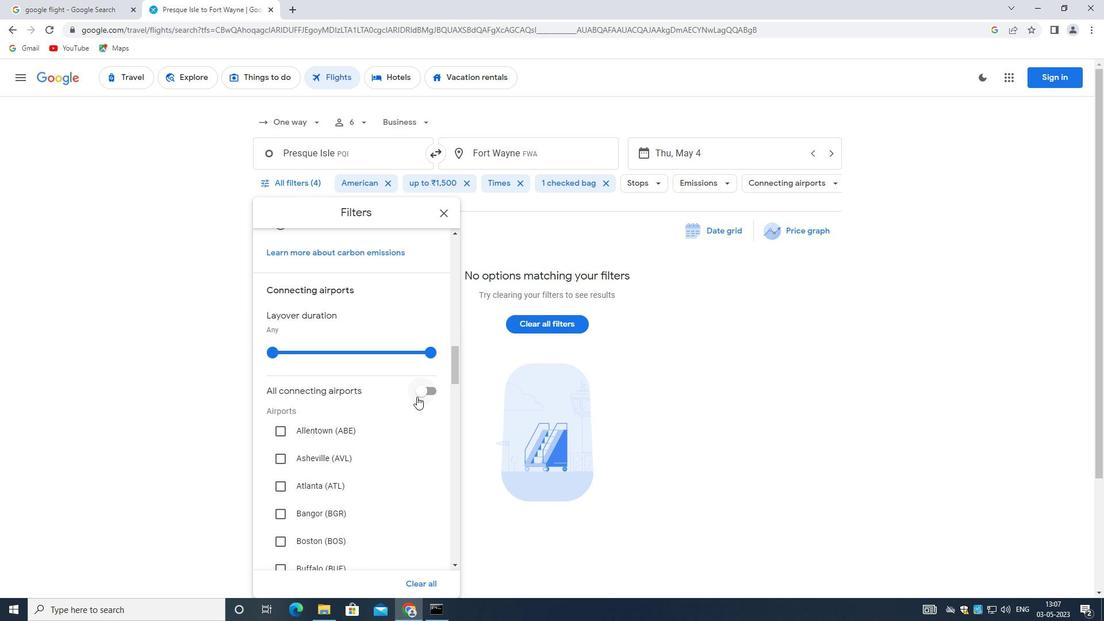 
Action: Mouse moved to (395, 453)
Screenshot: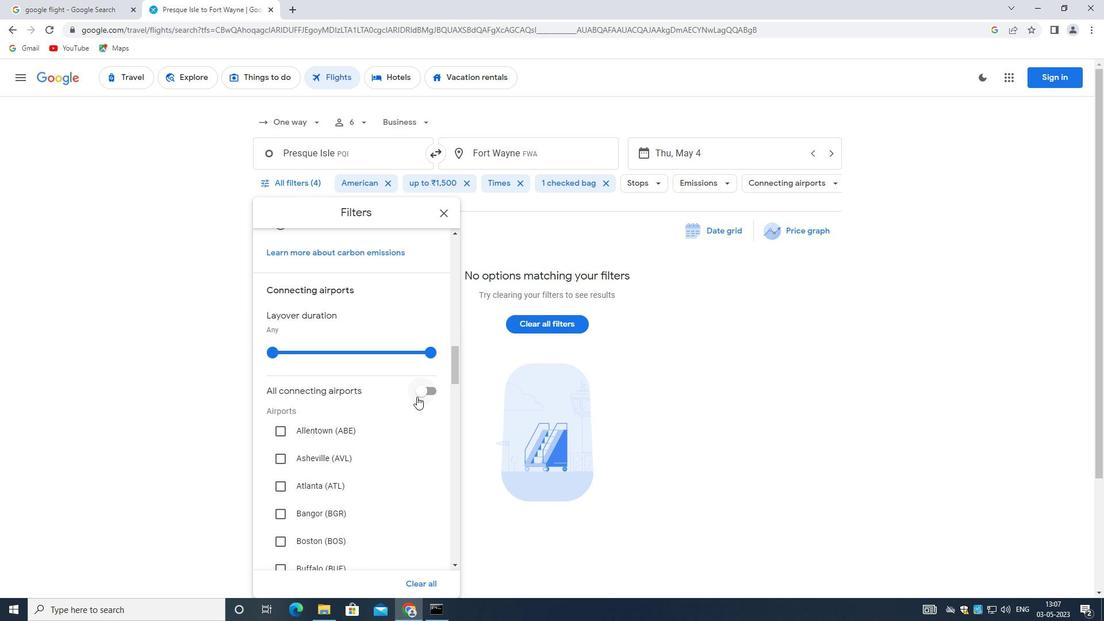 
Action: Mouse scrolled (395, 452) with delta (0, 0)
Screenshot: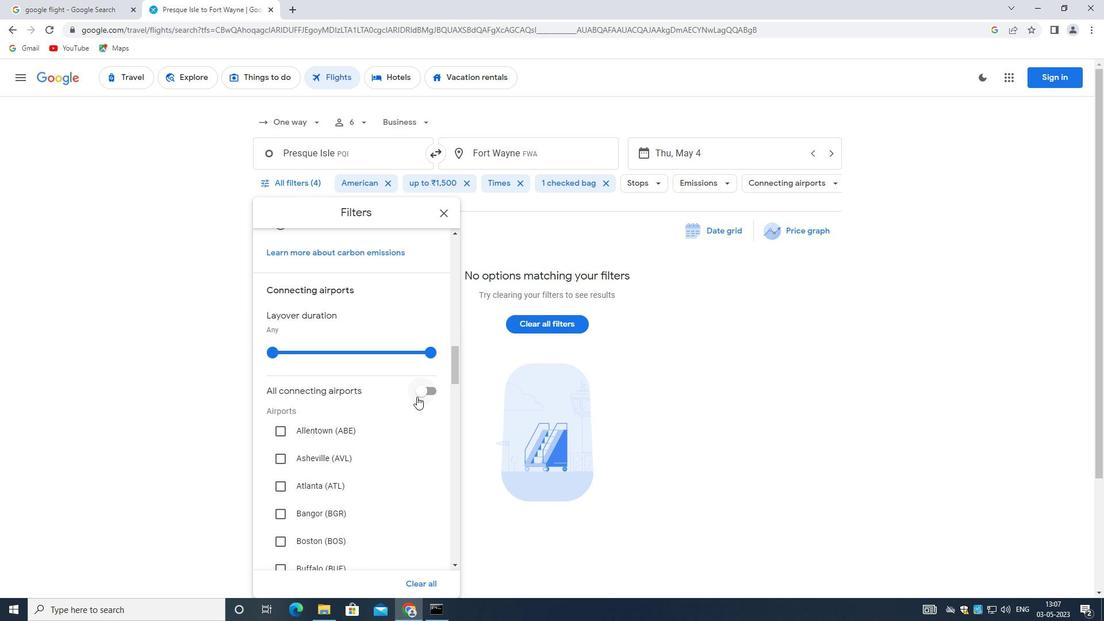
Action: Mouse moved to (394, 455)
Screenshot: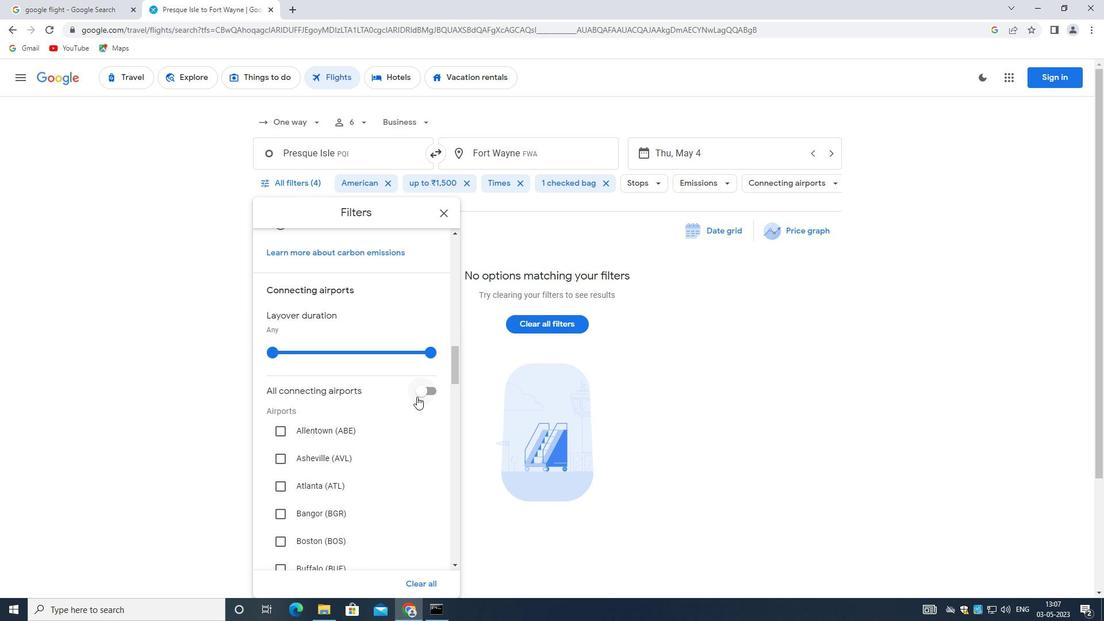 
Action: Mouse scrolled (394, 455) with delta (0, 0)
Screenshot: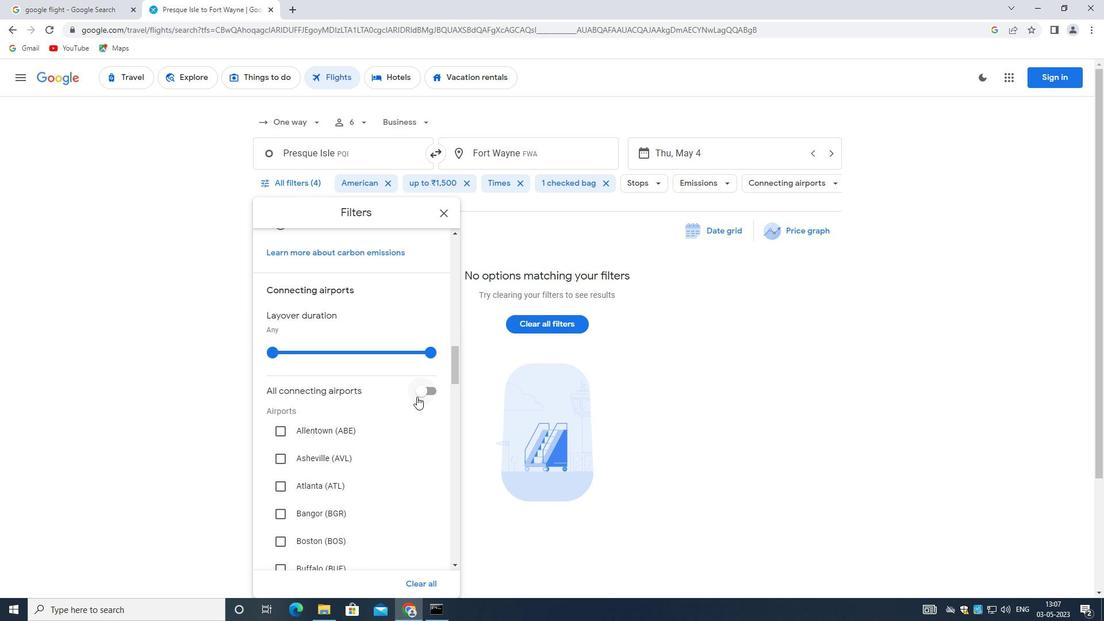 
Action: Mouse moved to (394, 456)
Screenshot: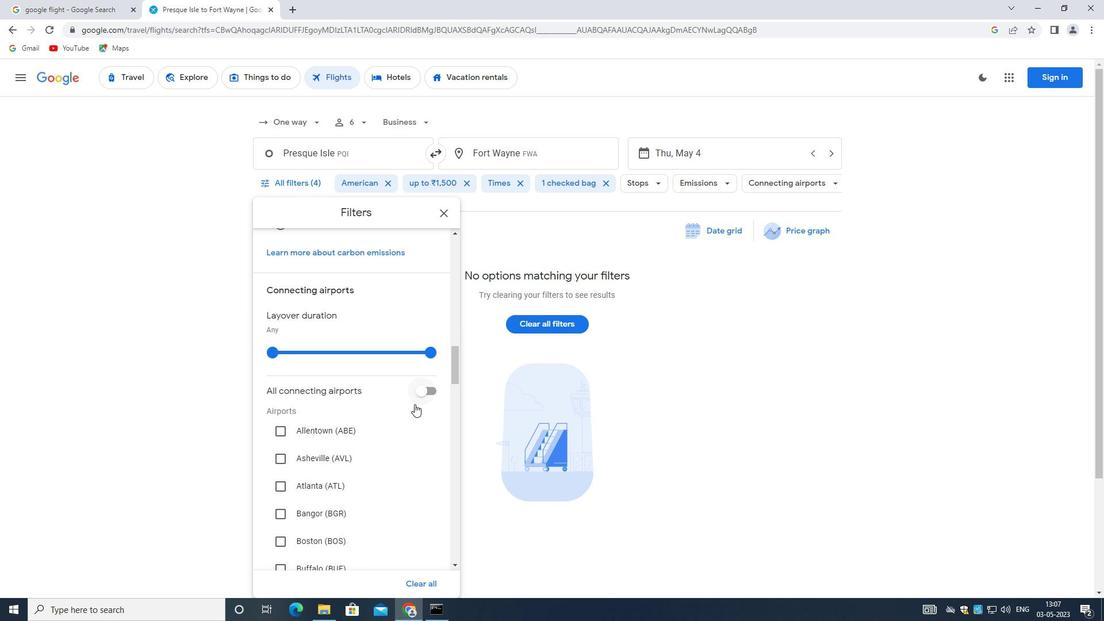 
Action: Mouse scrolled (394, 456) with delta (0, 0)
Screenshot: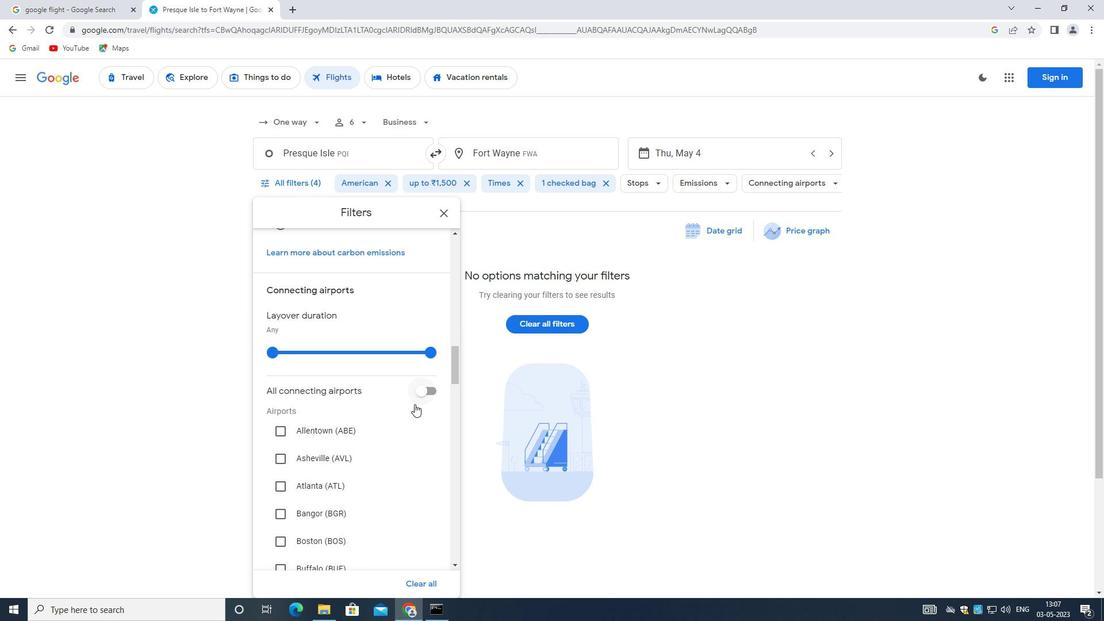 
Action: Mouse moved to (394, 457)
Screenshot: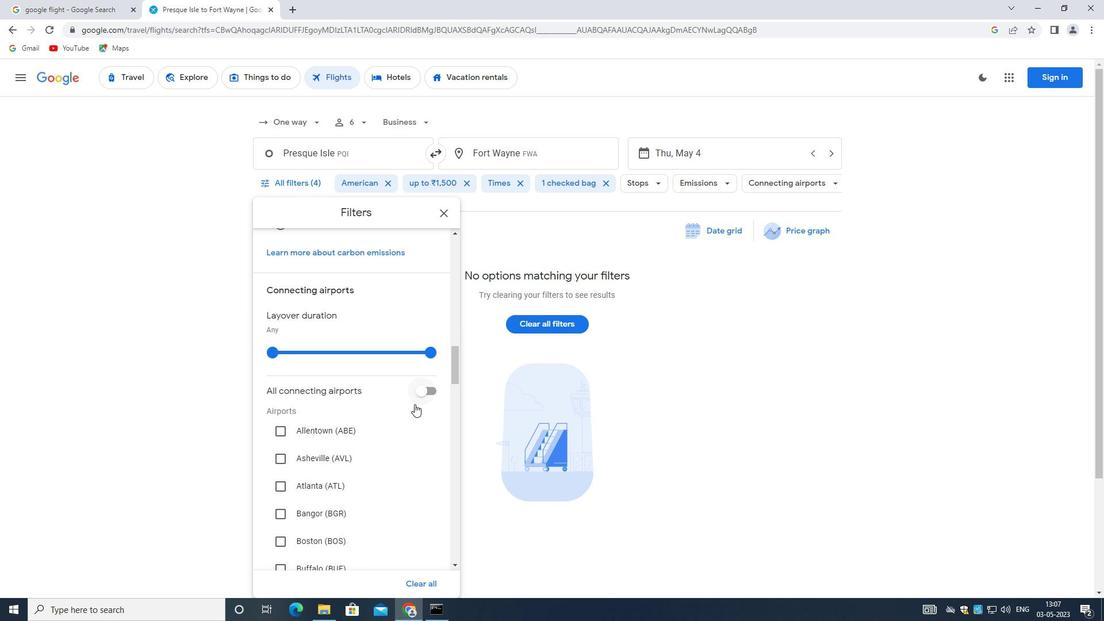 
Action: Mouse scrolled (394, 456) with delta (0, 0)
Screenshot: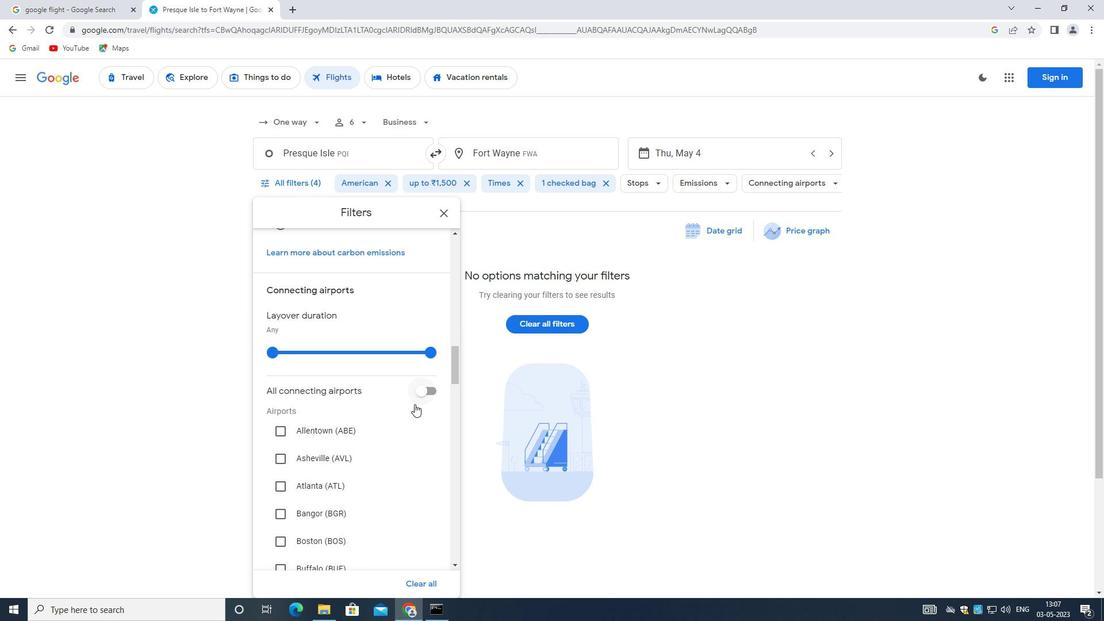 
Action: Mouse moved to (391, 453)
Screenshot: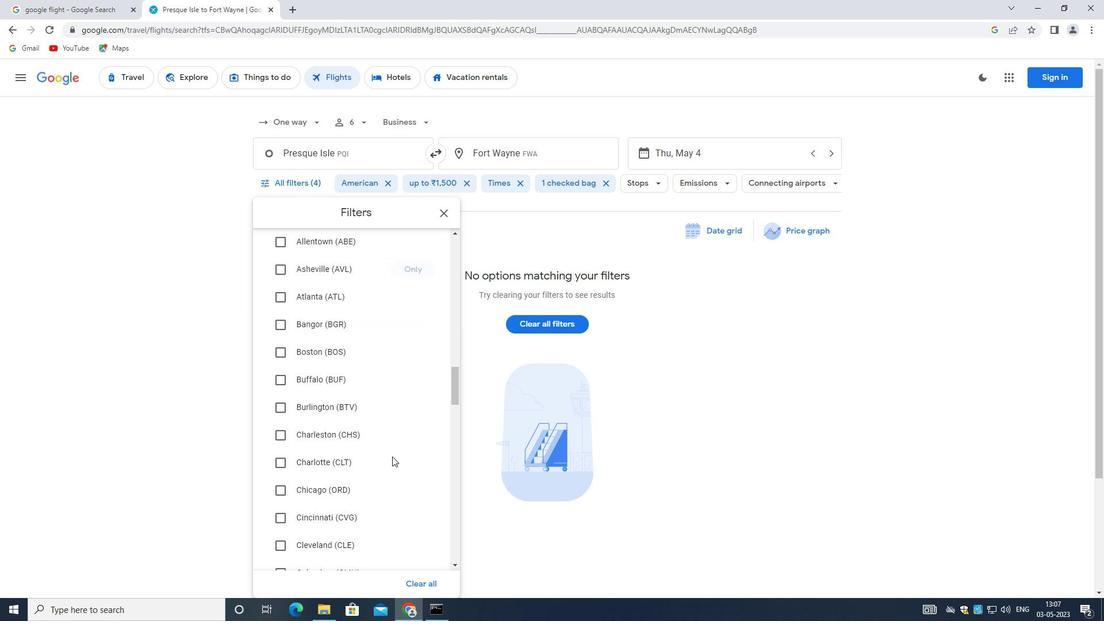 
Action: Mouse scrolled (391, 453) with delta (0, 0)
Screenshot: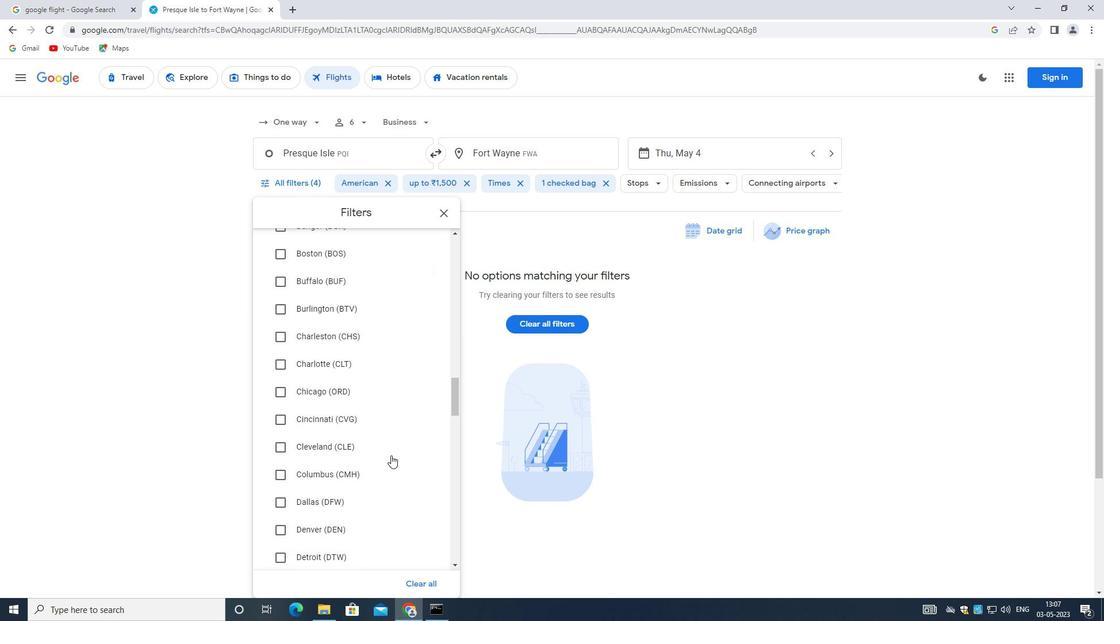 
Action: Mouse scrolled (391, 453) with delta (0, 0)
Screenshot: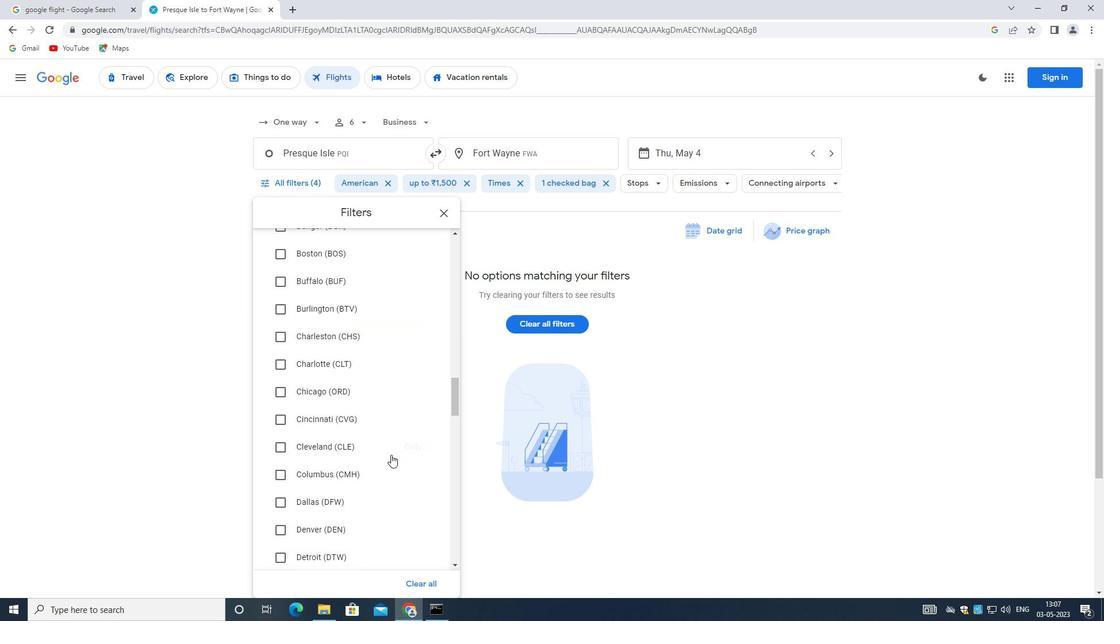 
Action: Mouse scrolled (391, 453) with delta (0, 0)
Screenshot: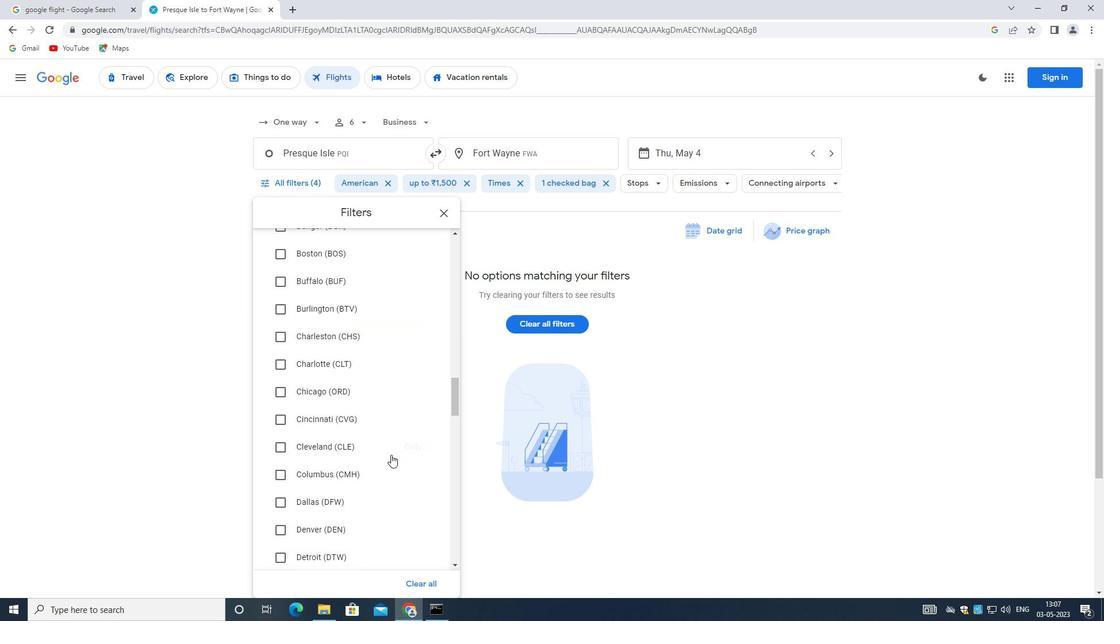
Action: Mouse scrolled (391, 453) with delta (0, 0)
Screenshot: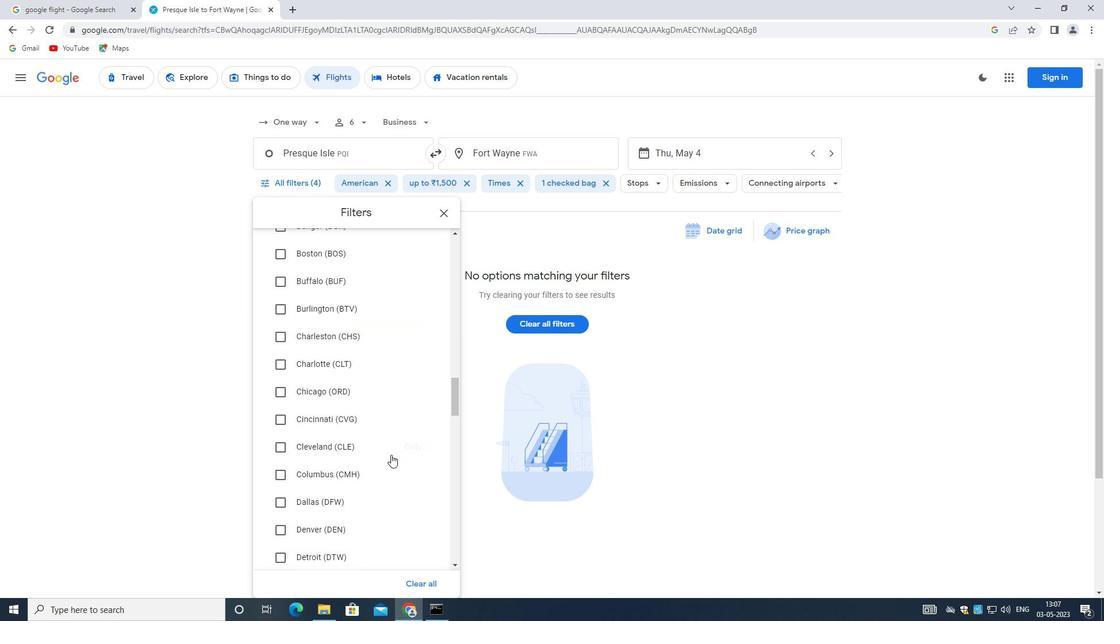 
Action: Mouse scrolled (391, 453) with delta (0, 0)
Screenshot: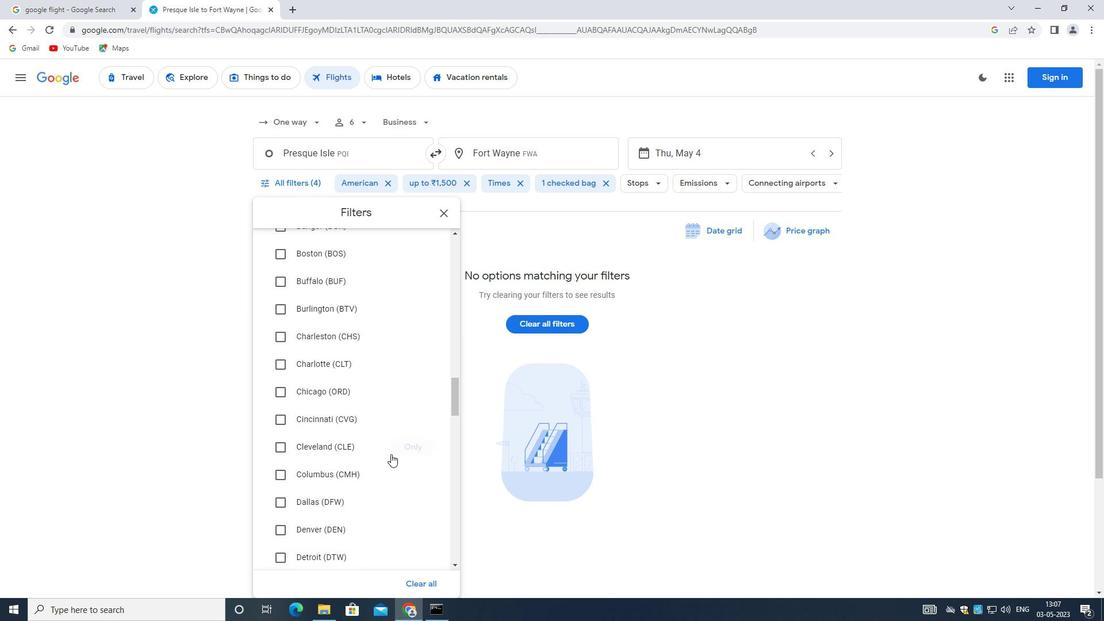 
Action: Mouse scrolled (391, 453) with delta (0, 0)
Screenshot: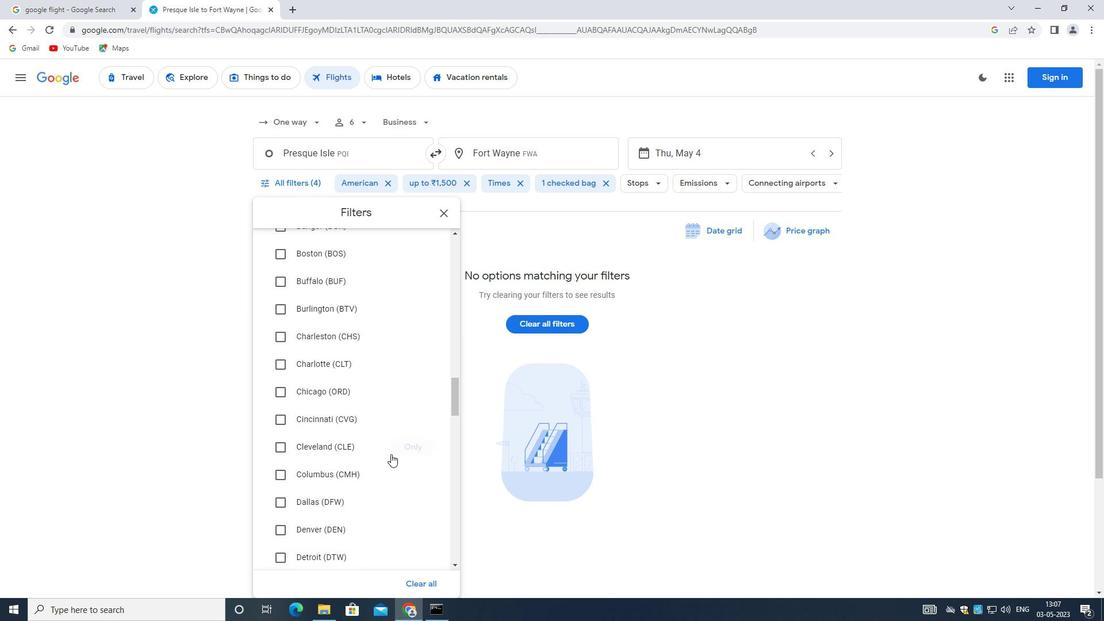
Action: Mouse moved to (389, 453)
Screenshot: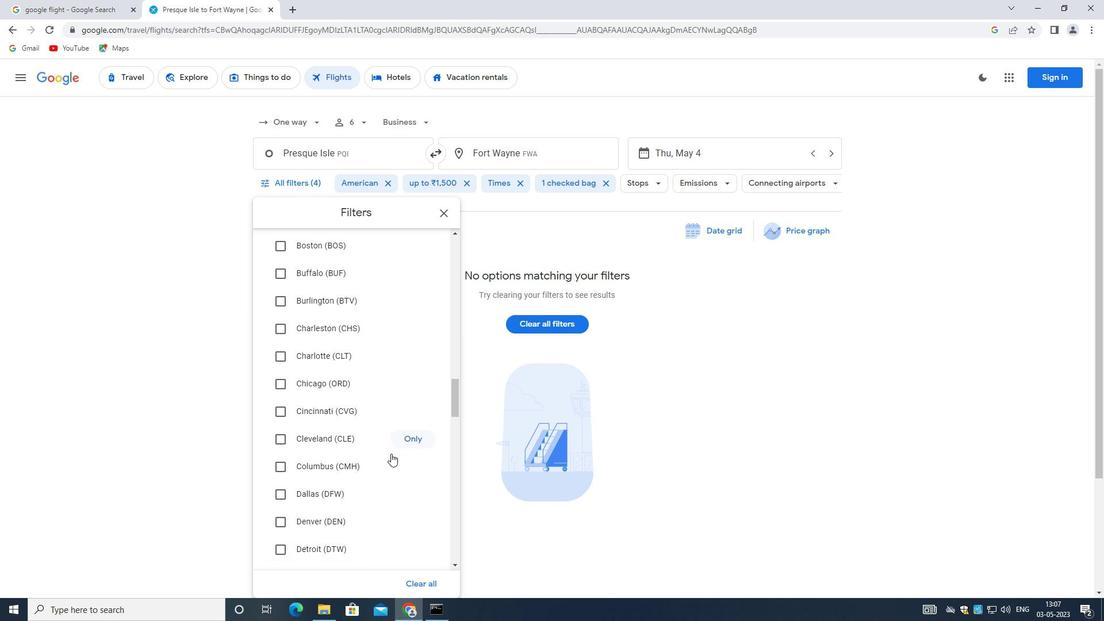 
Action: Mouse scrolled (389, 452) with delta (0, 0)
Screenshot: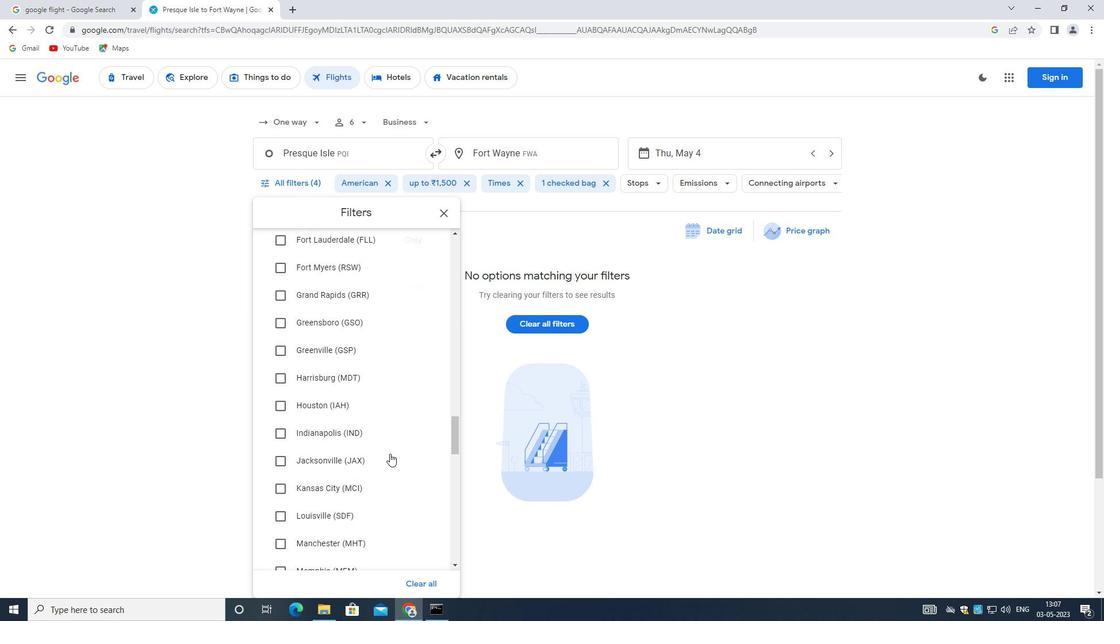 
Action: Mouse moved to (388, 453)
Screenshot: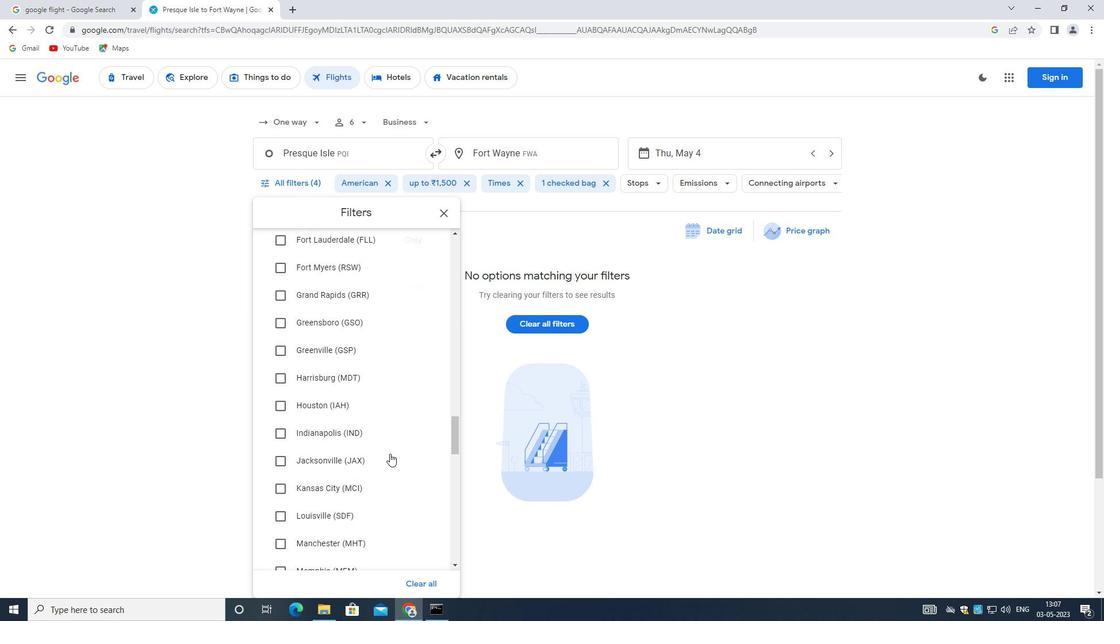 
Action: Mouse scrolled (388, 452) with delta (0, 0)
Screenshot: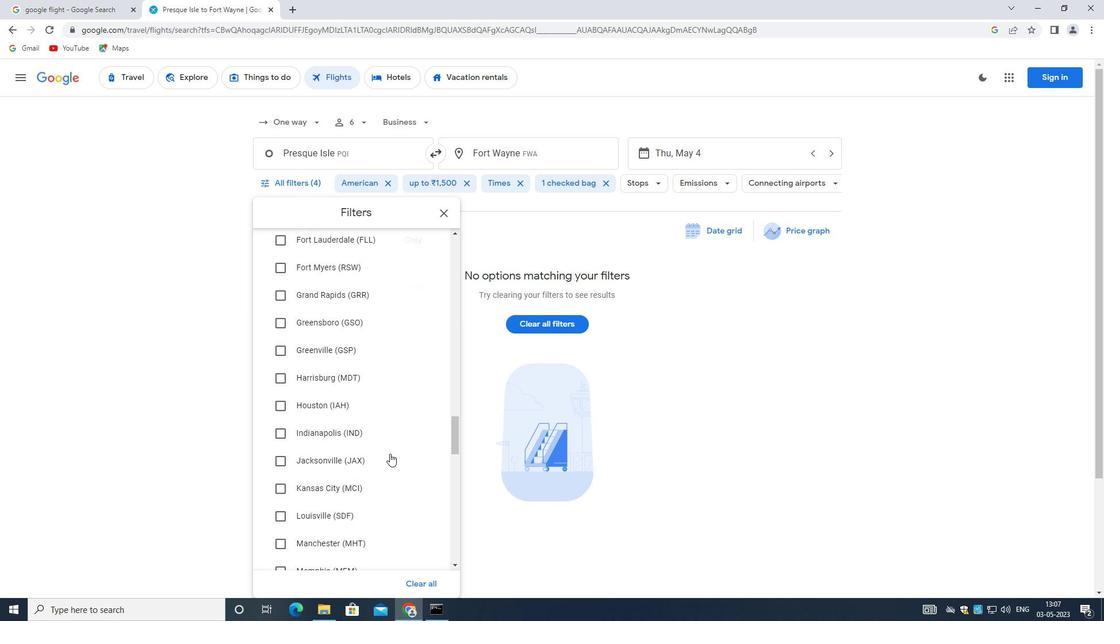 
Action: Mouse moved to (388, 453)
Screenshot: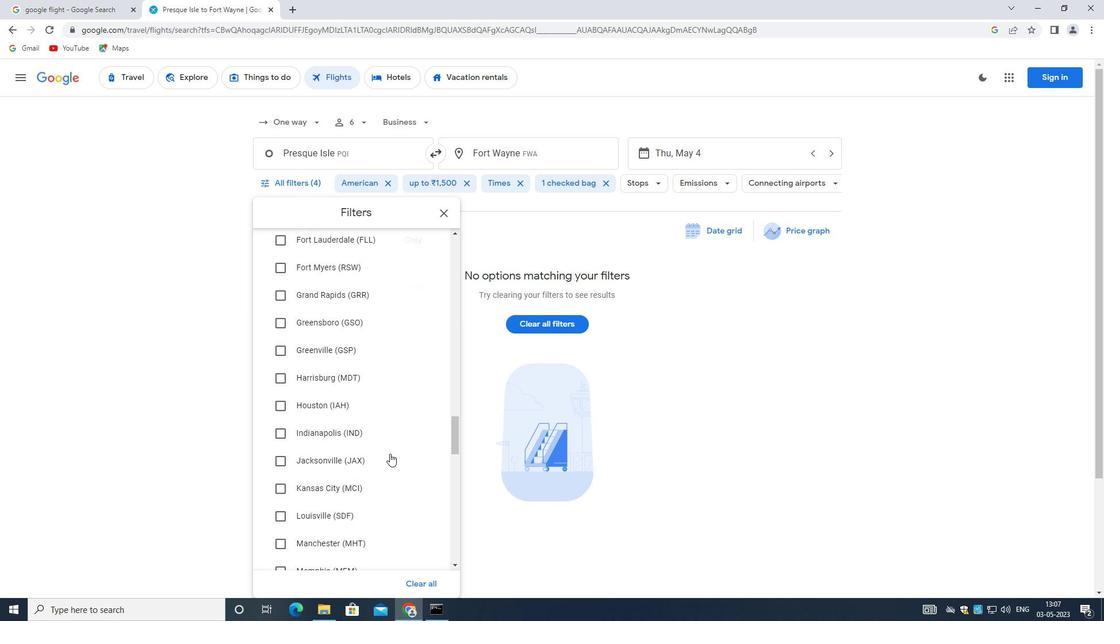 
Action: Mouse scrolled (388, 452) with delta (0, 0)
Screenshot: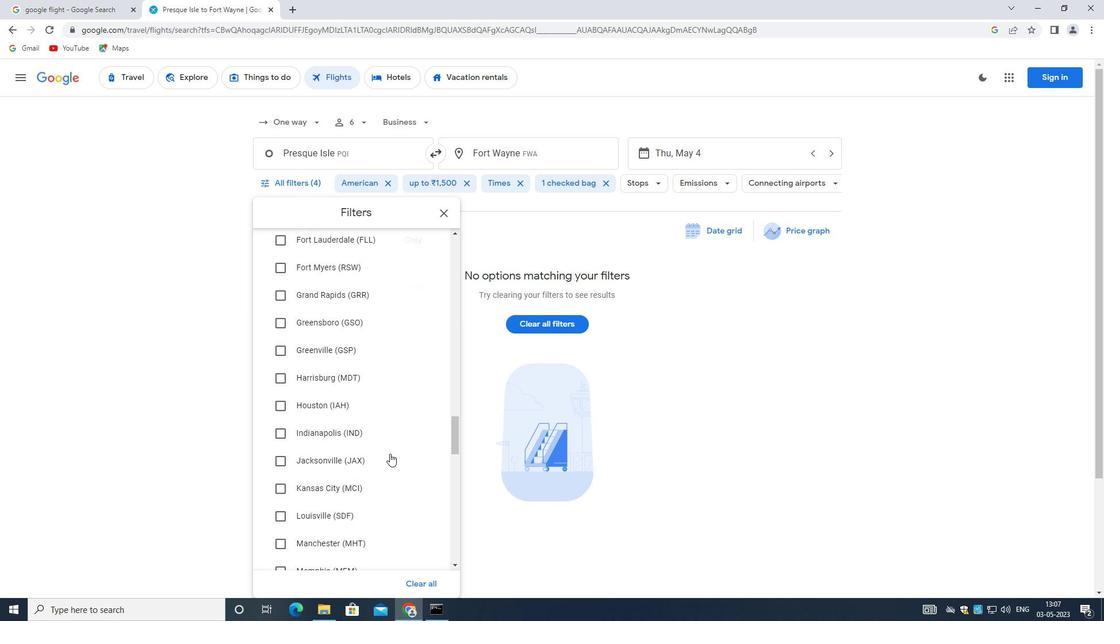 
Action: Mouse scrolled (388, 452) with delta (0, 0)
Screenshot: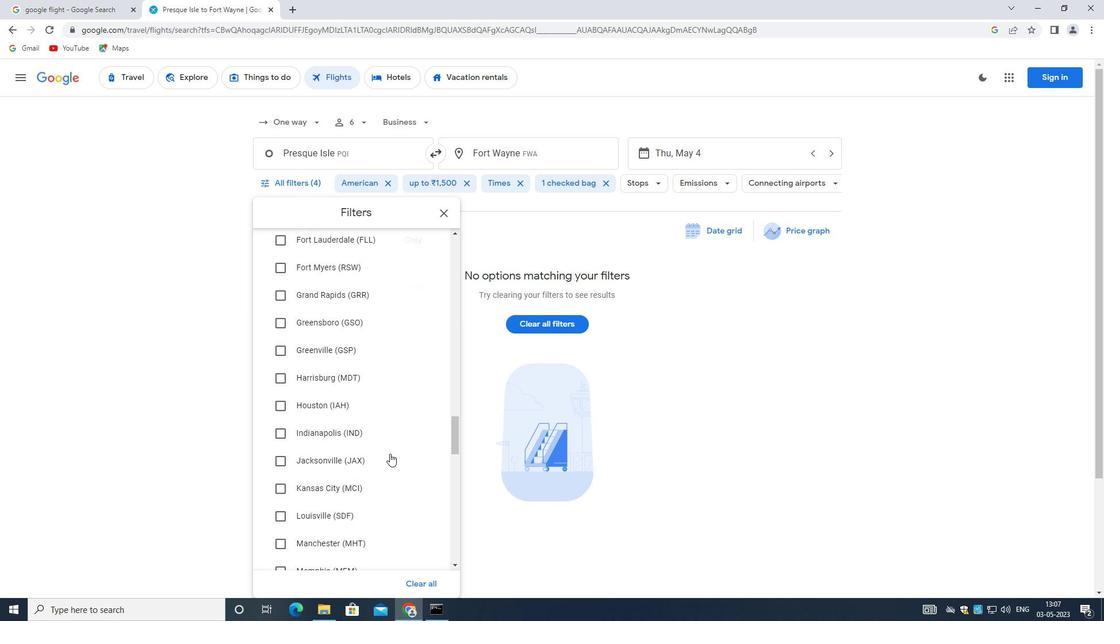 
Action: Mouse scrolled (388, 452) with delta (0, 0)
Screenshot: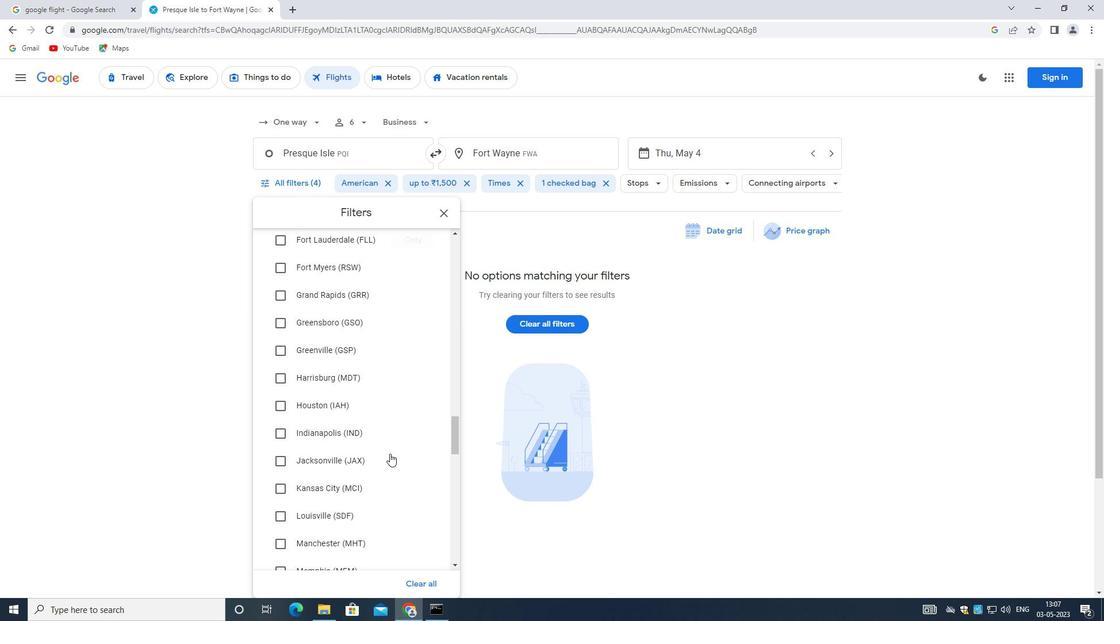 
Action: Mouse scrolled (388, 452) with delta (0, 0)
Screenshot: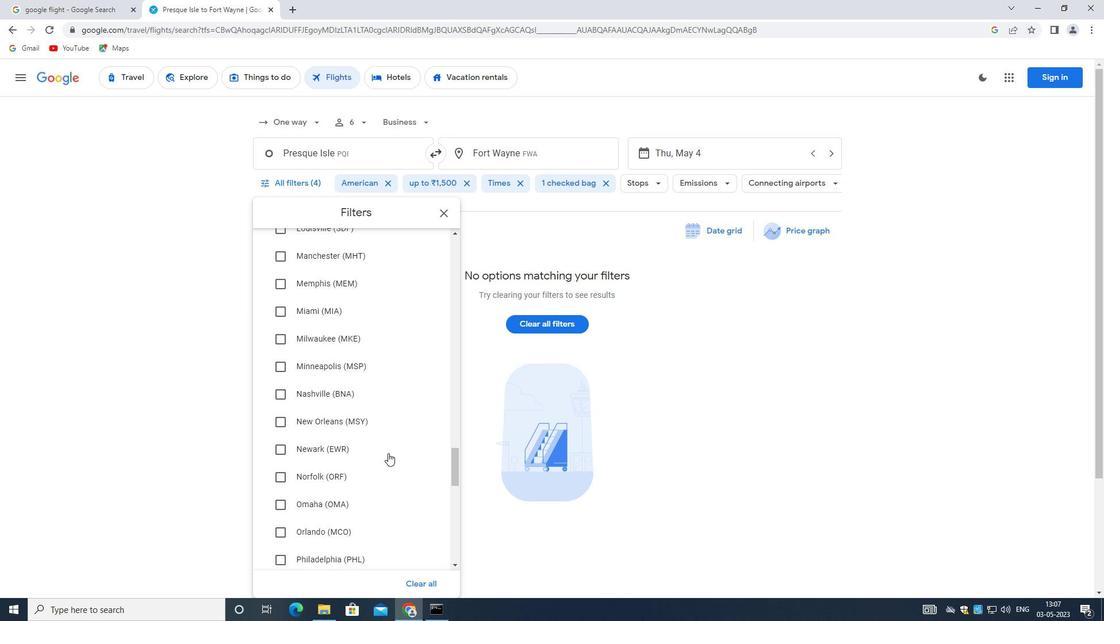 
Action: Mouse scrolled (388, 452) with delta (0, 0)
Screenshot: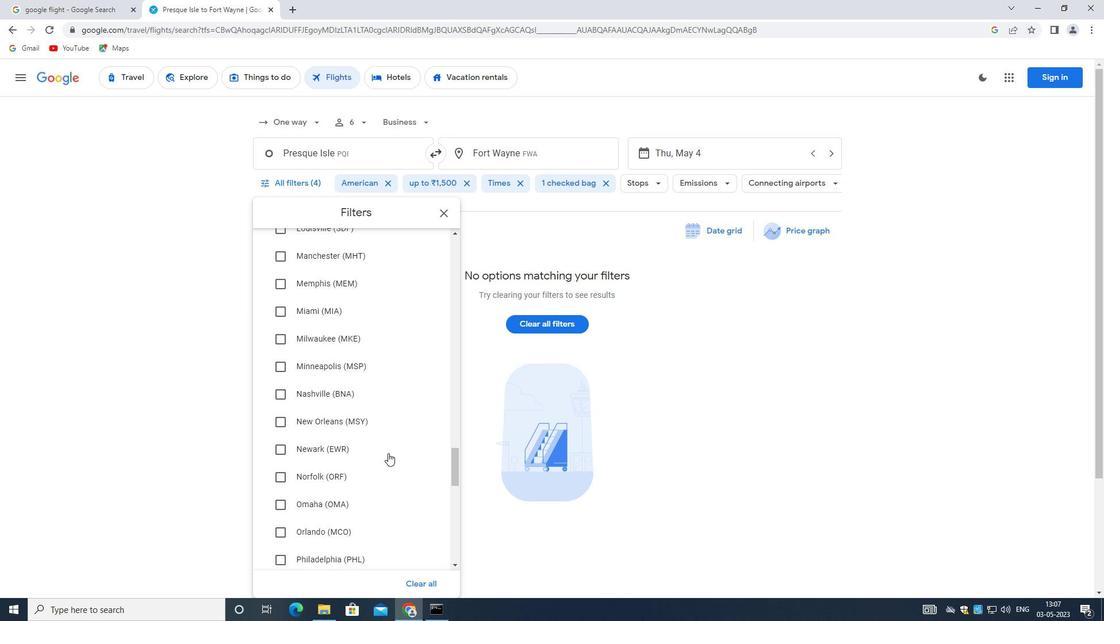 
Action: Mouse scrolled (388, 452) with delta (0, 0)
Screenshot: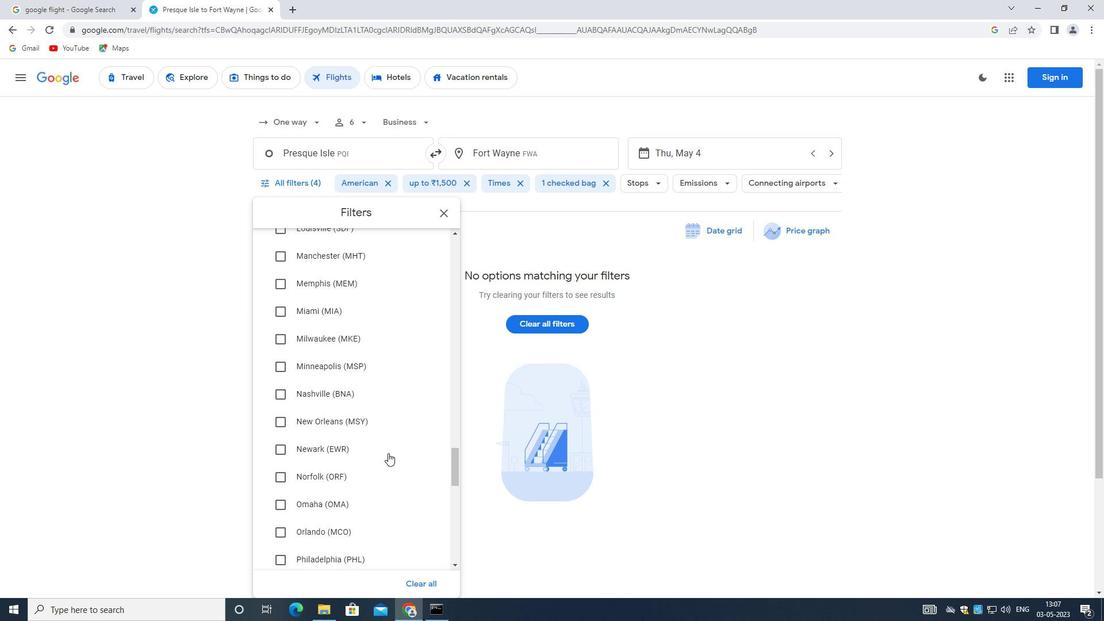 
Action: Mouse scrolled (388, 452) with delta (0, 0)
Screenshot: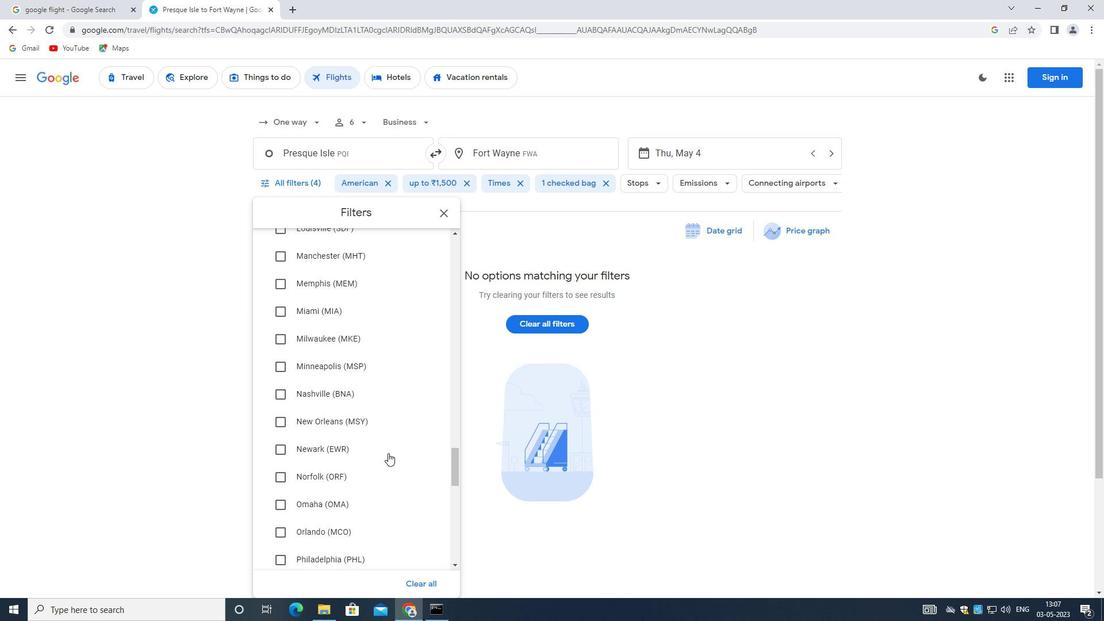 
Action: Mouse scrolled (388, 452) with delta (0, 0)
Screenshot: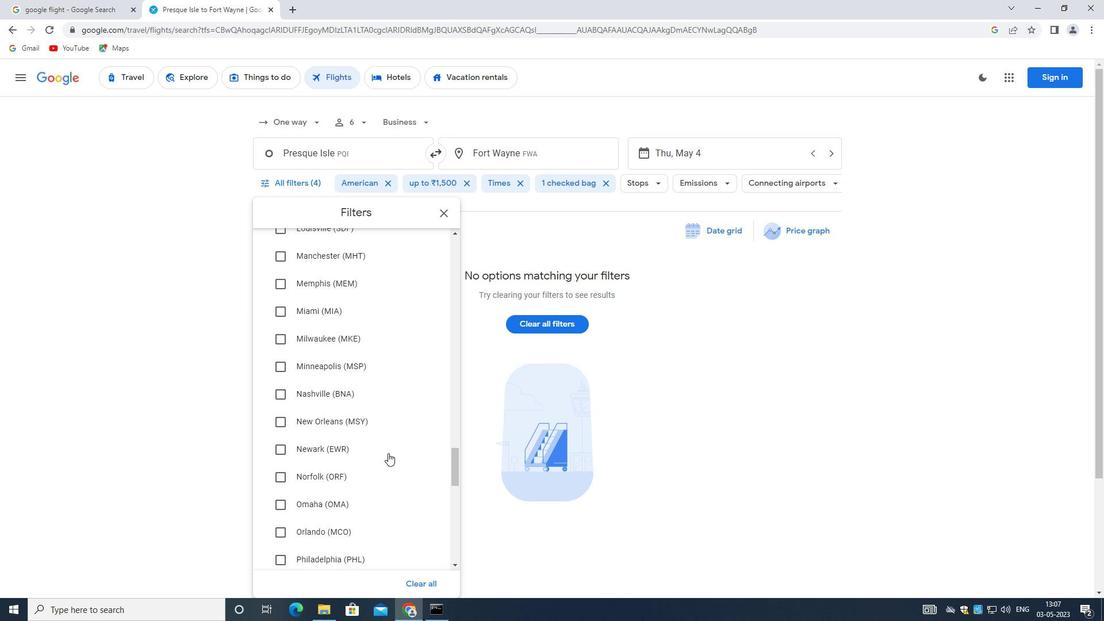 
Action: Mouse scrolled (388, 452) with delta (0, 0)
Screenshot: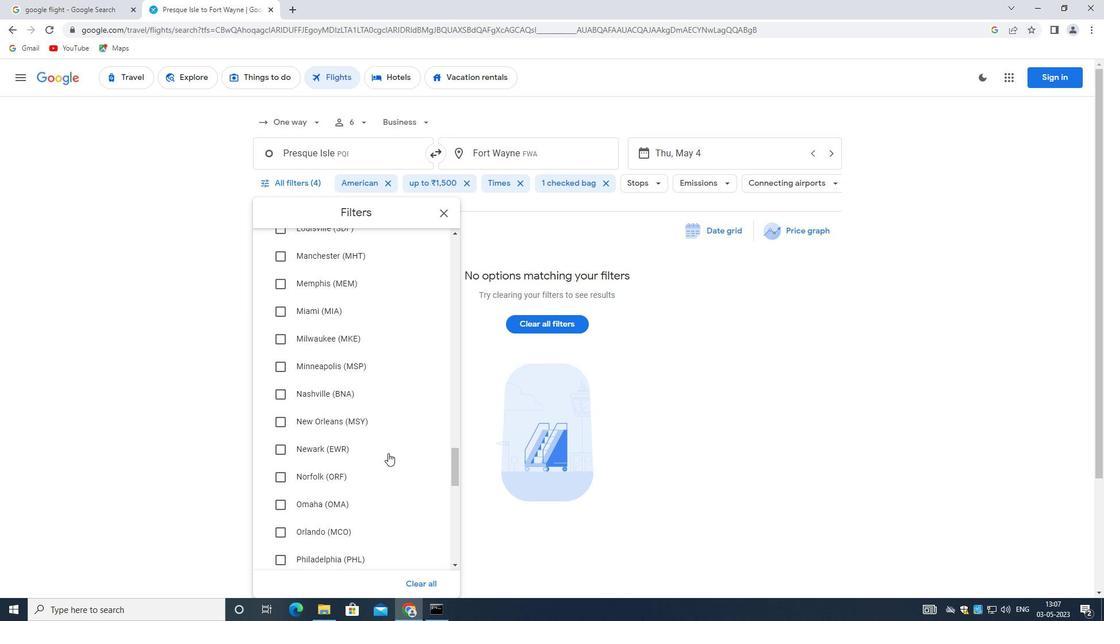 
Action: Mouse moved to (387, 453)
Screenshot: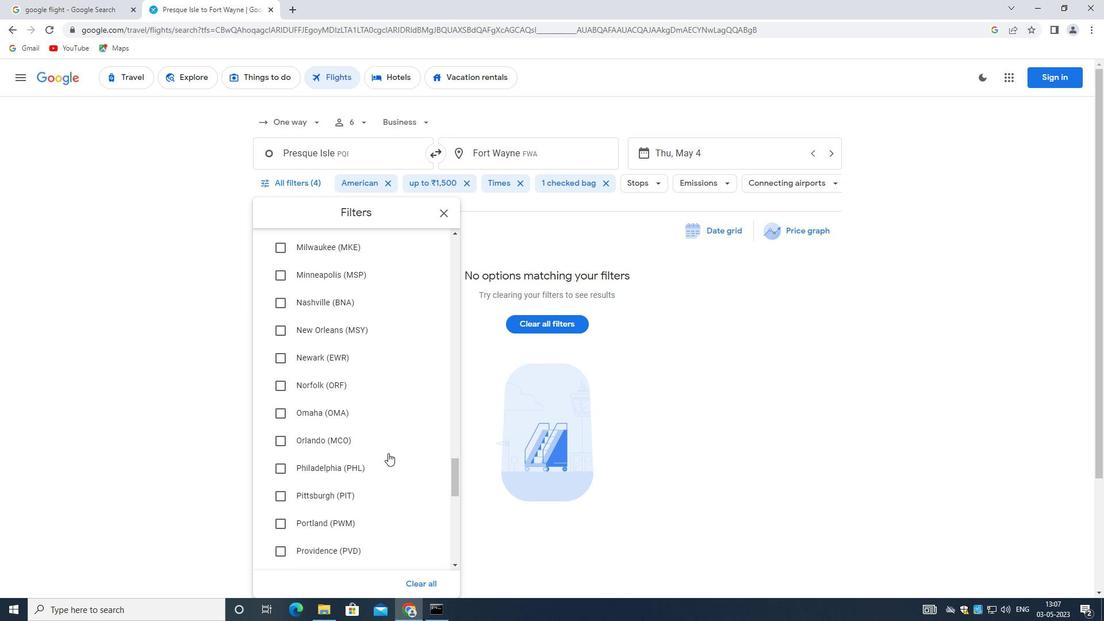 
Action: Mouse scrolled (387, 452) with delta (0, 0)
Screenshot: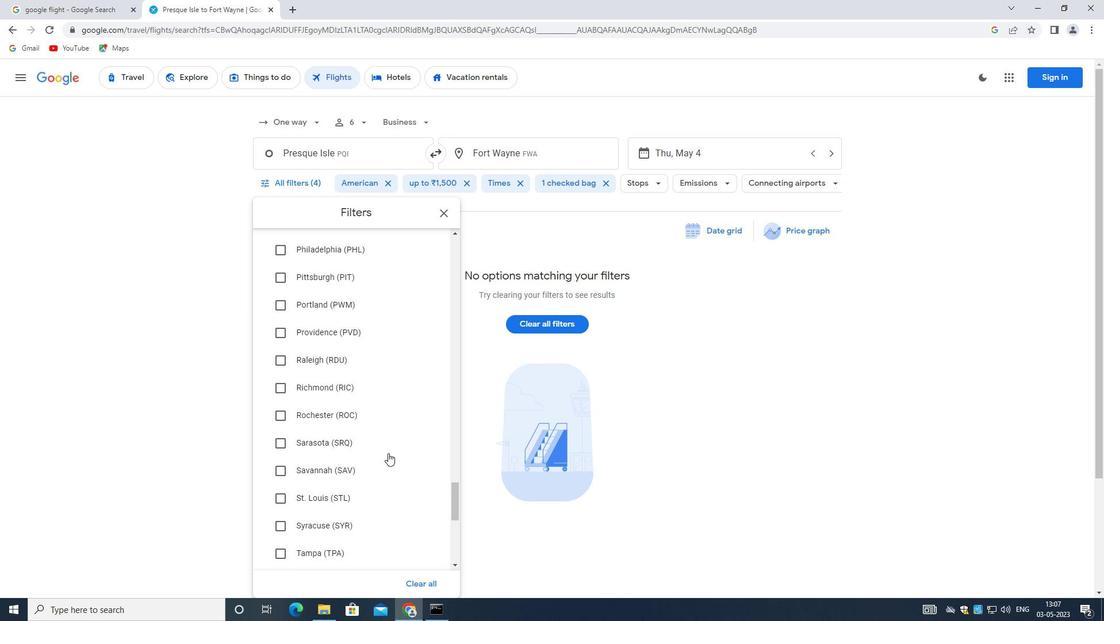 
Action: Mouse scrolled (387, 452) with delta (0, 0)
Screenshot: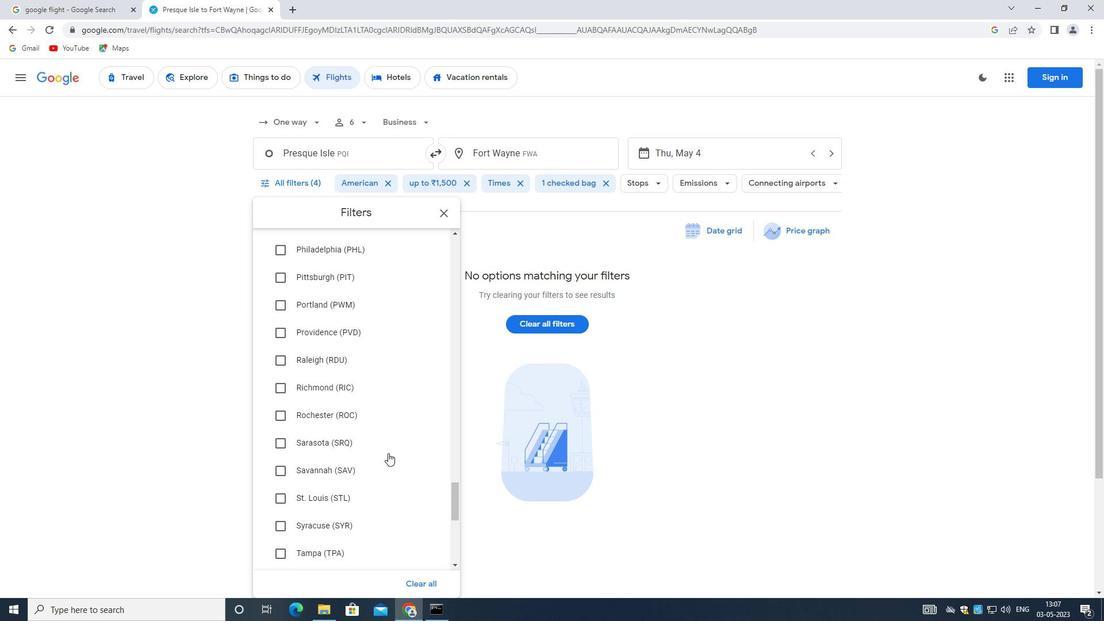 
Action: Mouse scrolled (387, 452) with delta (0, 0)
Screenshot: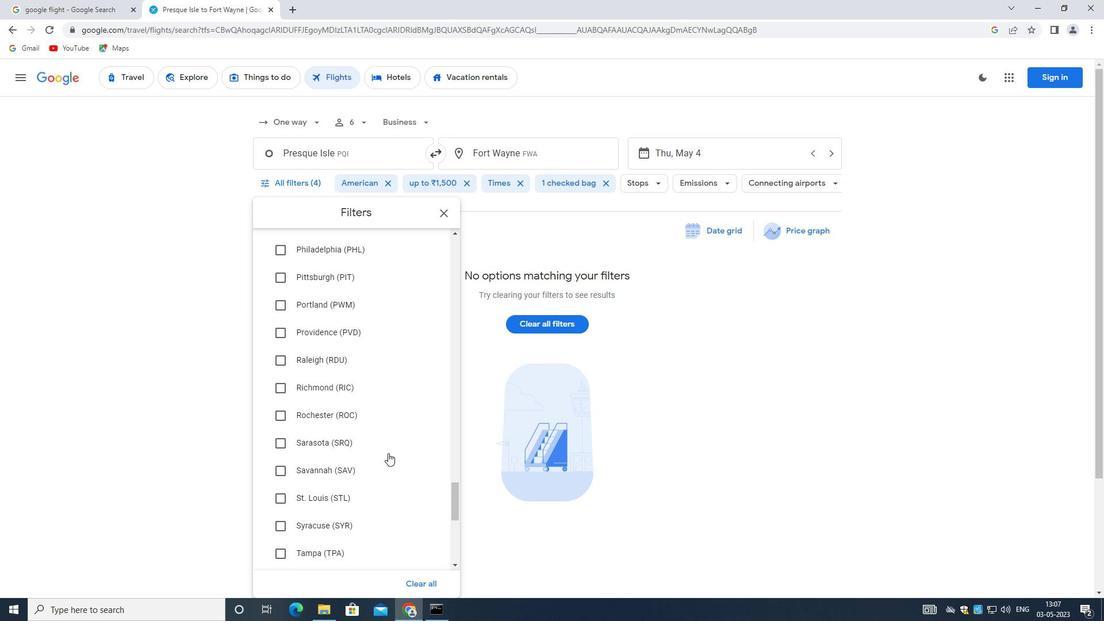 
Action: Mouse scrolled (387, 452) with delta (0, 0)
Screenshot: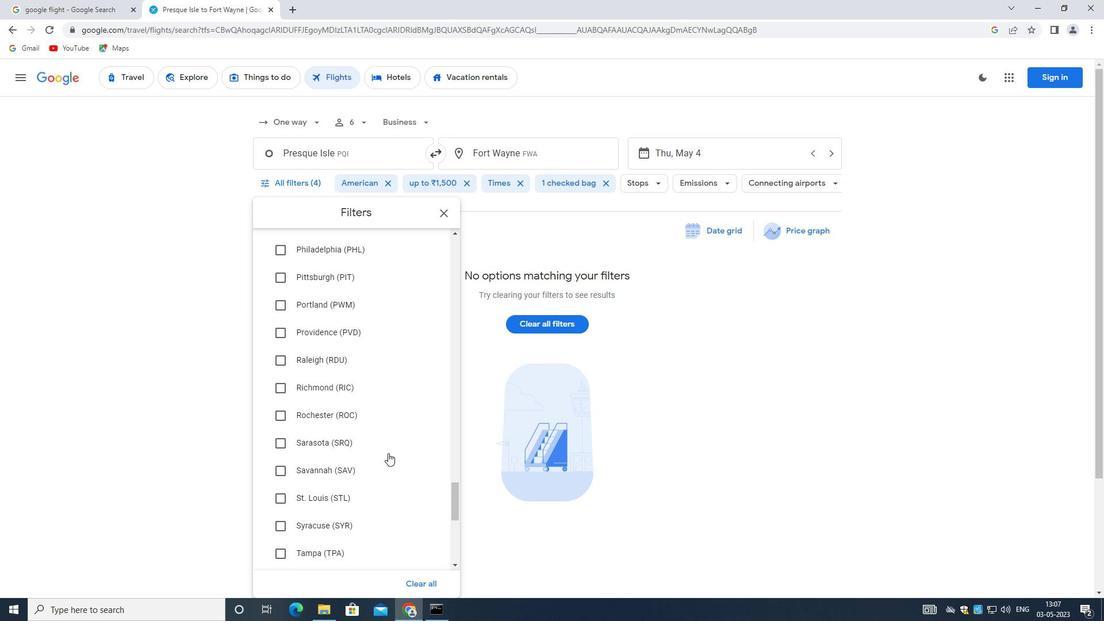 
Action: Mouse scrolled (387, 452) with delta (0, 0)
Screenshot: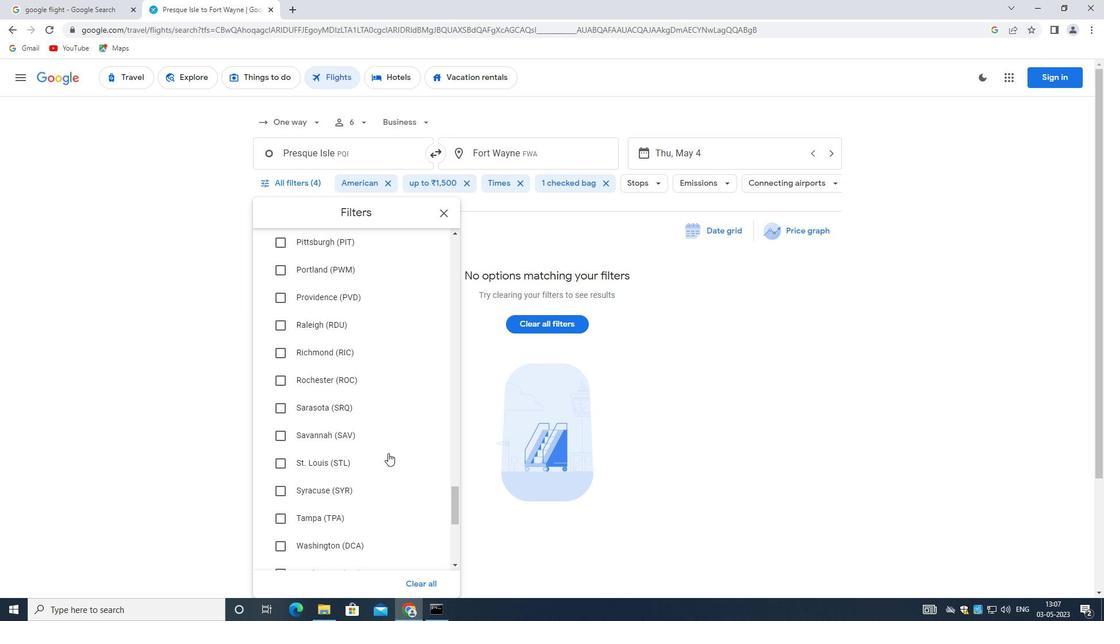 
Action: Mouse moved to (387, 452)
Screenshot: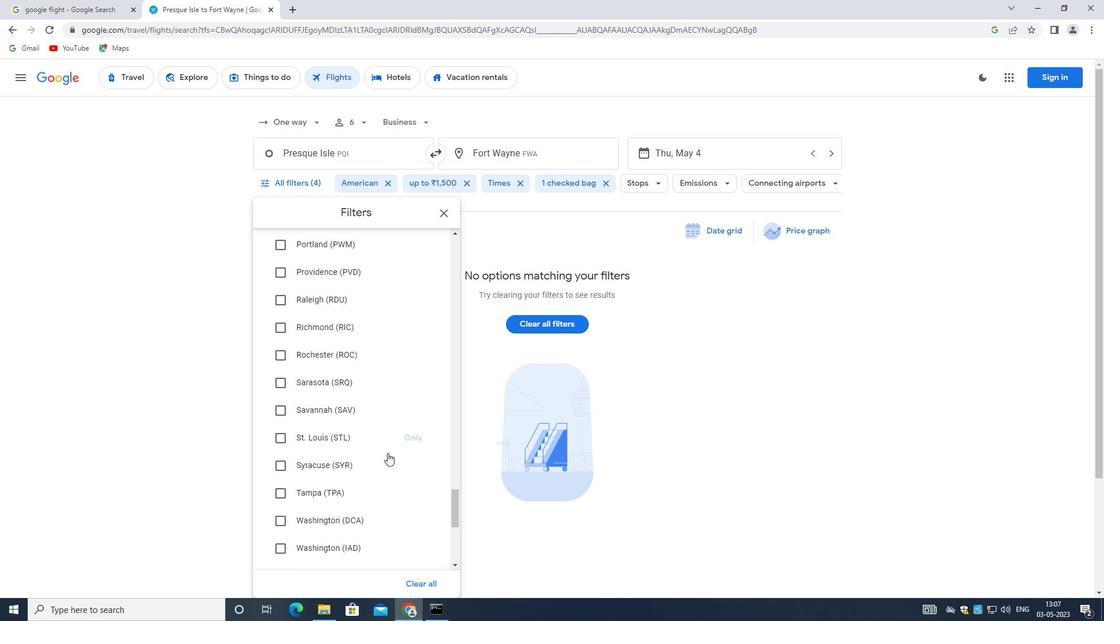 
Action: Mouse scrolled (387, 452) with delta (0, 0)
Screenshot: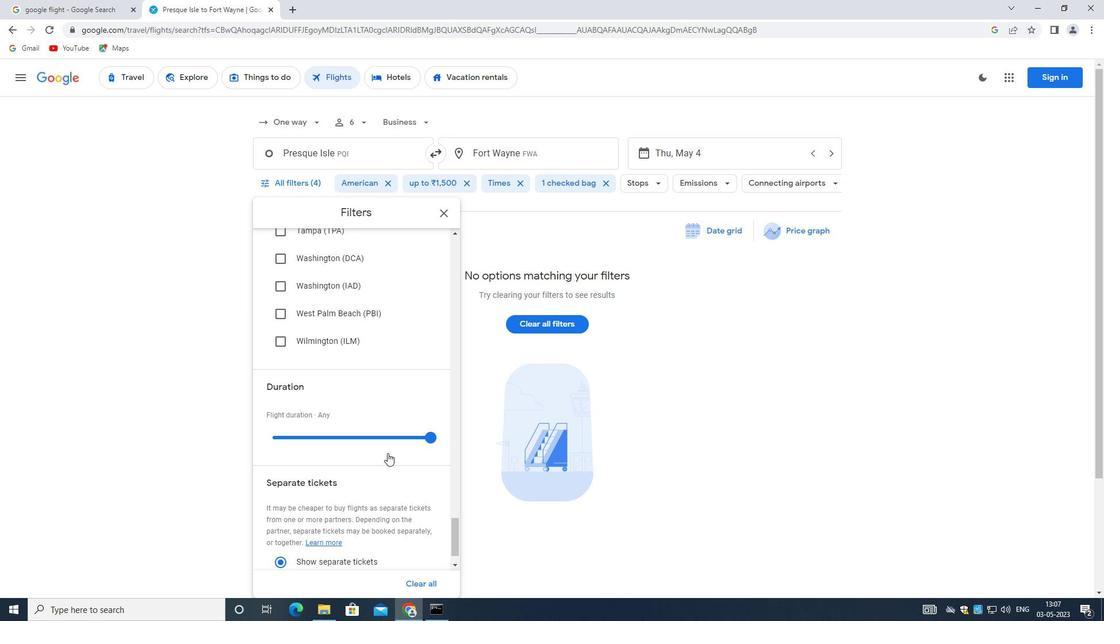 
Action: Mouse scrolled (387, 452) with delta (0, 0)
Screenshot: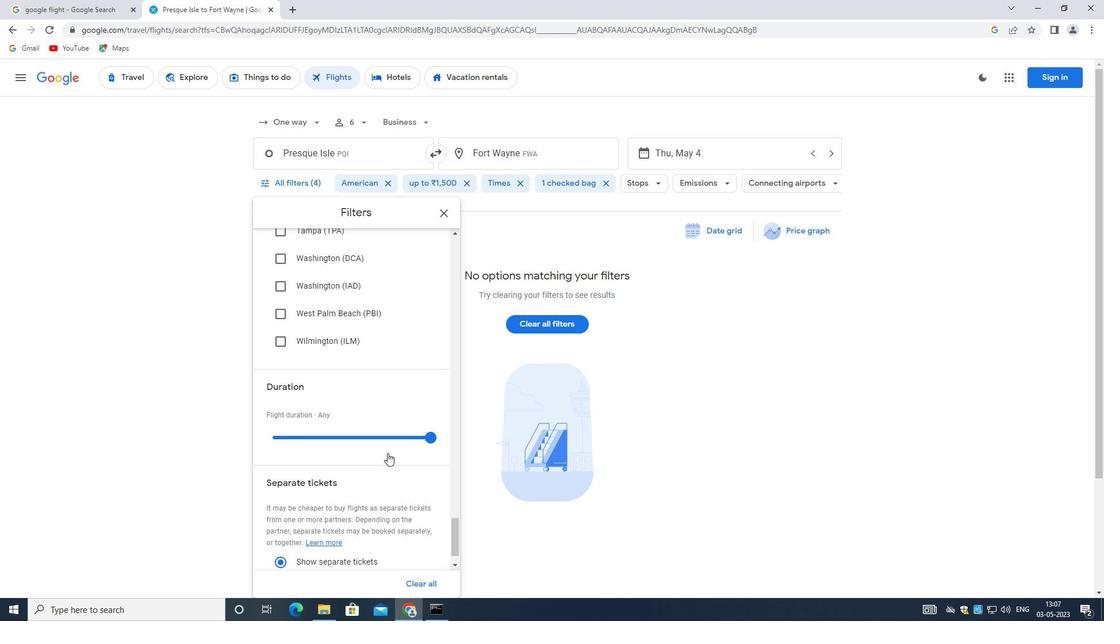 
Action: Mouse scrolled (387, 452) with delta (0, 0)
Screenshot: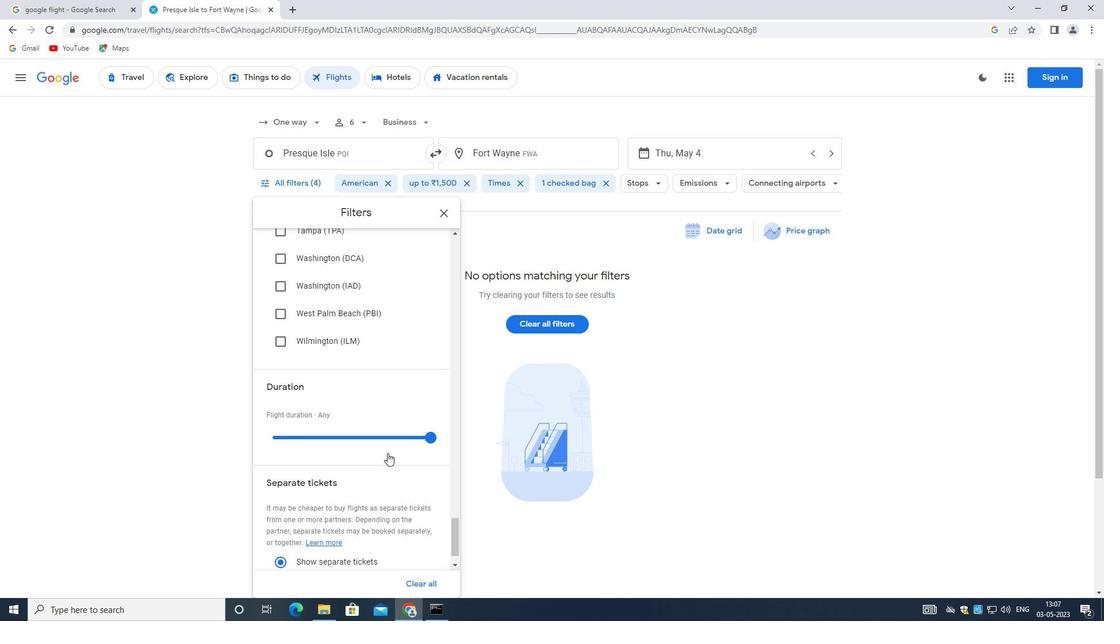 
Action: Mouse scrolled (387, 452) with delta (0, 0)
Screenshot: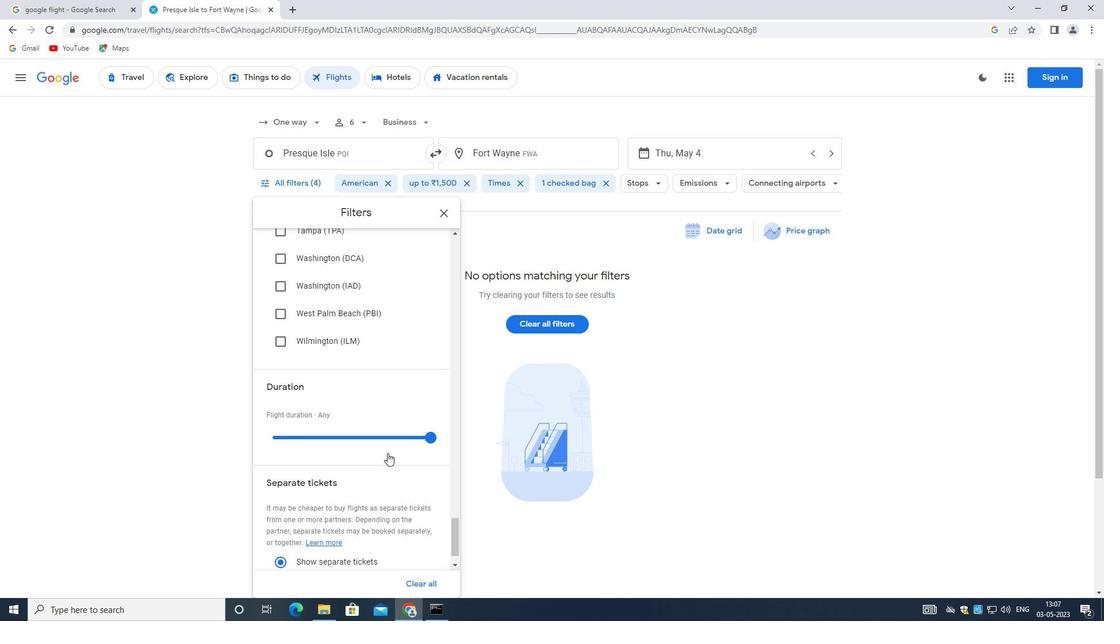 
Action: Mouse scrolled (387, 452) with delta (0, 0)
Screenshot: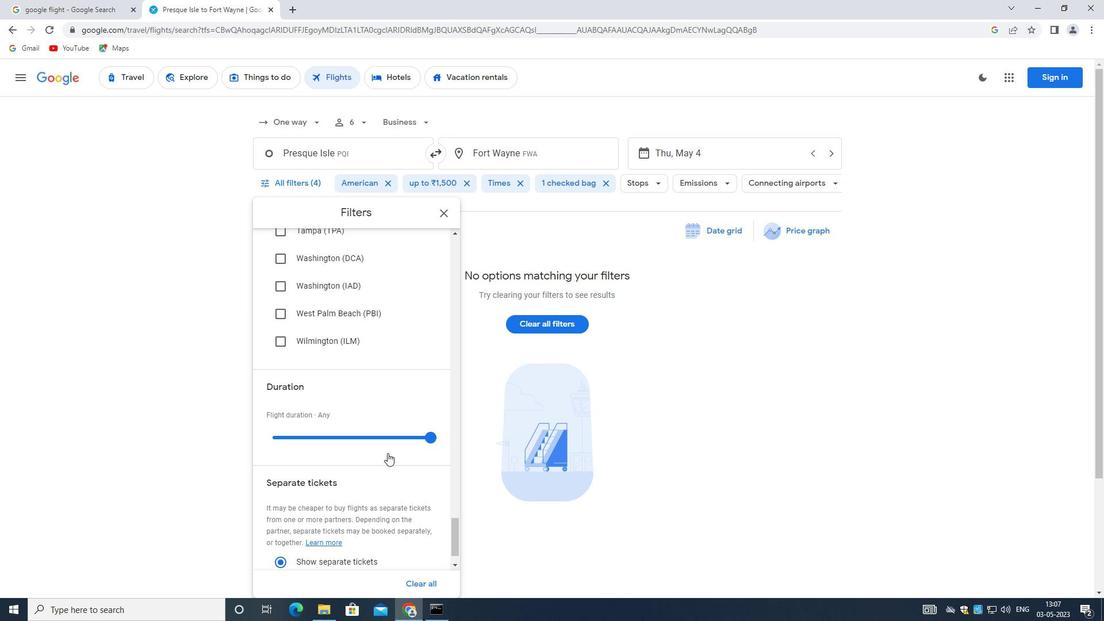 
Action: Mouse moved to (362, 498)
Screenshot: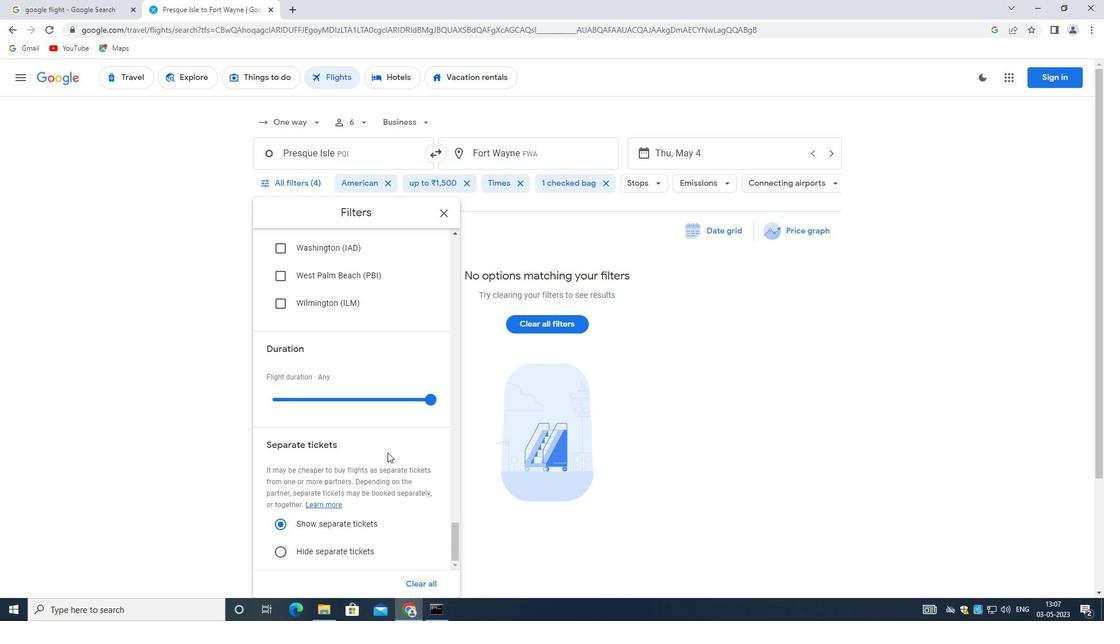 
Action: Mouse scrolled (362, 497) with delta (0, 0)
Screenshot: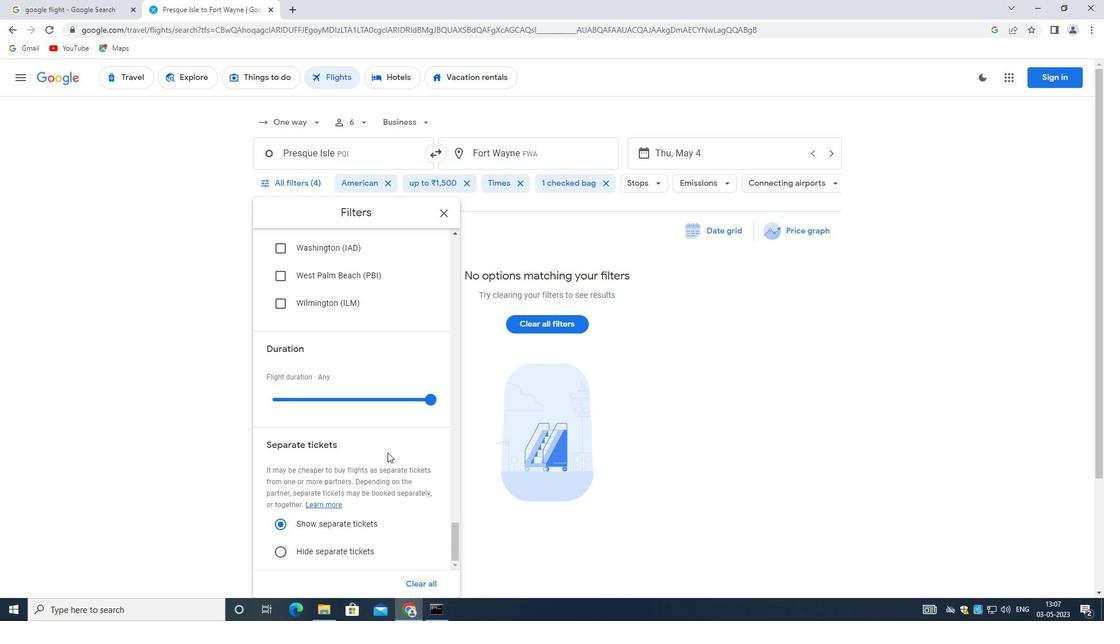 
Action: Mouse moved to (350, 515)
Screenshot: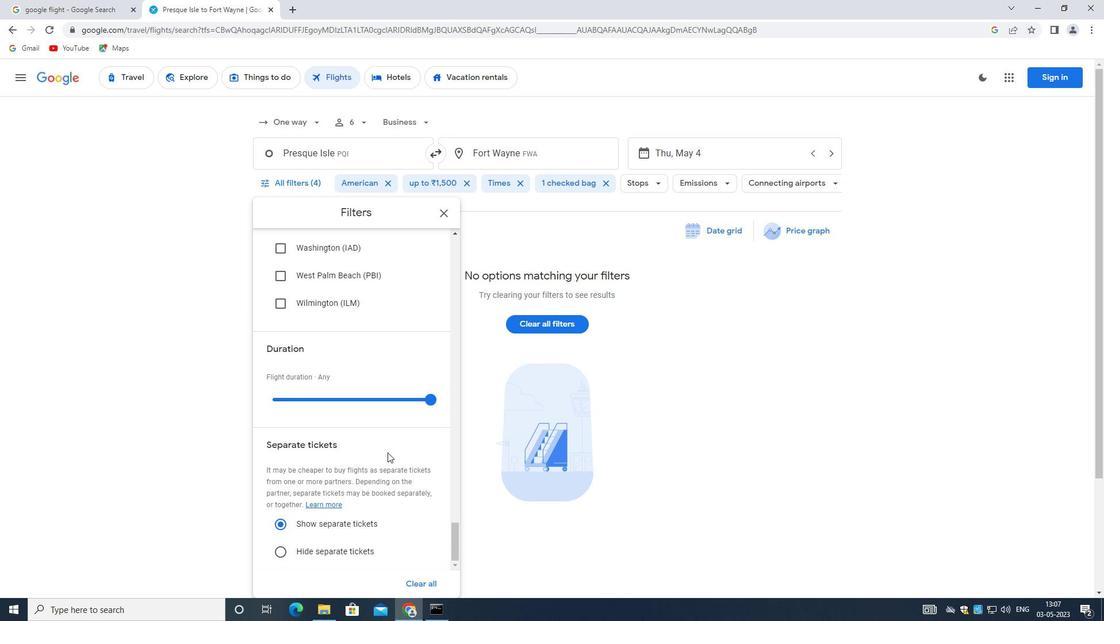 
Action: Mouse scrolled (350, 515) with delta (0, 0)
Screenshot: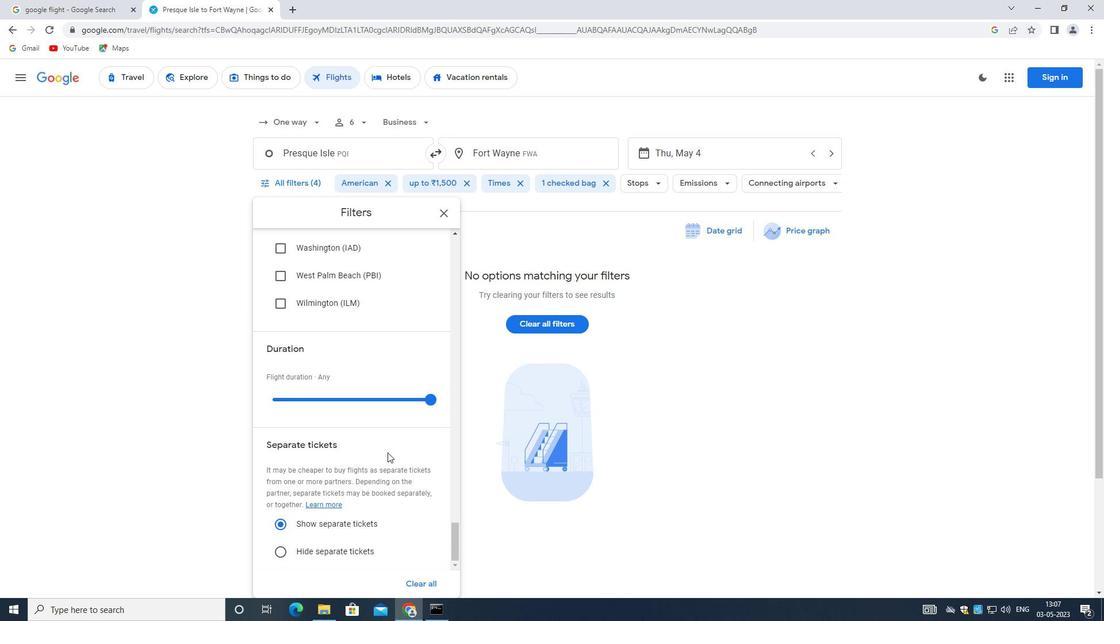 
Action: Mouse moved to (346, 518)
Screenshot: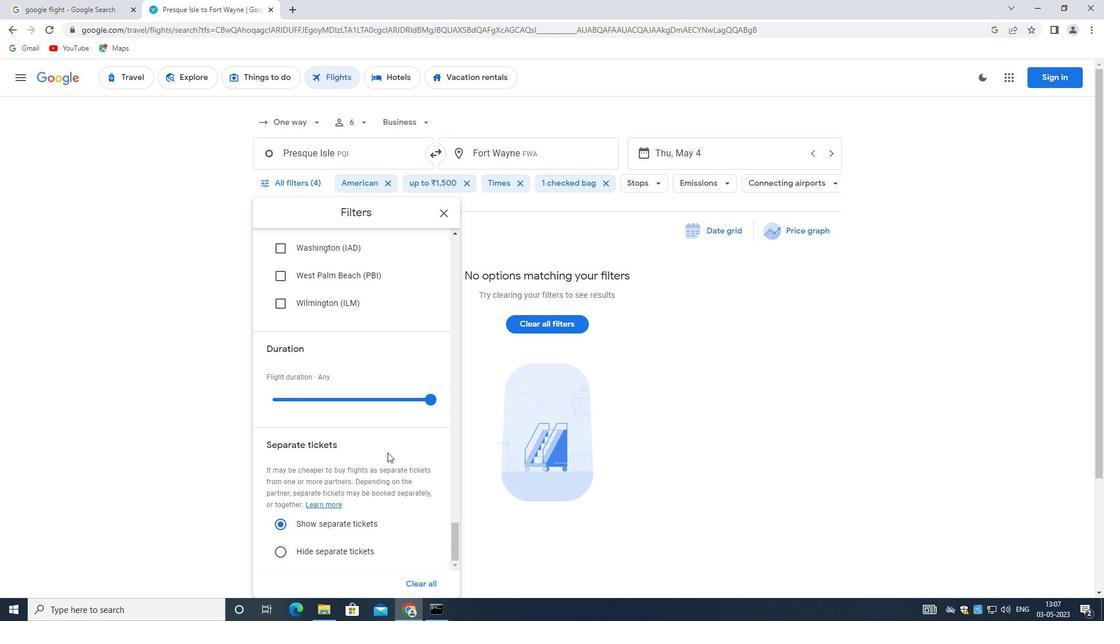
Action: Mouse scrolled (346, 518) with delta (0, 0)
Screenshot: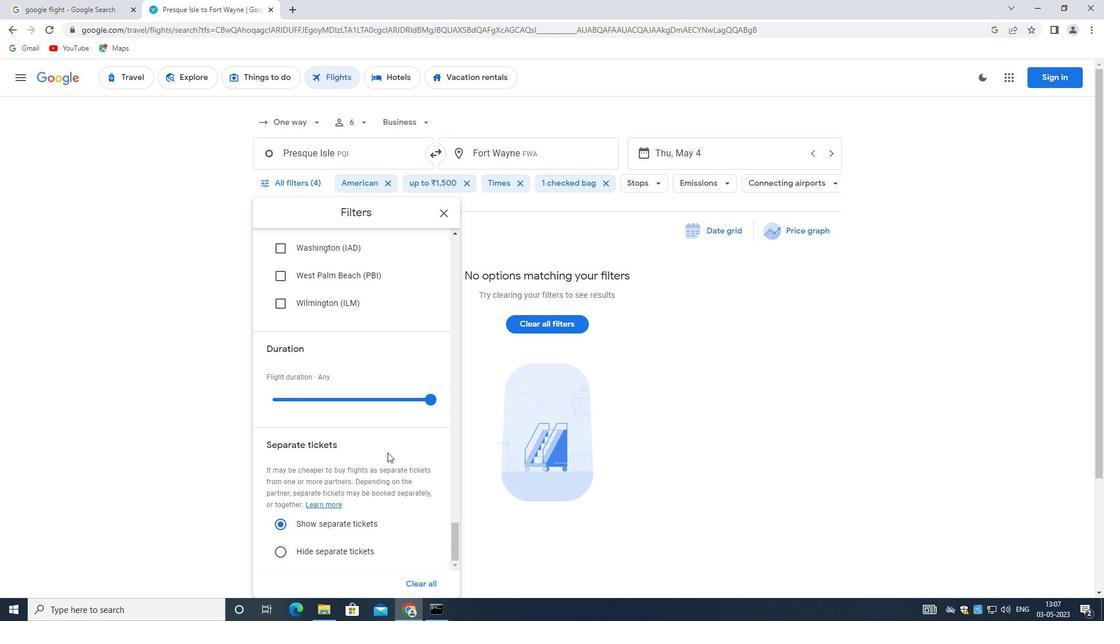 
Action: Mouse moved to (340, 492)
Screenshot: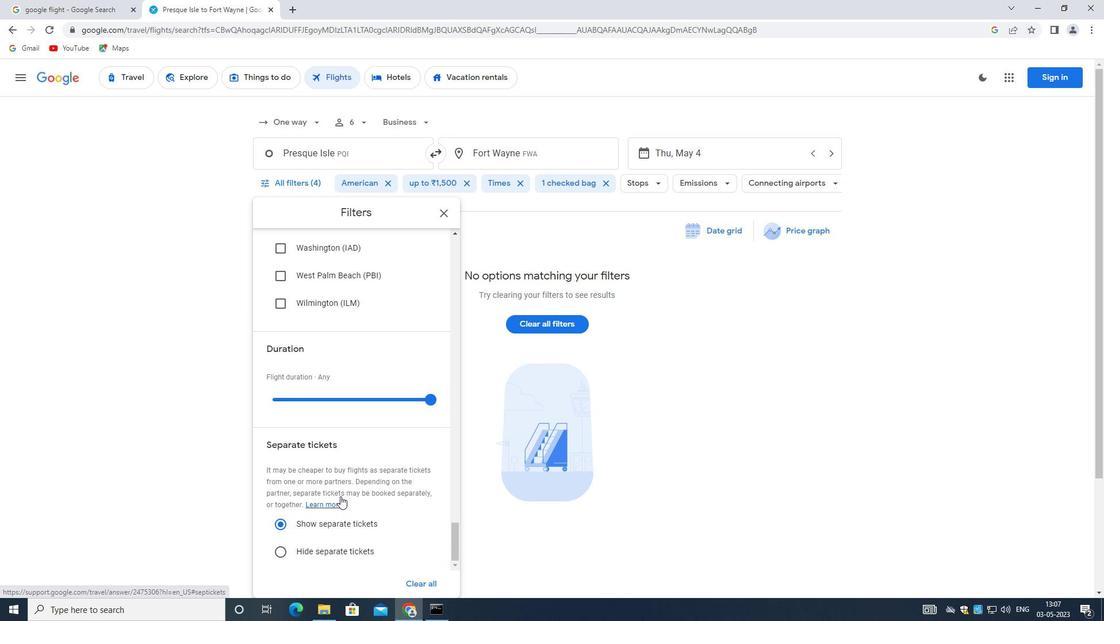 
